 Task: Research Airbnb options in Maastricht, Netherlands from 5th December, 2023 to 16th December, 2023 for 2 adults. Place can be entire room with 1  bedroom having 1 bed and 1 bathroom. Property type can be hotel. Amenities needed are: washing machine.
Action: Mouse moved to (430, 98)
Screenshot: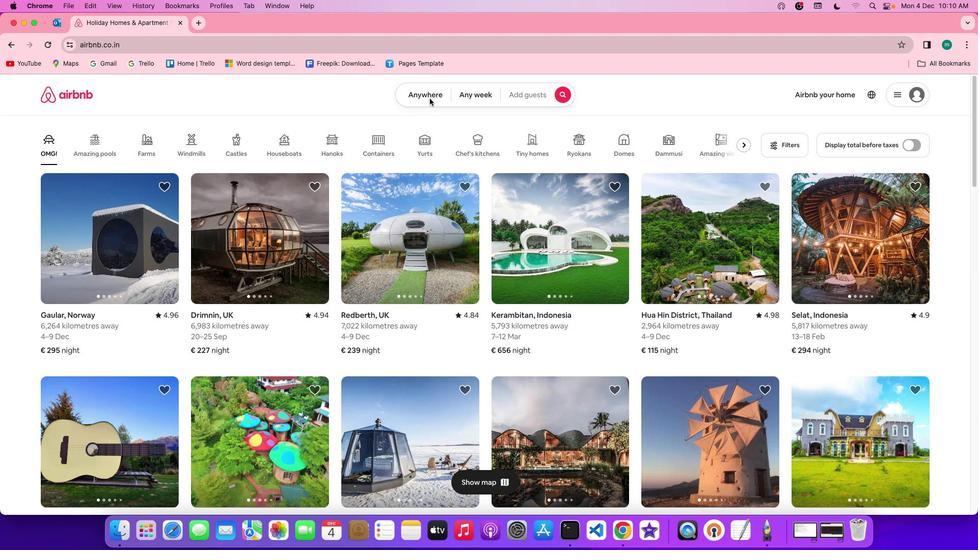 
Action: Mouse pressed left at (430, 98)
Screenshot: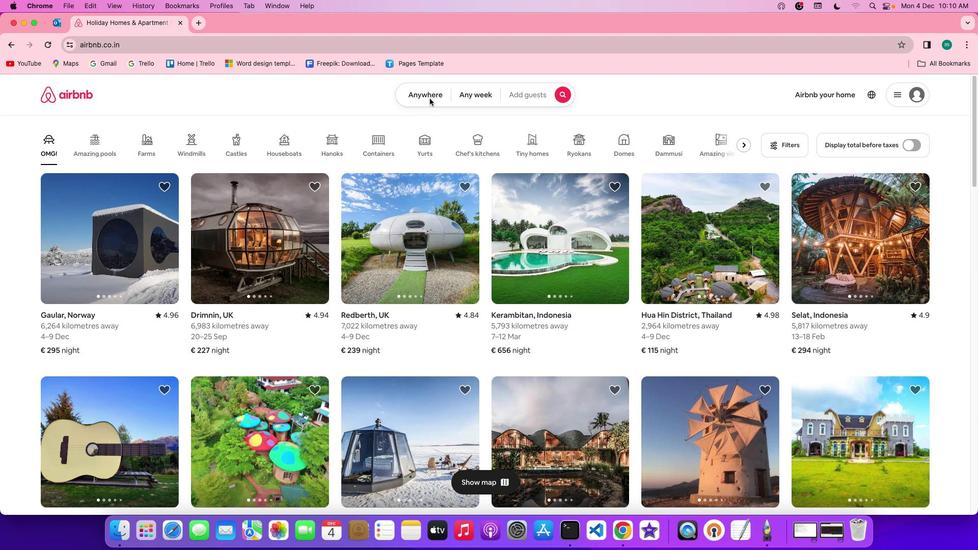 
Action: Mouse moved to (429, 98)
Screenshot: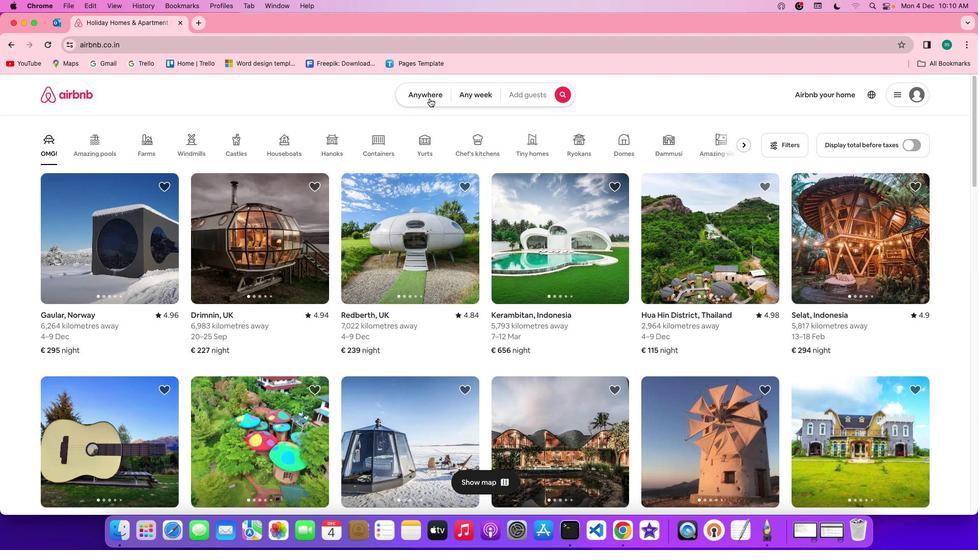 
Action: Mouse pressed left at (429, 98)
Screenshot: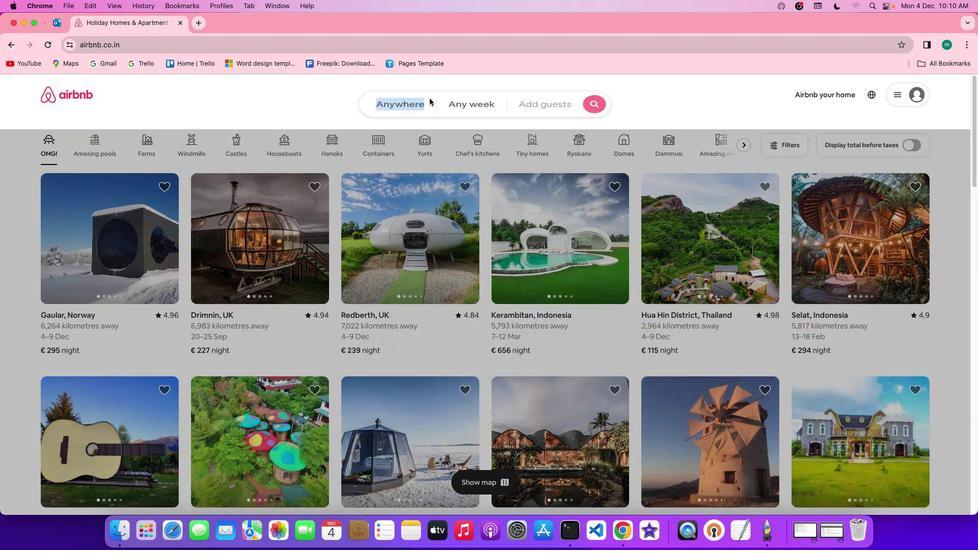
Action: Mouse moved to (376, 133)
Screenshot: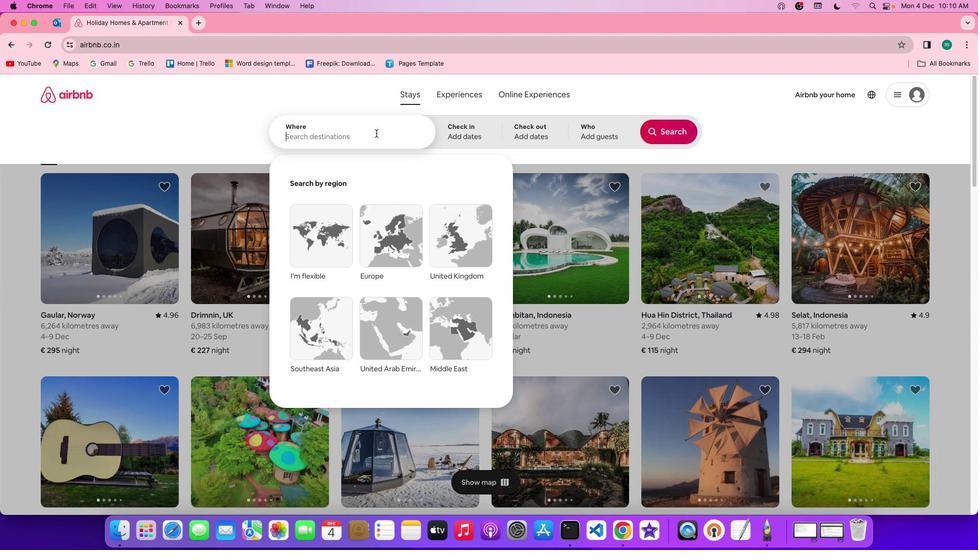 
Action: Mouse pressed left at (376, 133)
Screenshot: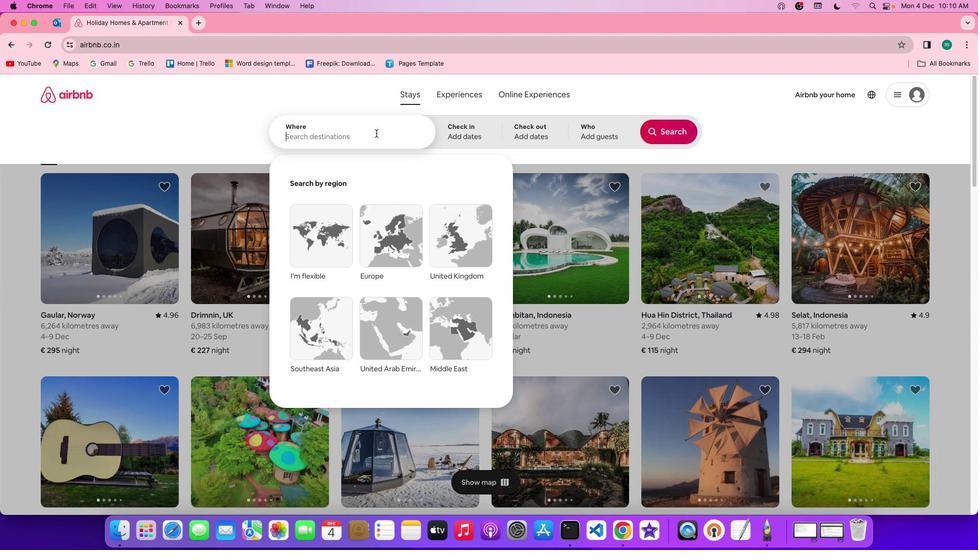 
Action: Key pressed Key.shift'M''a''a''s''t''i''c''h''t'','Key.spaceKey.shift'N''e''t''h''e''r''l''a''n''d''s'
Screenshot: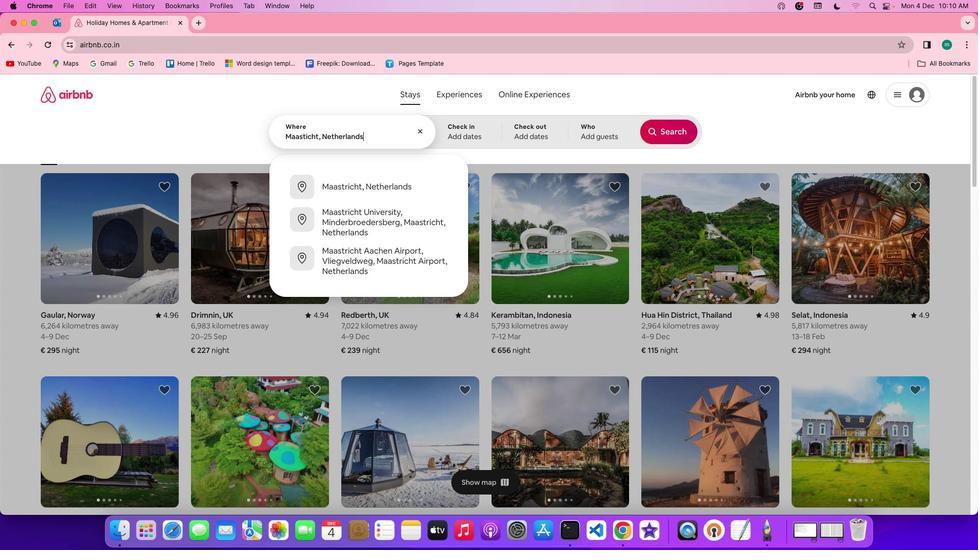 
Action: Mouse moved to (454, 129)
Screenshot: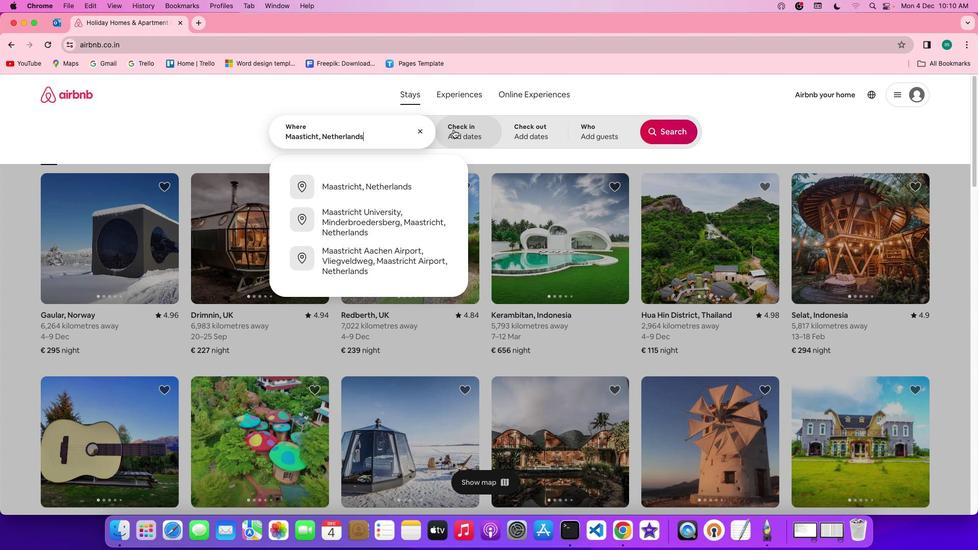 
Action: Mouse pressed left at (454, 129)
Screenshot: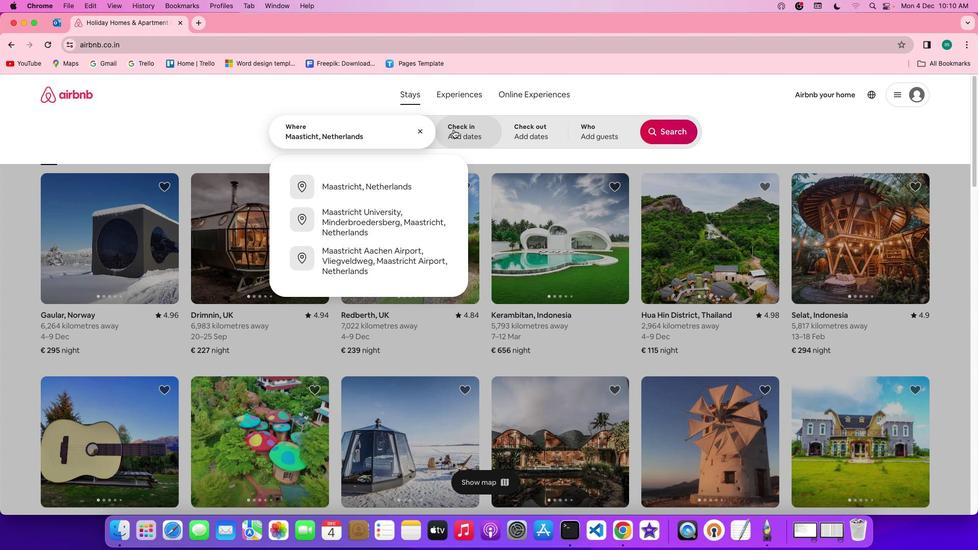 
Action: Mouse moved to (358, 280)
Screenshot: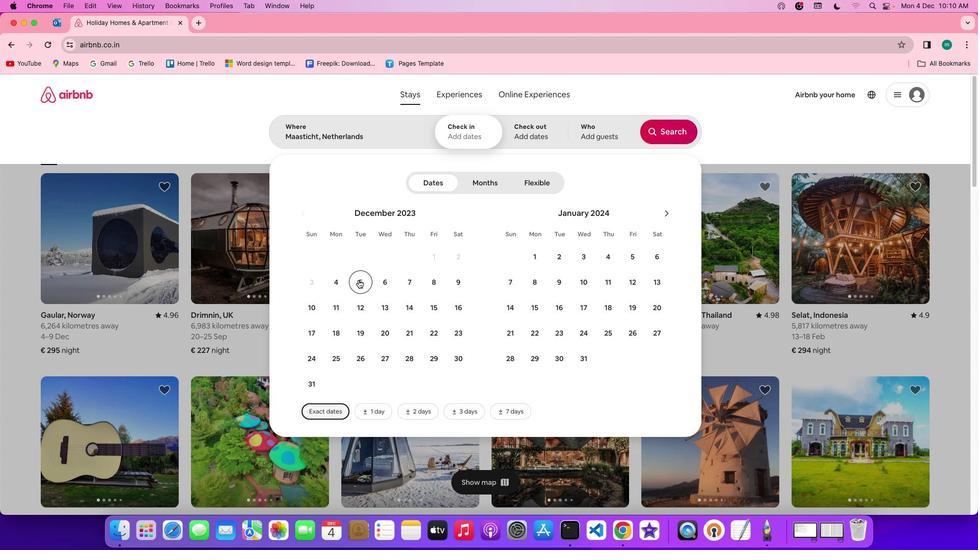 
Action: Mouse pressed left at (358, 280)
Screenshot: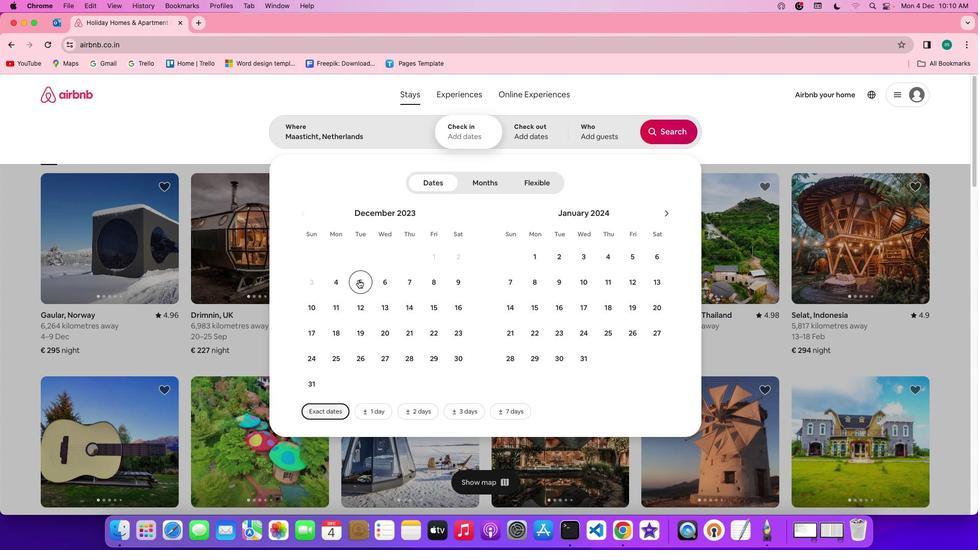 
Action: Mouse moved to (465, 309)
Screenshot: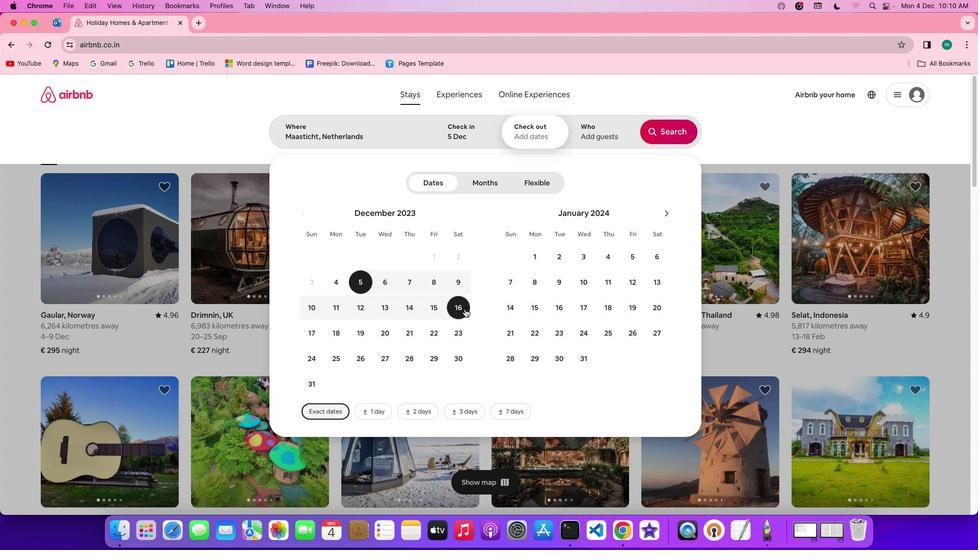 
Action: Mouse pressed left at (465, 309)
Screenshot: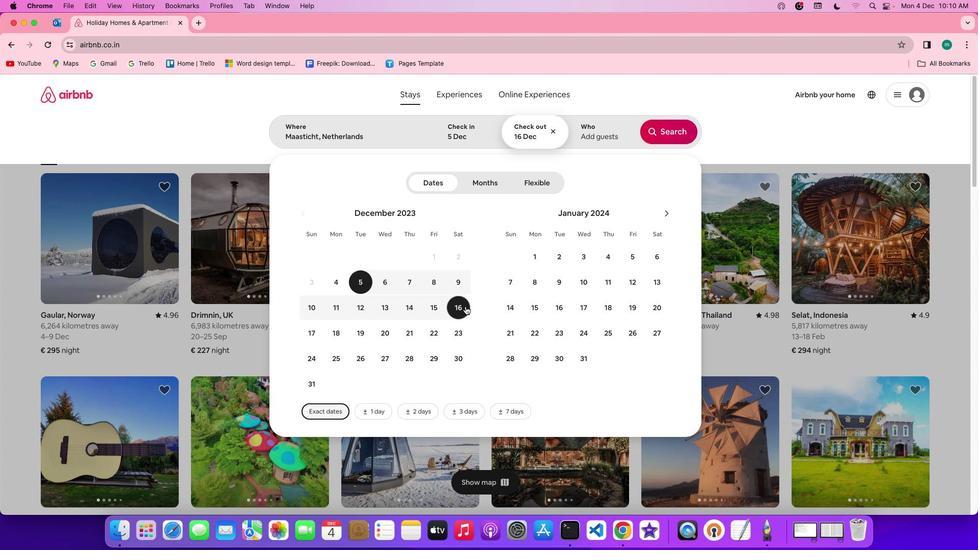 
Action: Mouse moved to (599, 131)
Screenshot: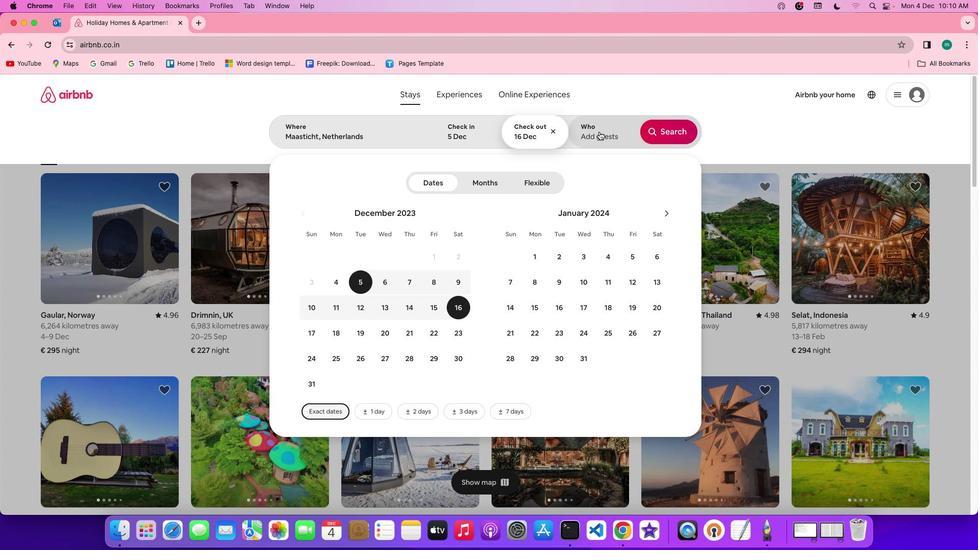 
Action: Mouse pressed left at (599, 131)
Screenshot: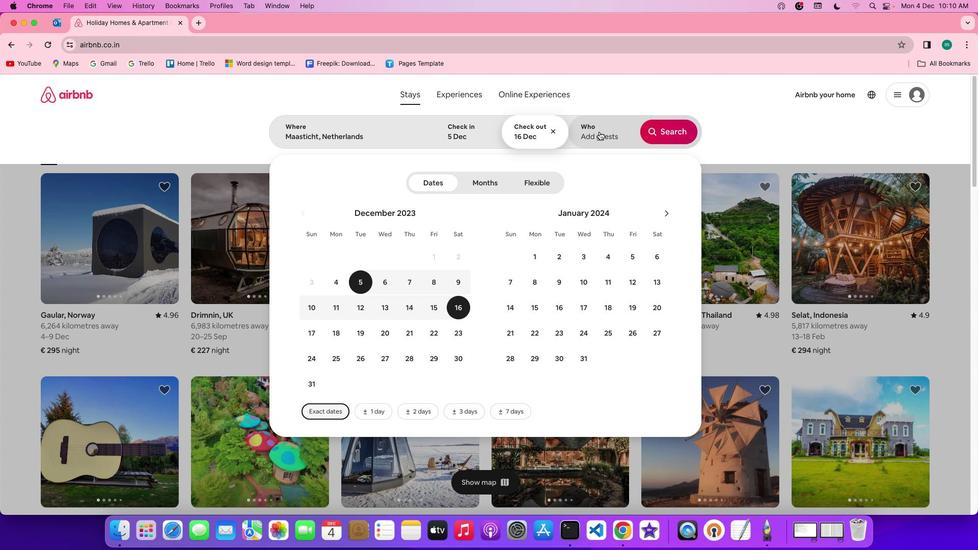 
Action: Mouse moved to (670, 184)
Screenshot: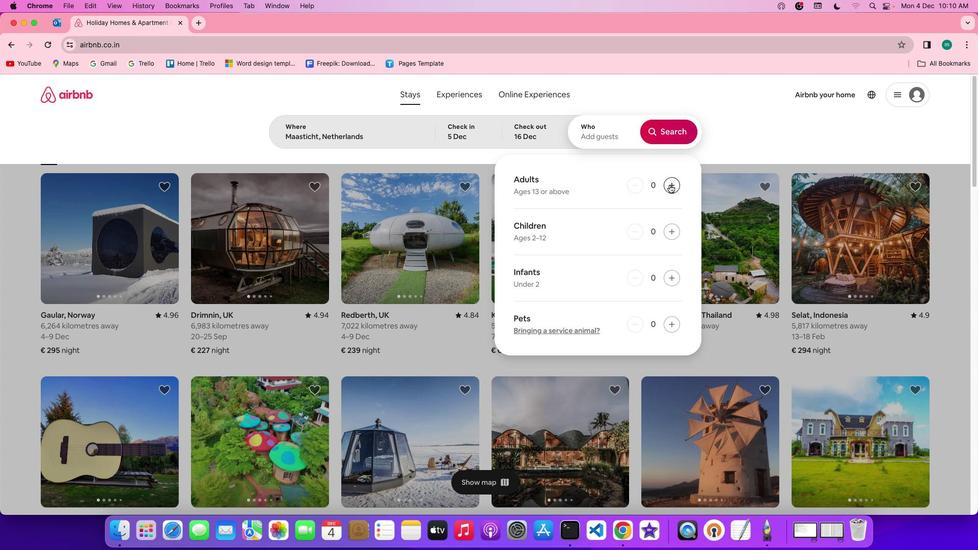 
Action: Mouse pressed left at (670, 184)
Screenshot: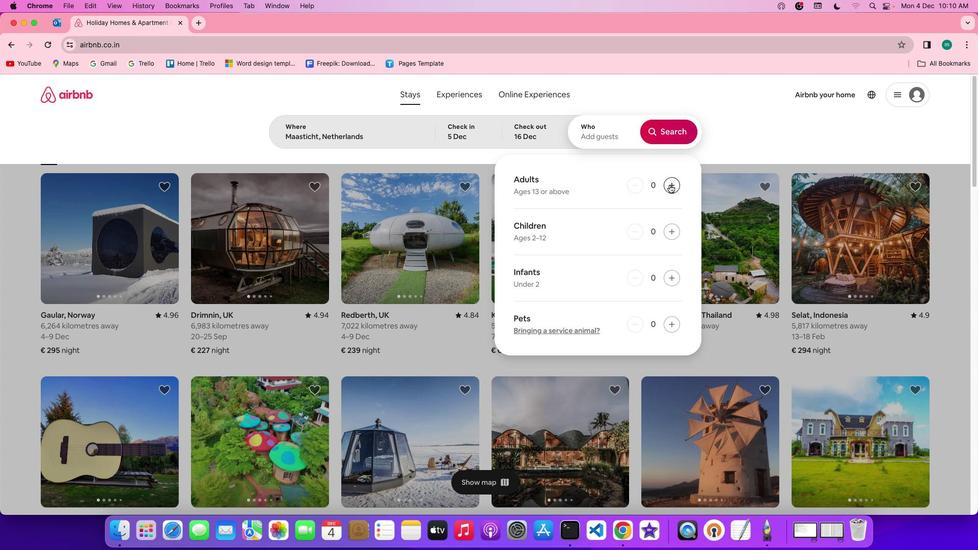 
Action: Mouse pressed left at (670, 184)
Screenshot: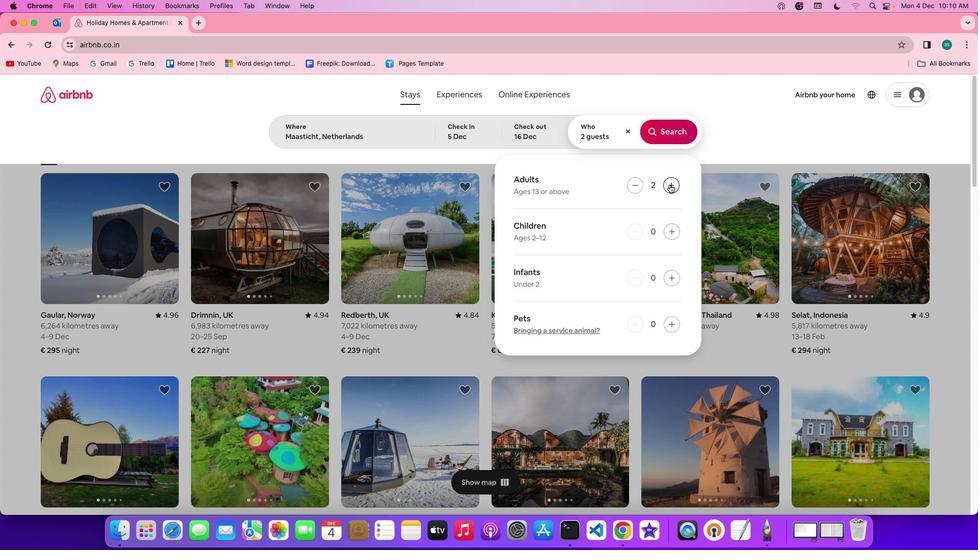 
Action: Mouse moved to (668, 136)
Screenshot: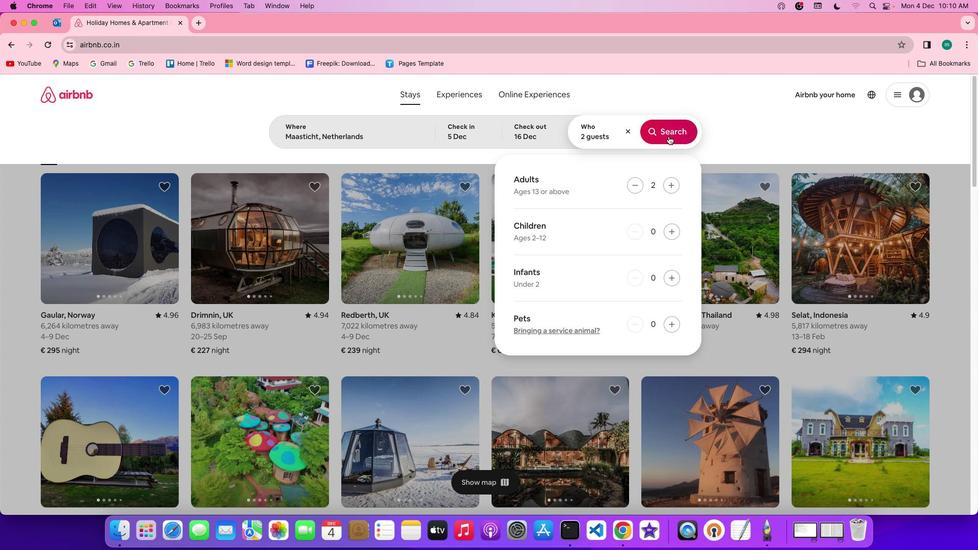 
Action: Mouse pressed left at (668, 136)
Screenshot: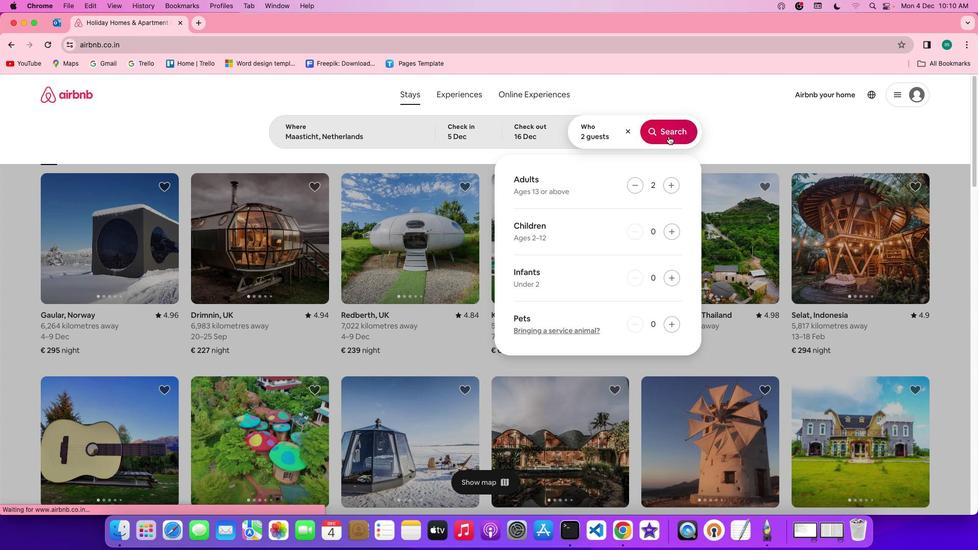 
Action: Mouse moved to (807, 140)
Screenshot: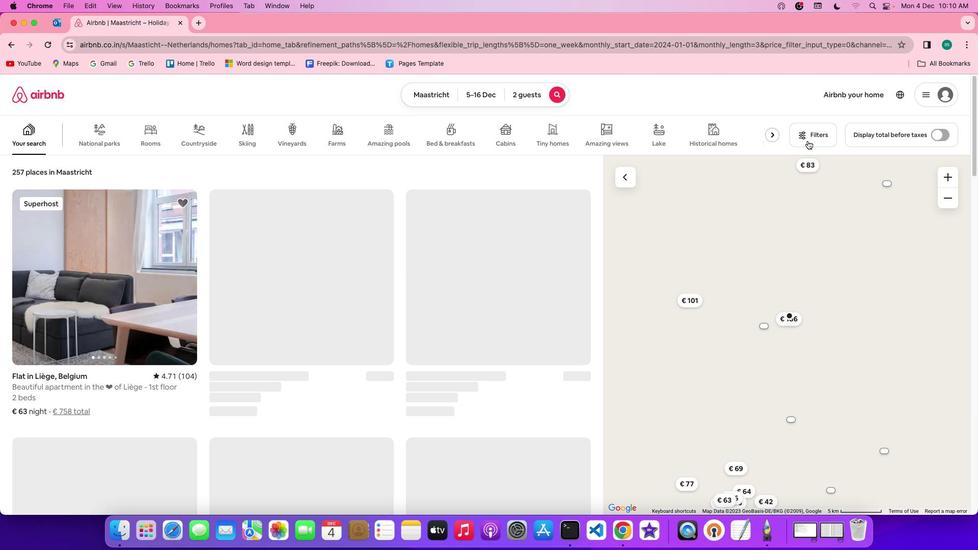 
Action: Mouse pressed left at (807, 140)
Screenshot: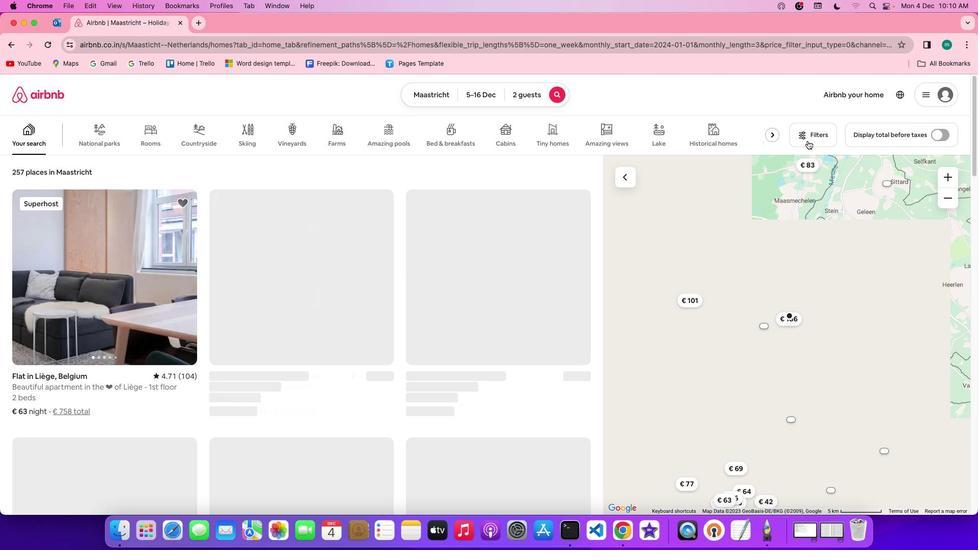 
Action: Mouse moved to (472, 322)
Screenshot: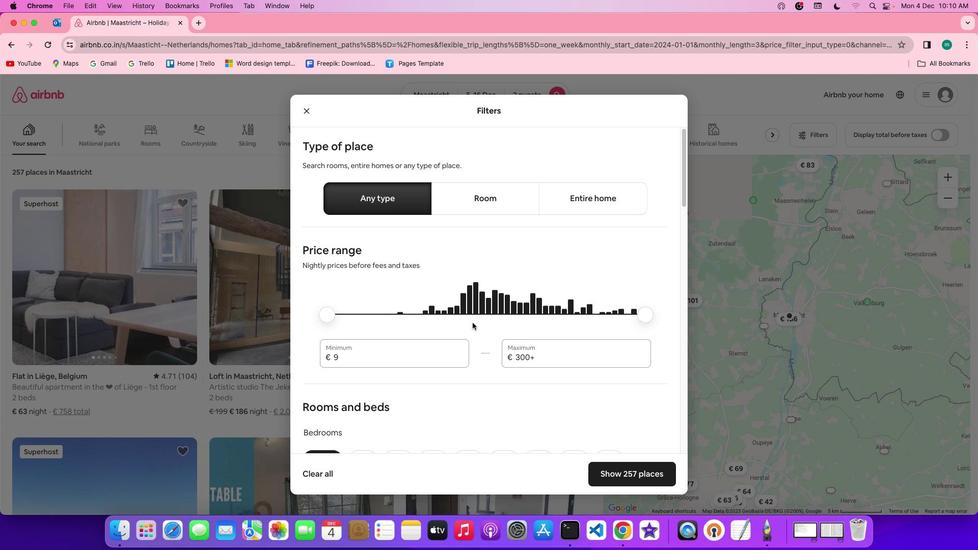 
Action: Mouse scrolled (472, 322) with delta (0, 0)
Screenshot: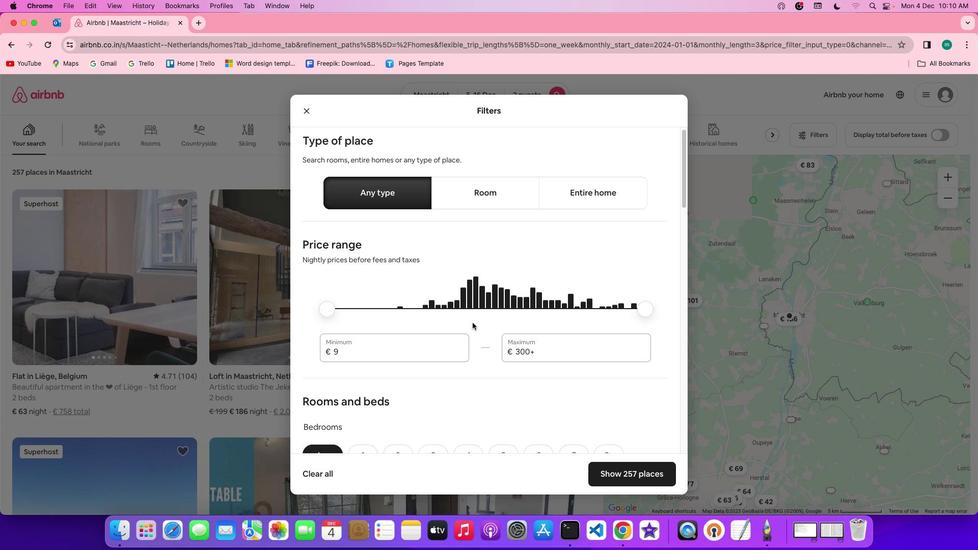 
Action: Mouse scrolled (472, 322) with delta (0, 0)
Screenshot: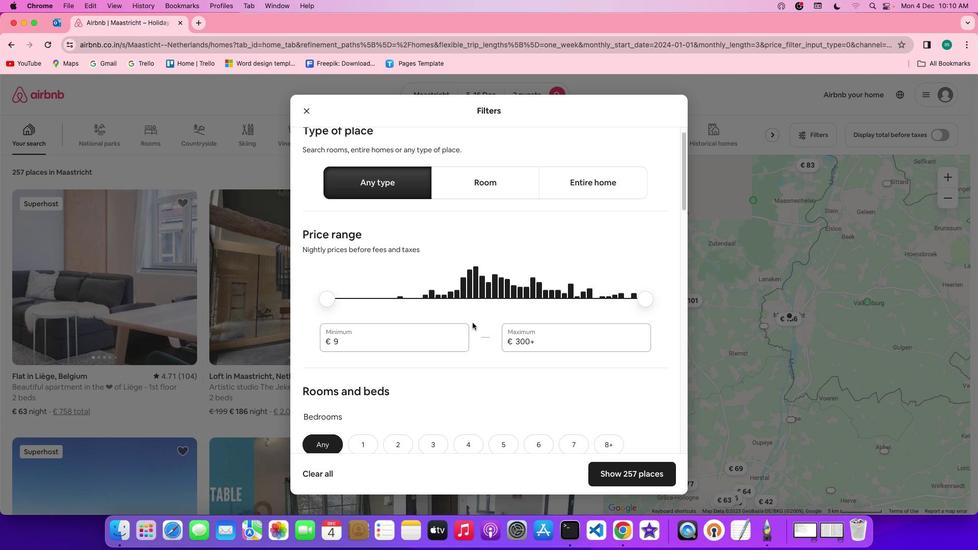 
Action: Mouse scrolled (472, 322) with delta (0, -1)
Screenshot: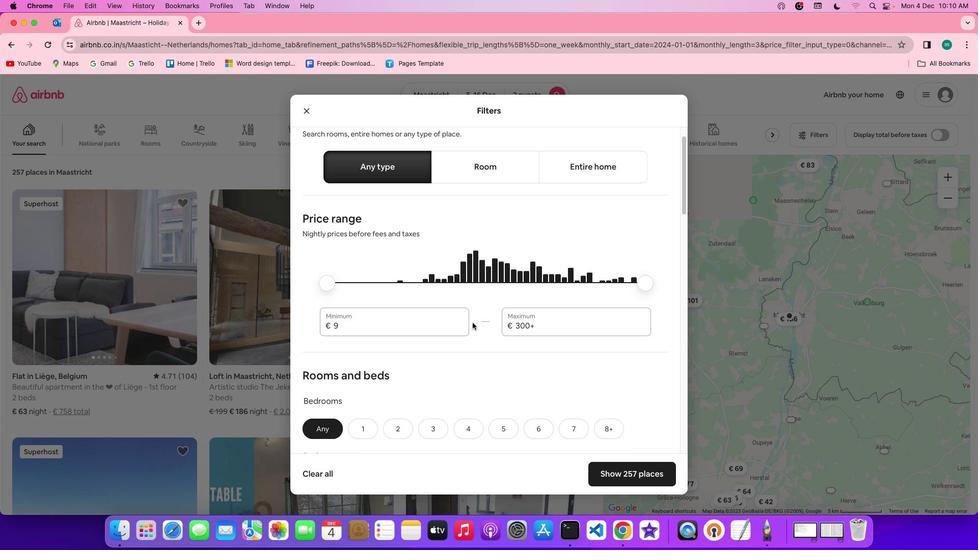 
Action: Mouse scrolled (472, 322) with delta (0, 0)
Screenshot: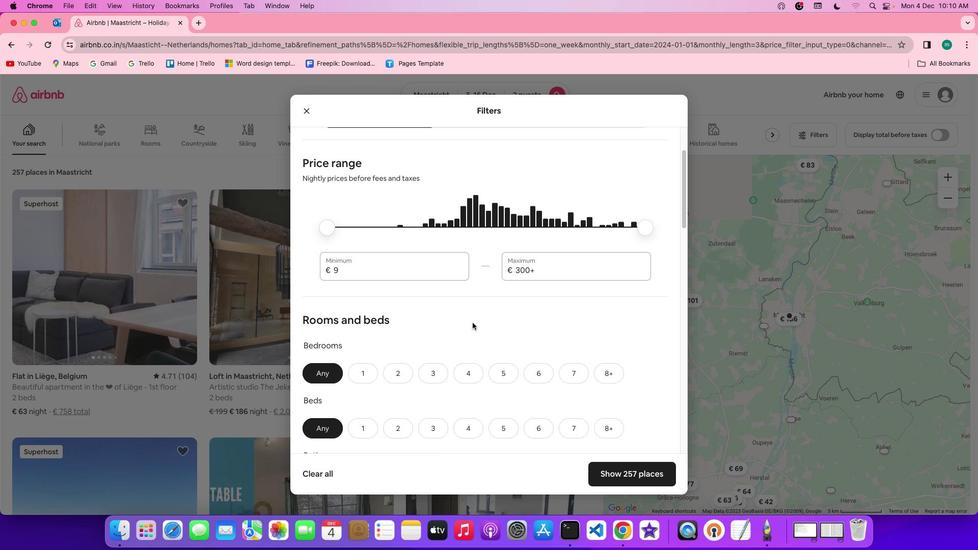 
Action: Mouse scrolled (472, 322) with delta (0, 0)
Screenshot: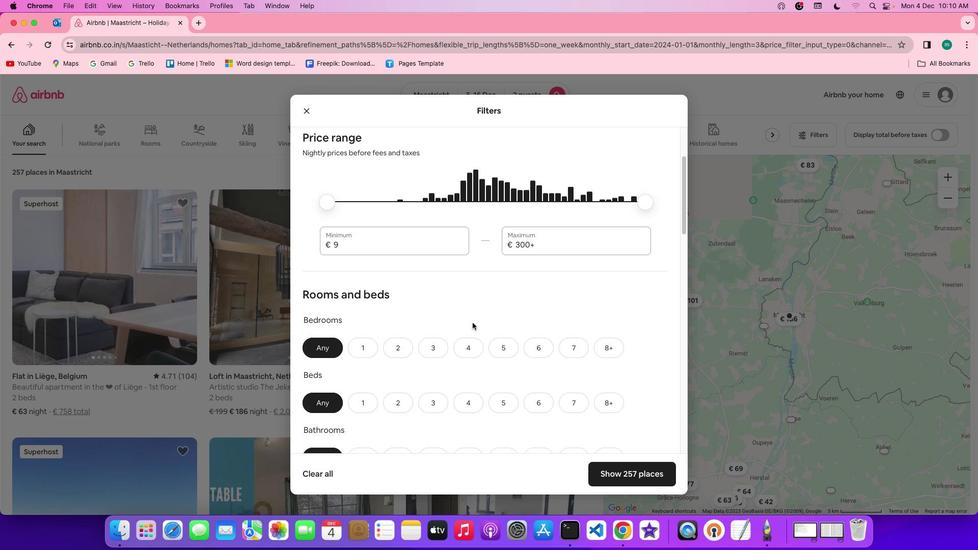 
Action: Mouse scrolled (472, 322) with delta (0, 0)
Screenshot: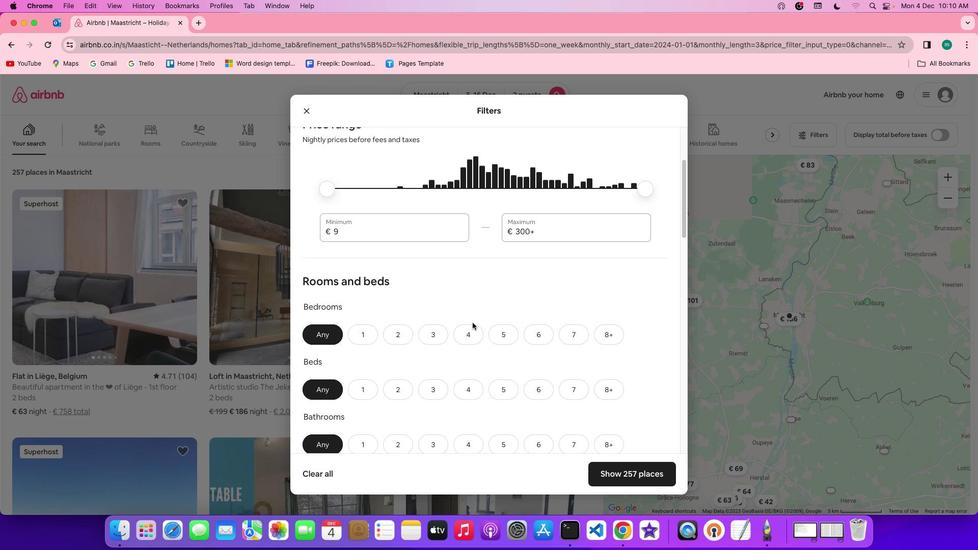 
Action: Mouse scrolled (472, 322) with delta (0, -1)
Screenshot: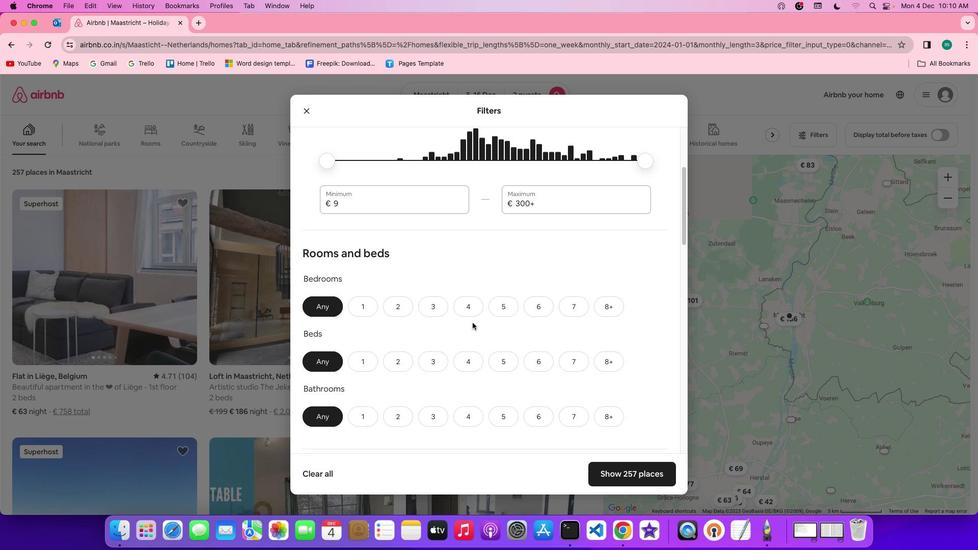 
Action: Mouse scrolled (472, 322) with delta (0, -2)
Screenshot: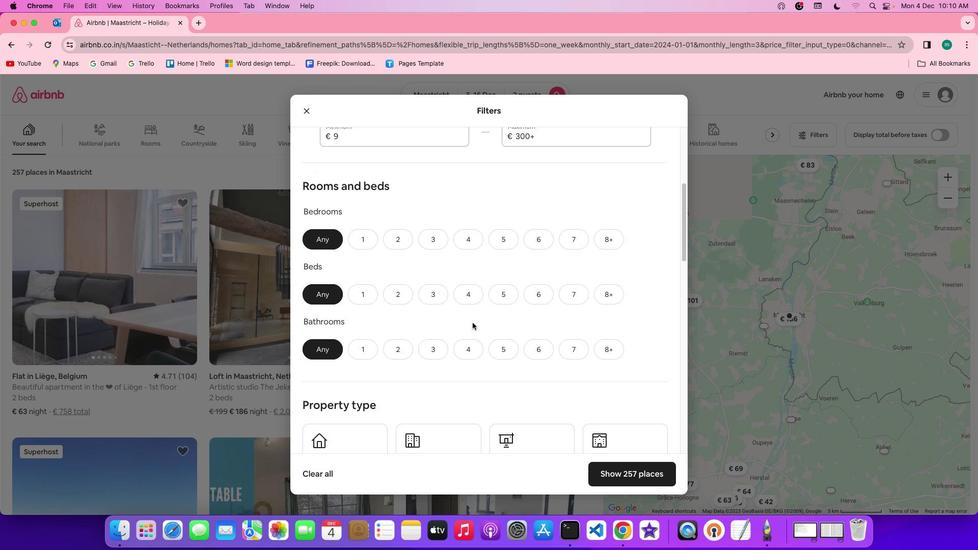 
Action: Mouse moved to (368, 188)
Screenshot: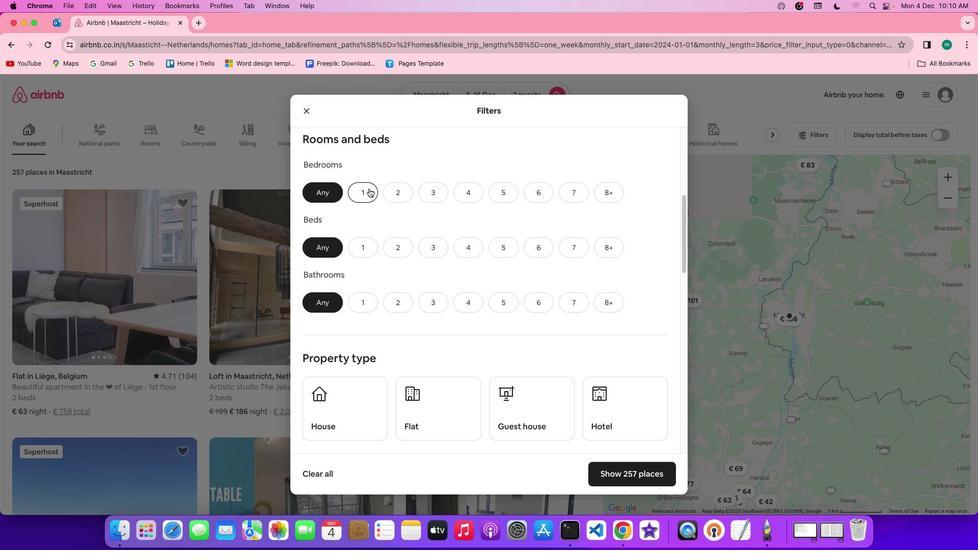 
Action: Mouse pressed left at (368, 188)
Screenshot: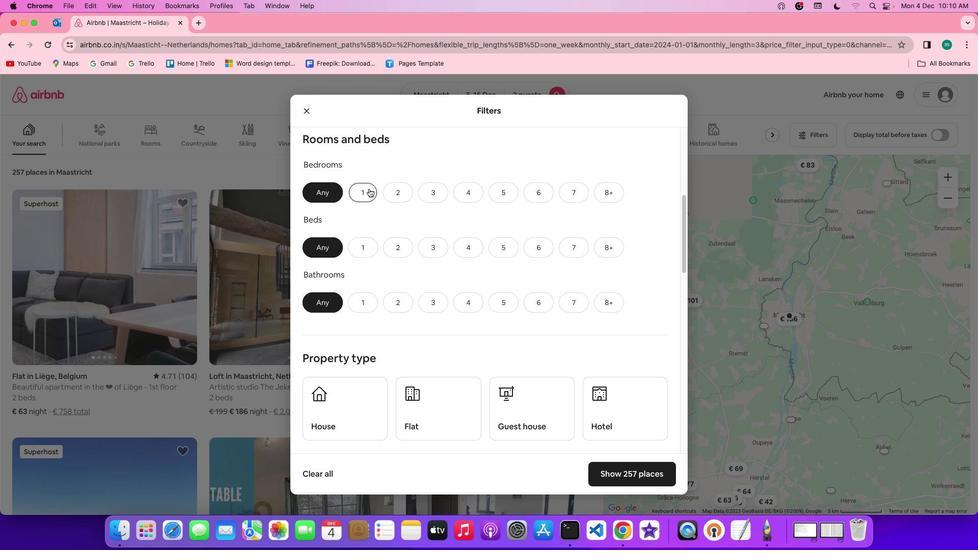 
Action: Mouse moved to (370, 246)
Screenshot: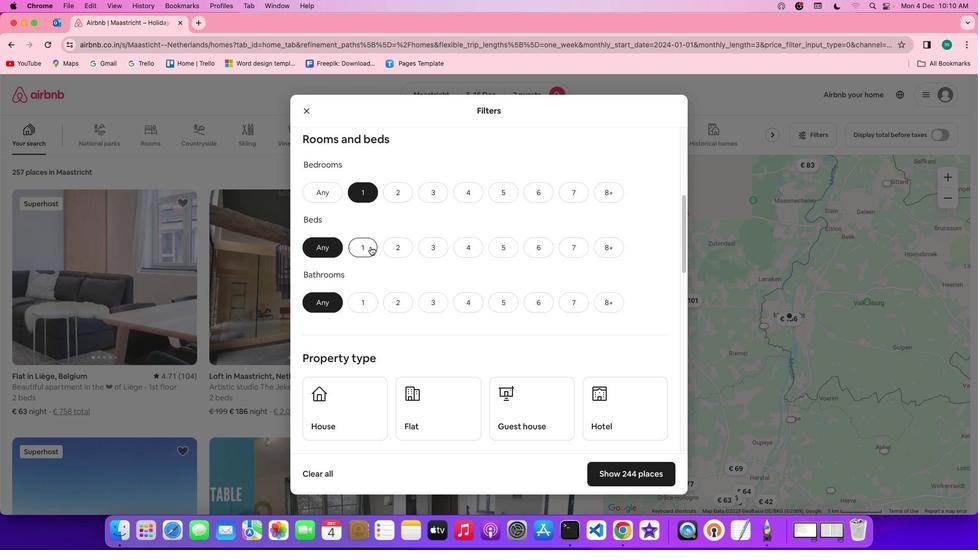 
Action: Mouse pressed left at (370, 246)
Screenshot: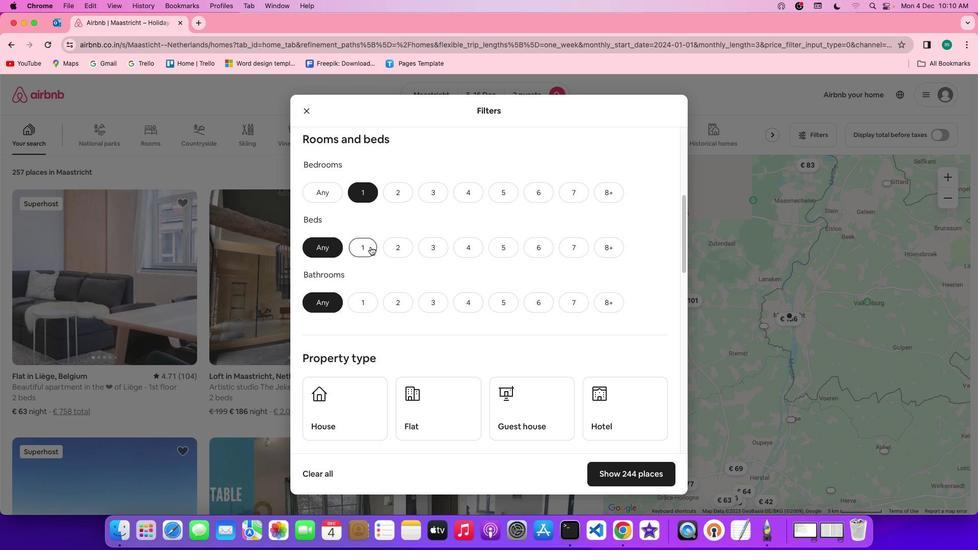 
Action: Mouse moved to (365, 302)
Screenshot: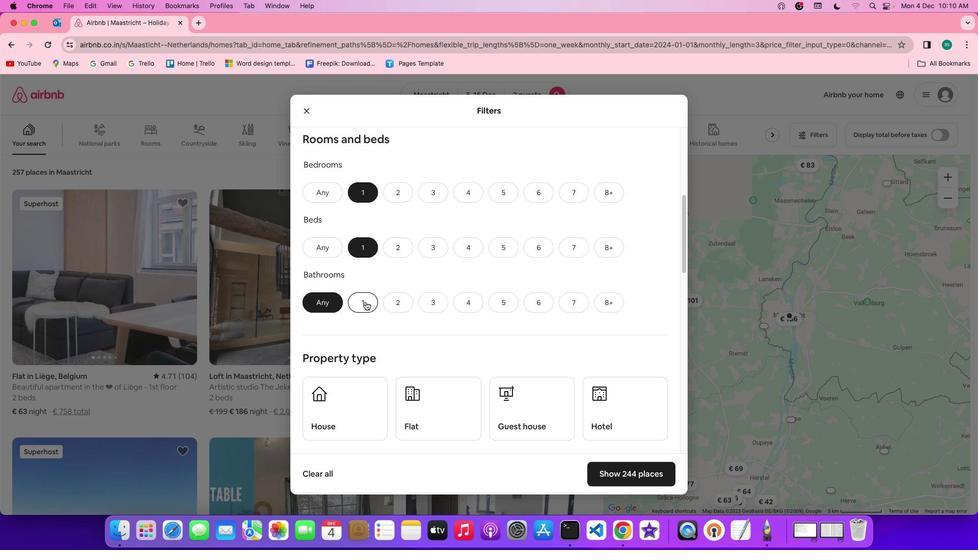 
Action: Mouse pressed left at (365, 302)
Screenshot: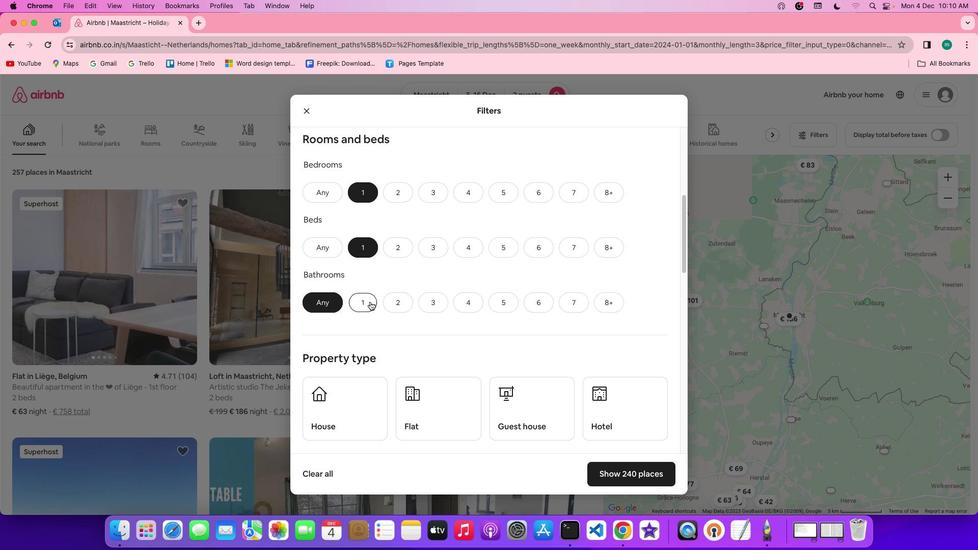 
Action: Mouse moved to (535, 313)
Screenshot: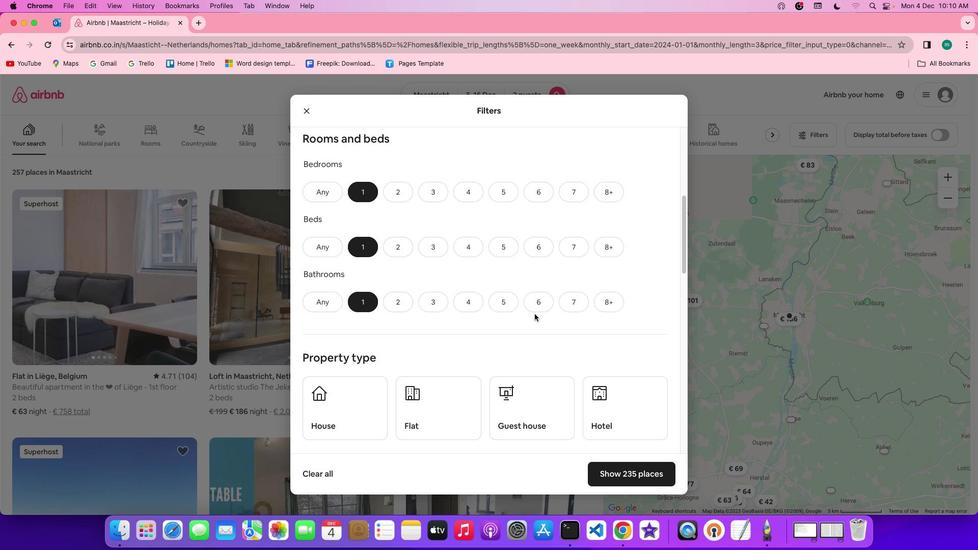 
Action: Mouse scrolled (535, 313) with delta (0, 0)
Screenshot: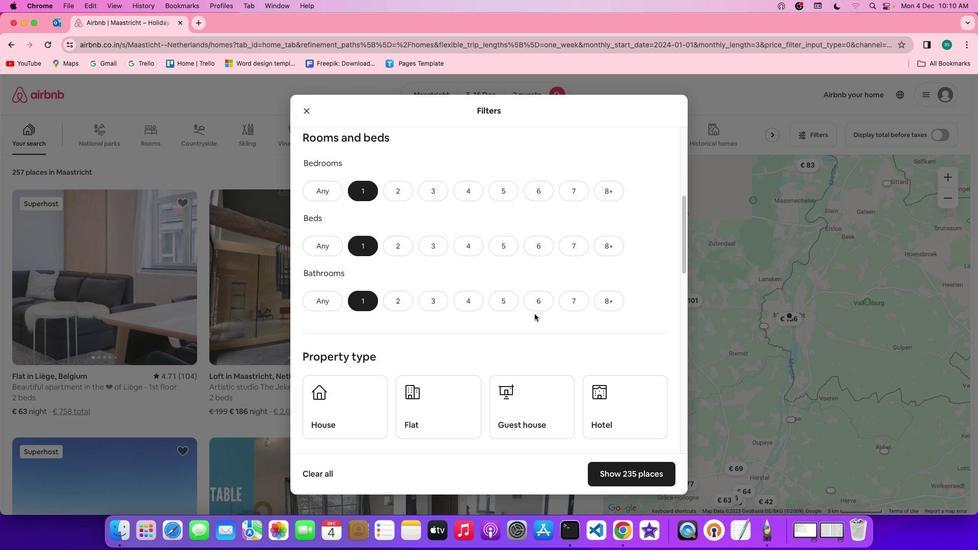 
Action: Mouse scrolled (535, 313) with delta (0, 0)
Screenshot: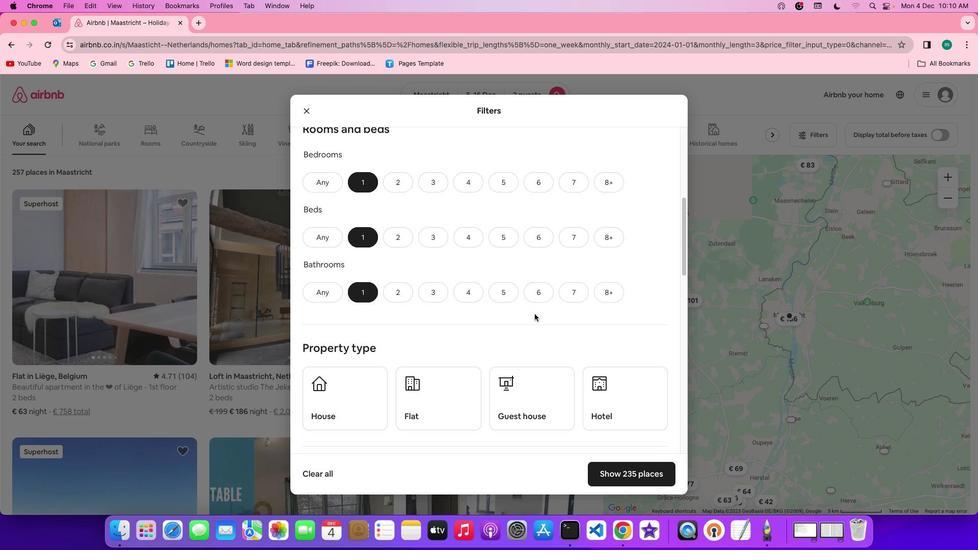 
Action: Mouse scrolled (535, 313) with delta (0, 0)
Screenshot: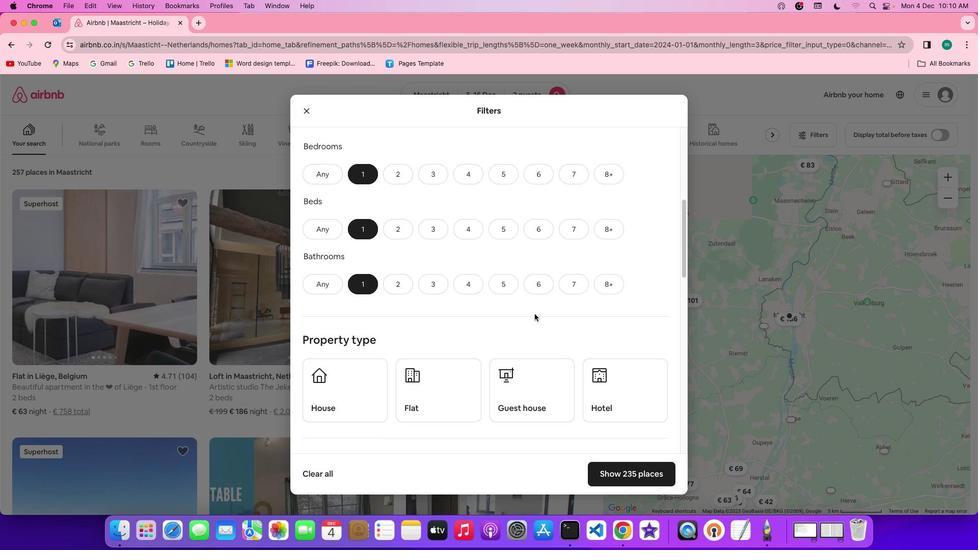 
Action: Mouse scrolled (535, 313) with delta (0, 0)
Screenshot: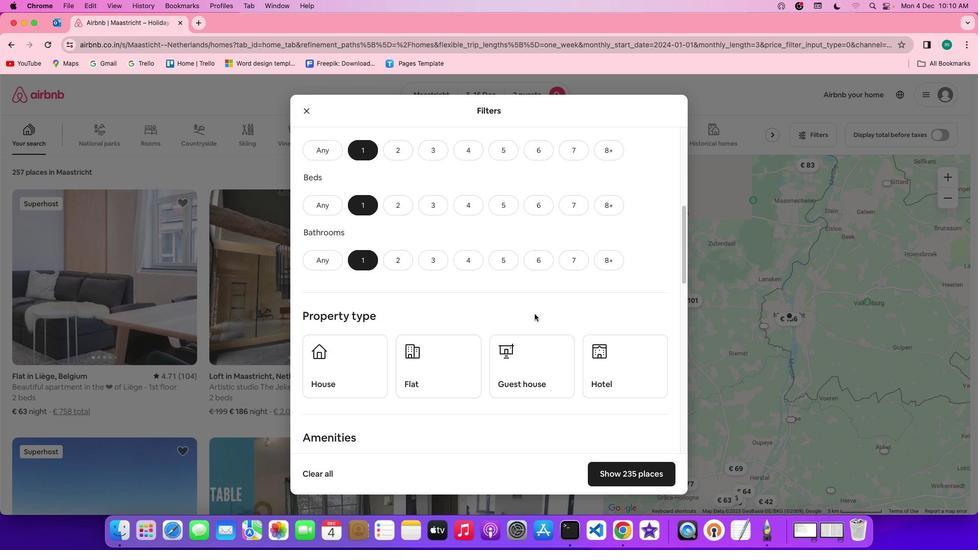 
Action: Mouse scrolled (535, 313) with delta (0, 0)
Screenshot: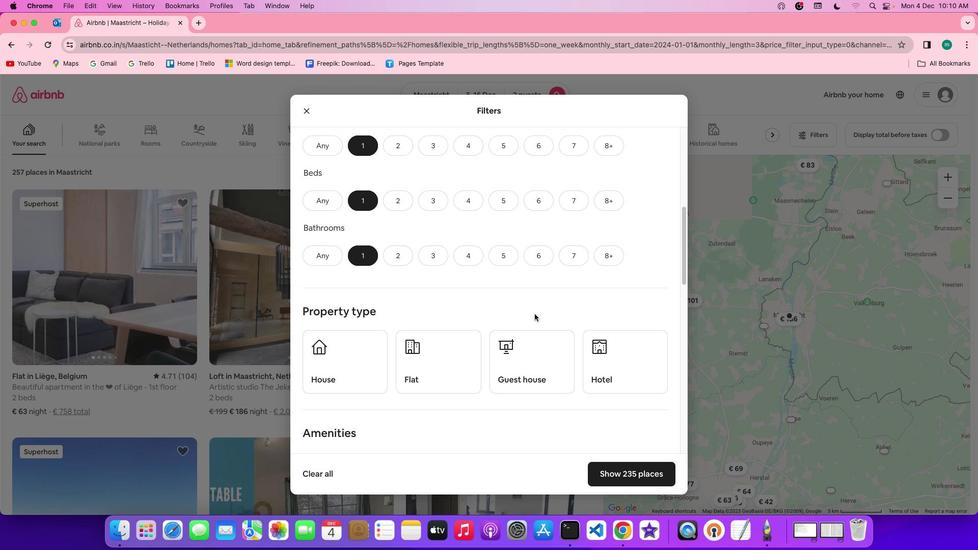 
Action: Mouse scrolled (535, 313) with delta (0, 0)
Screenshot: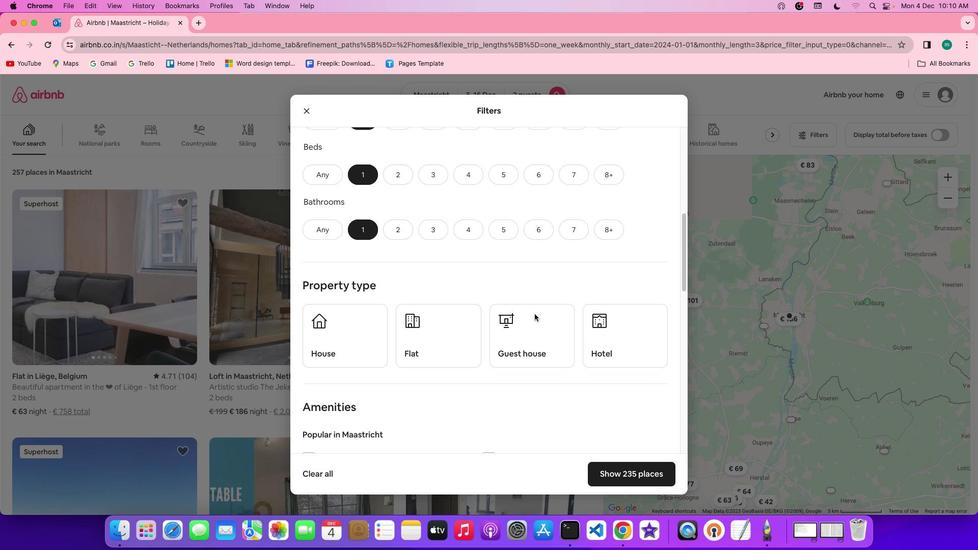 
Action: Mouse scrolled (535, 313) with delta (0, 0)
Screenshot: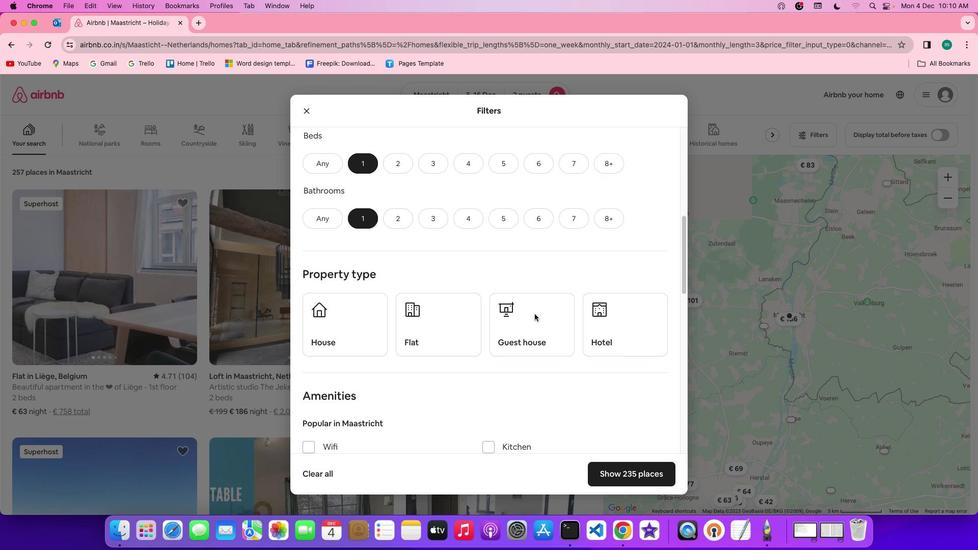
Action: Mouse scrolled (535, 313) with delta (0, 0)
Screenshot: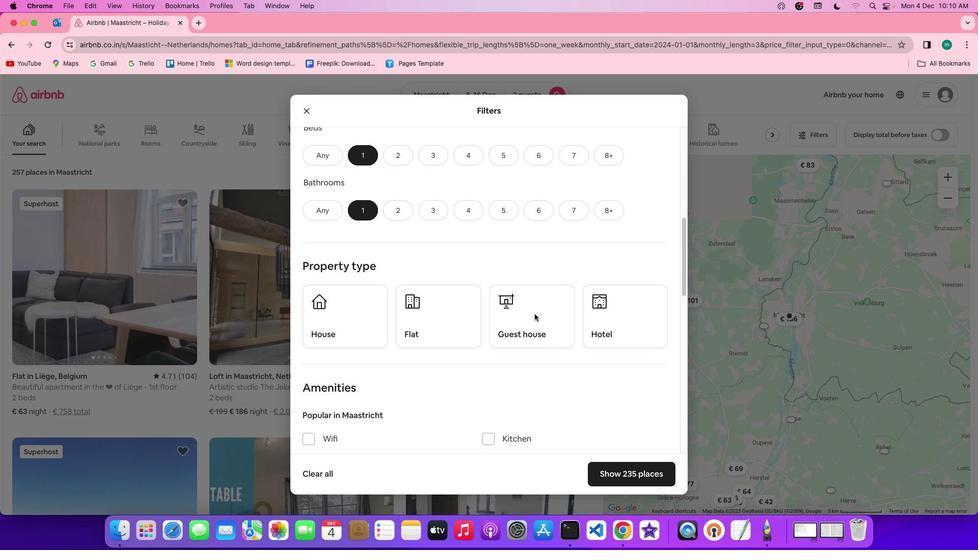 
Action: Mouse scrolled (535, 313) with delta (0, 0)
Screenshot: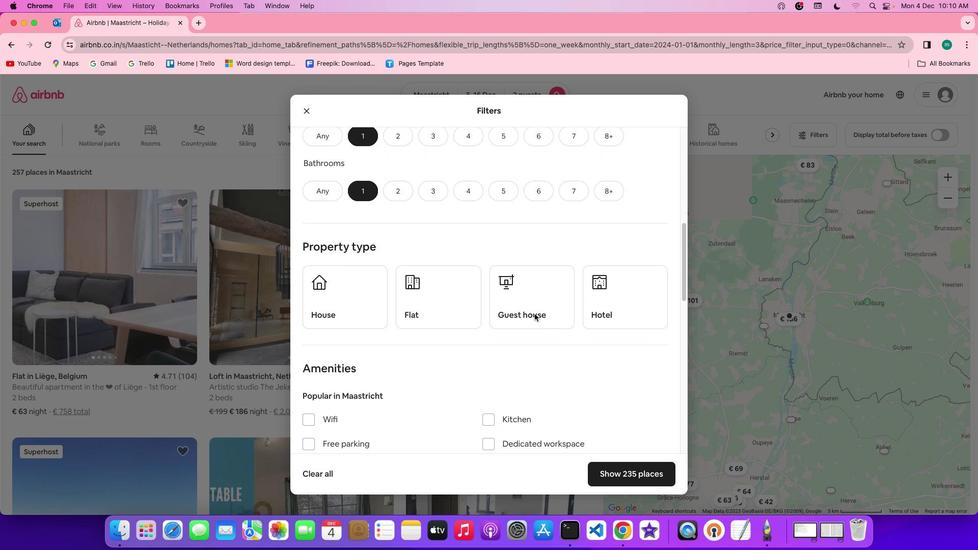 
Action: Mouse moved to (610, 282)
Screenshot: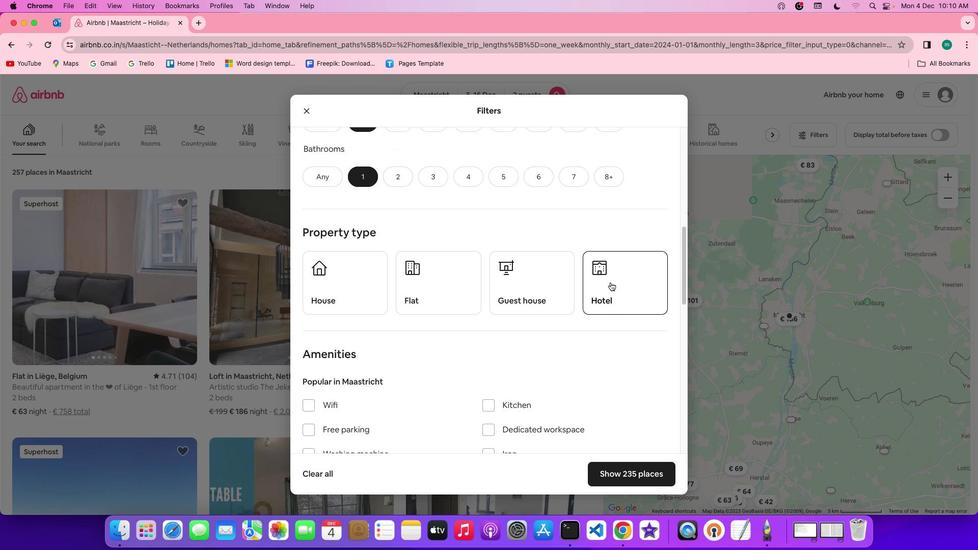 
Action: Mouse pressed left at (610, 282)
Screenshot: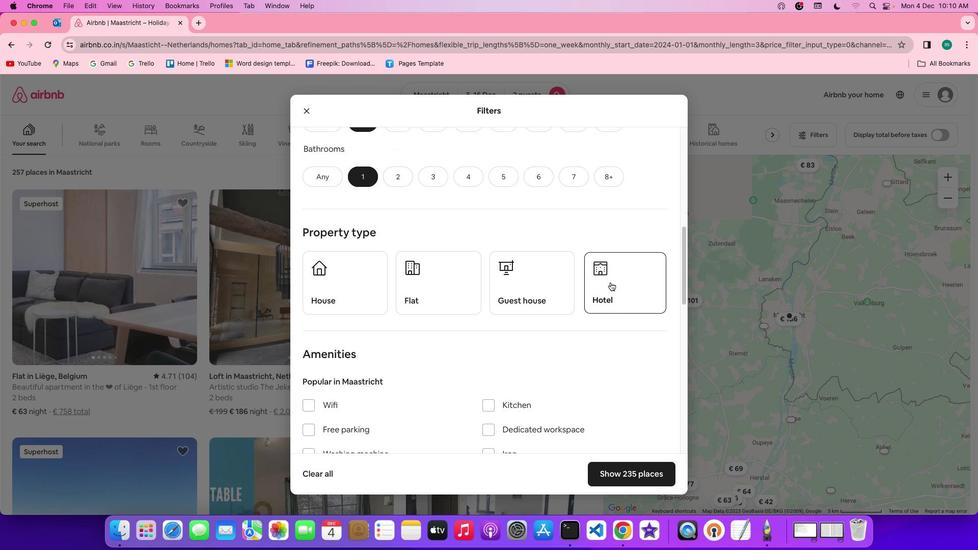 
Action: Mouse moved to (563, 311)
Screenshot: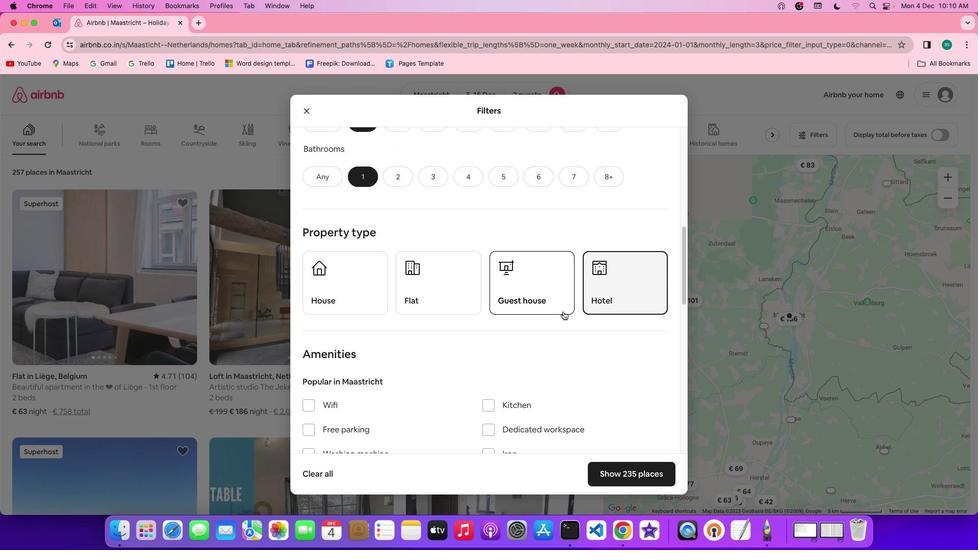 
Action: Mouse scrolled (563, 311) with delta (0, 0)
Screenshot: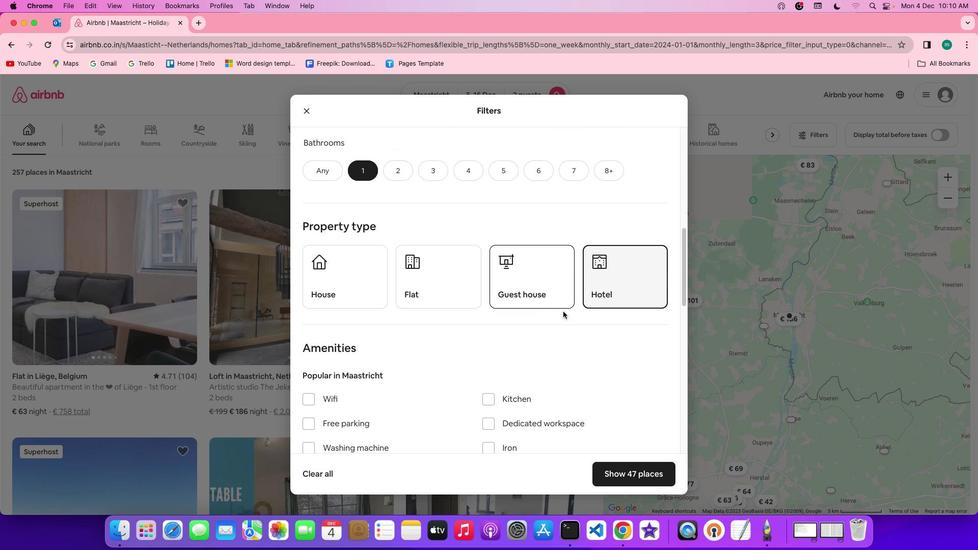 
Action: Mouse scrolled (563, 311) with delta (0, 0)
Screenshot: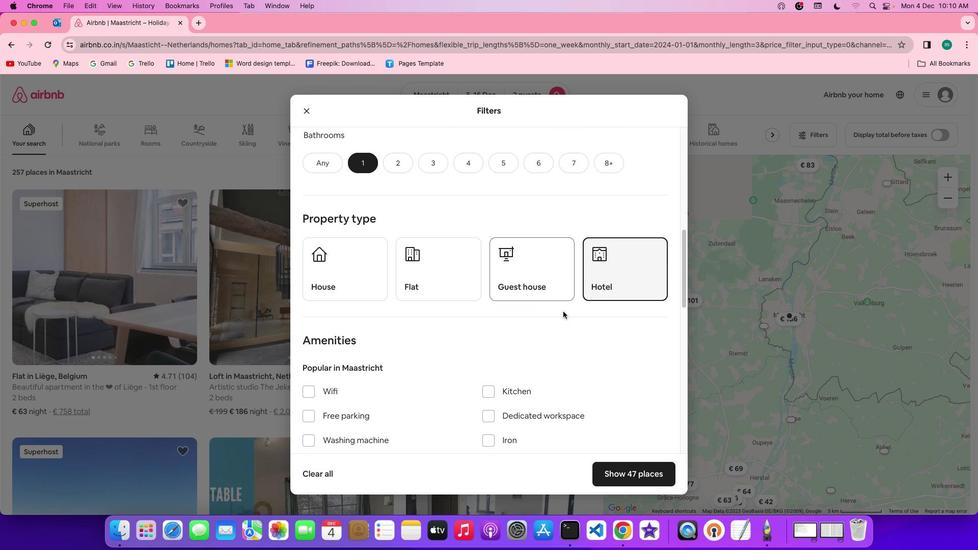 
Action: Mouse scrolled (563, 311) with delta (0, -1)
Screenshot: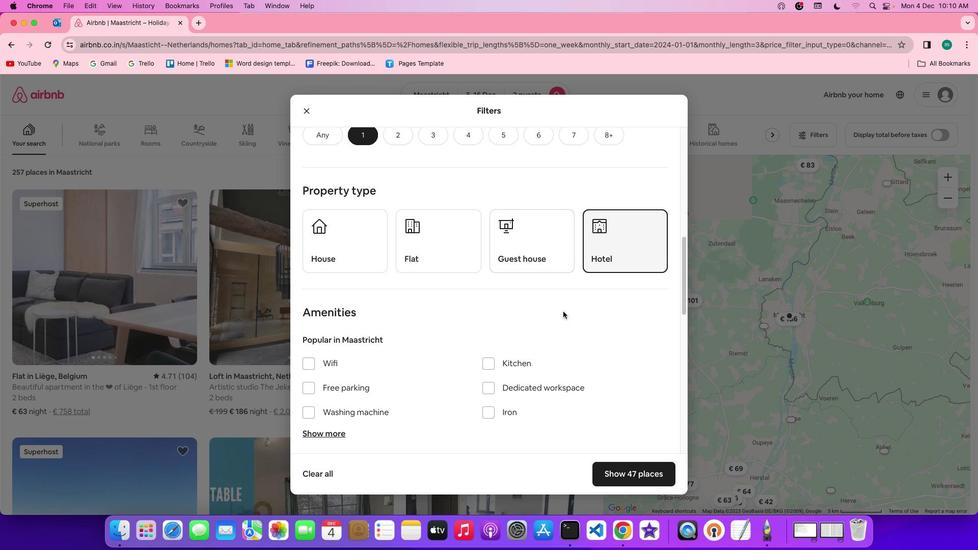 
Action: Mouse scrolled (563, 311) with delta (0, 0)
Screenshot: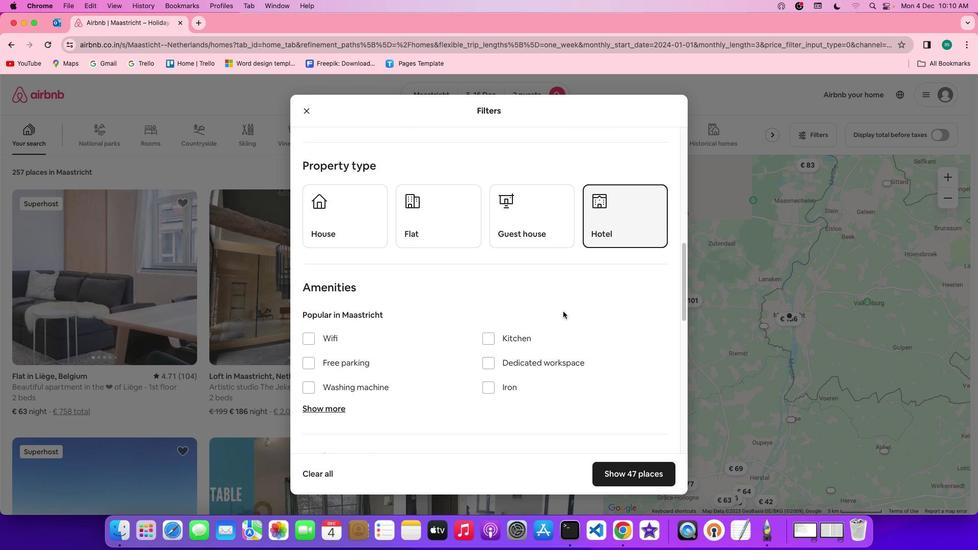 
Action: Mouse scrolled (563, 311) with delta (0, 0)
Screenshot: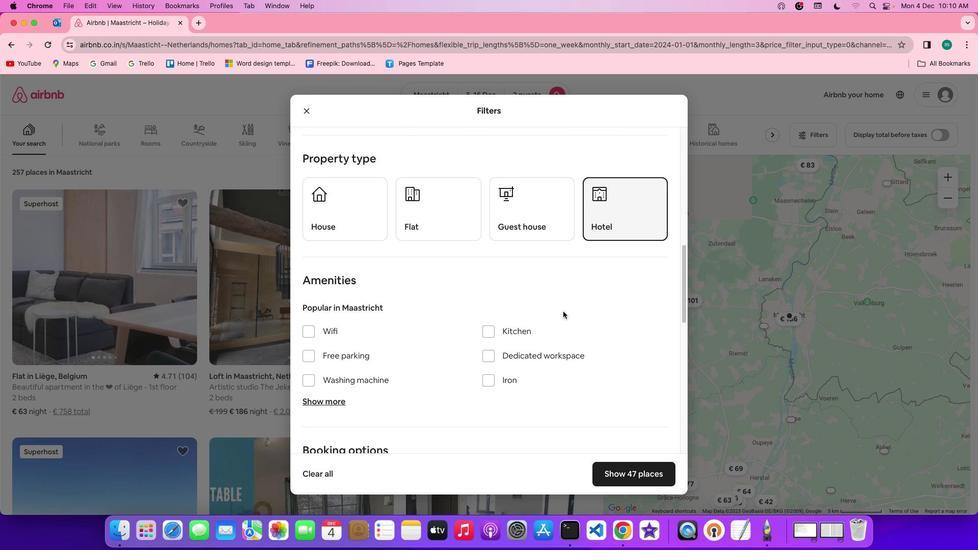 
Action: Mouse scrolled (563, 311) with delta (0, 0)
Screenshot: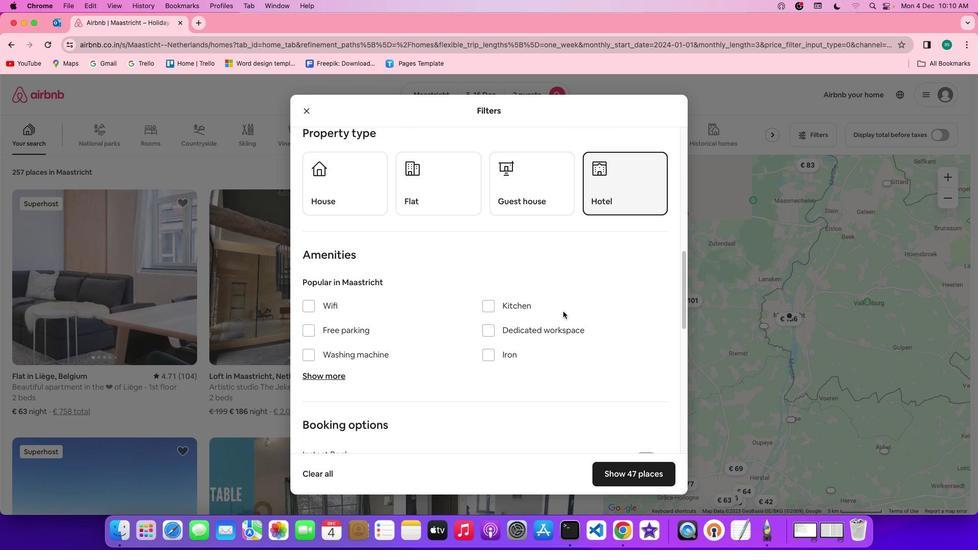 
Action: Mouse scrolled (563, 311) with delta (0, -1)
Screenshot: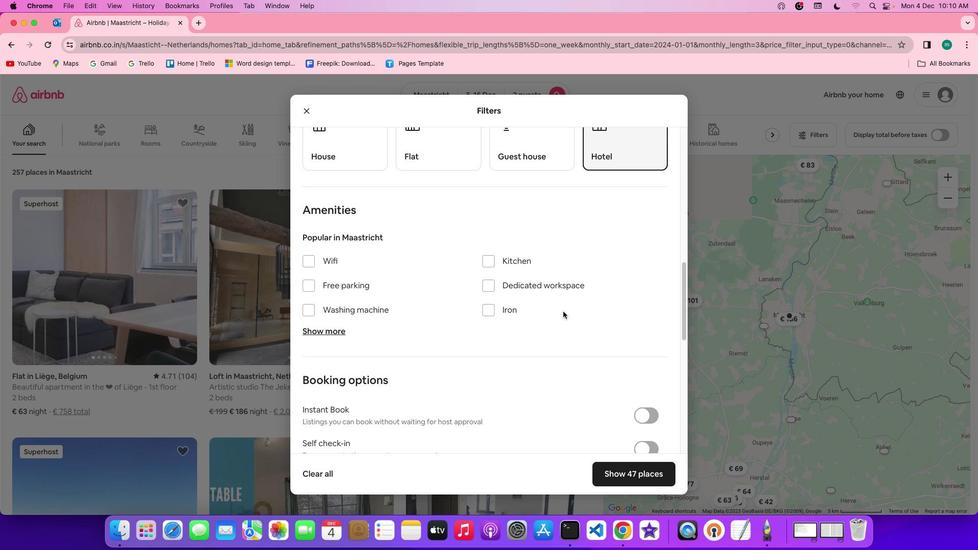 
Action: Mouse moved to (352, 284)
Screenshot: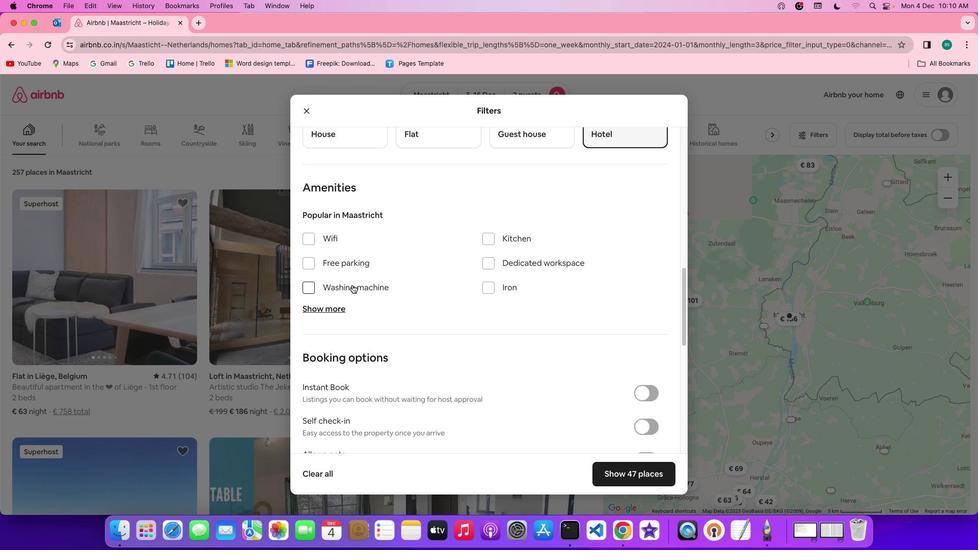 
Action: Mouse pressed left at (352, 284)
Screenshot: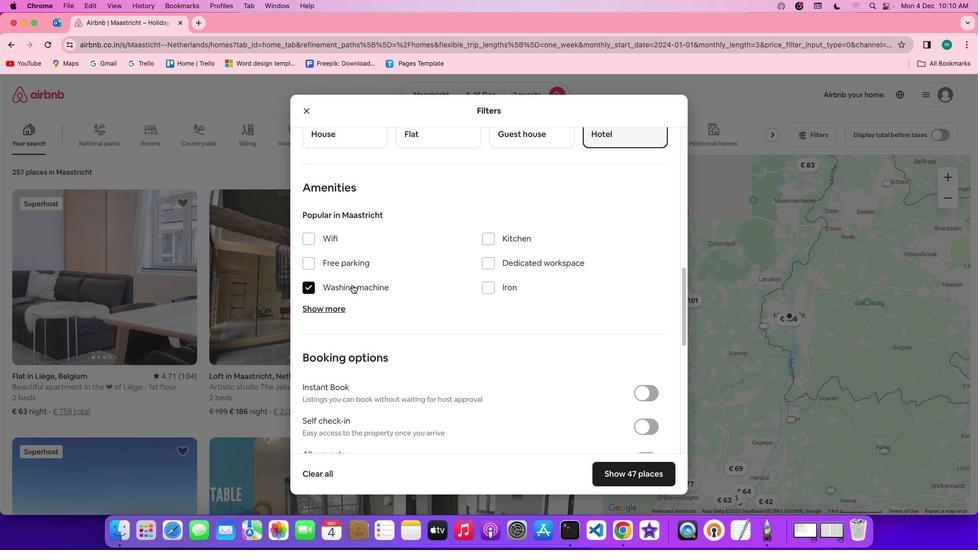 
Action: Mouse moved to (579, 354)
Screenshot: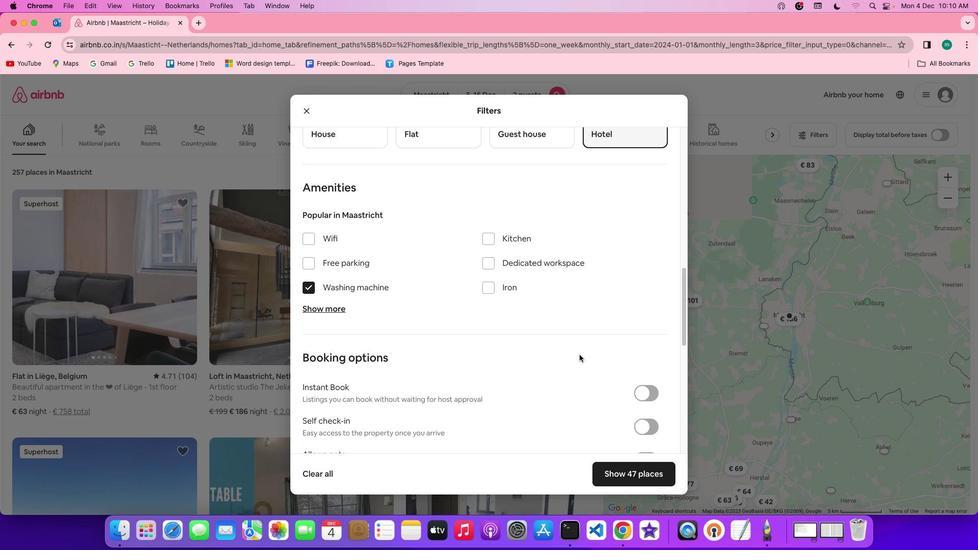 
Action: Mouse scrolled (579, 354) with delta (0, 0)
Screenshot: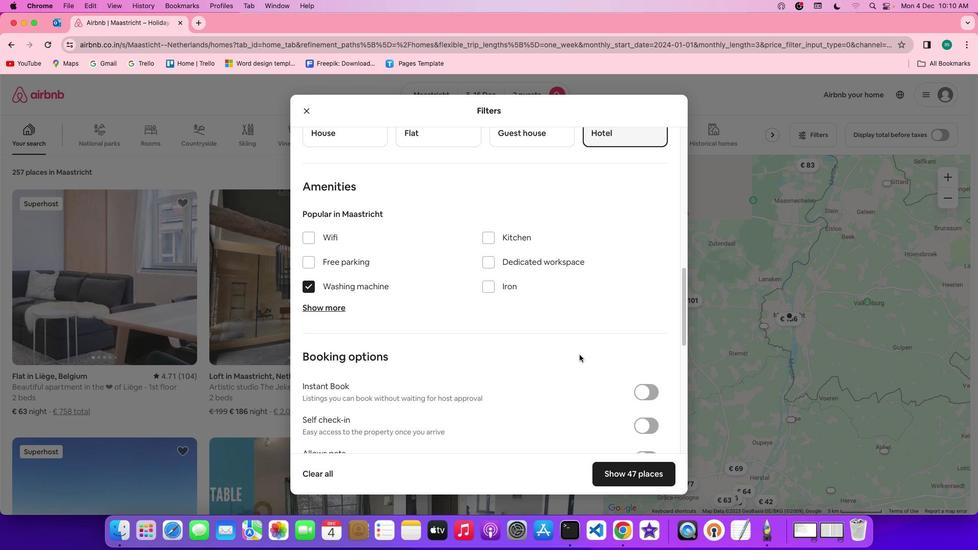 
Action: Mouse scrolled (579, 354) with delta (0, 0)
Screenshot: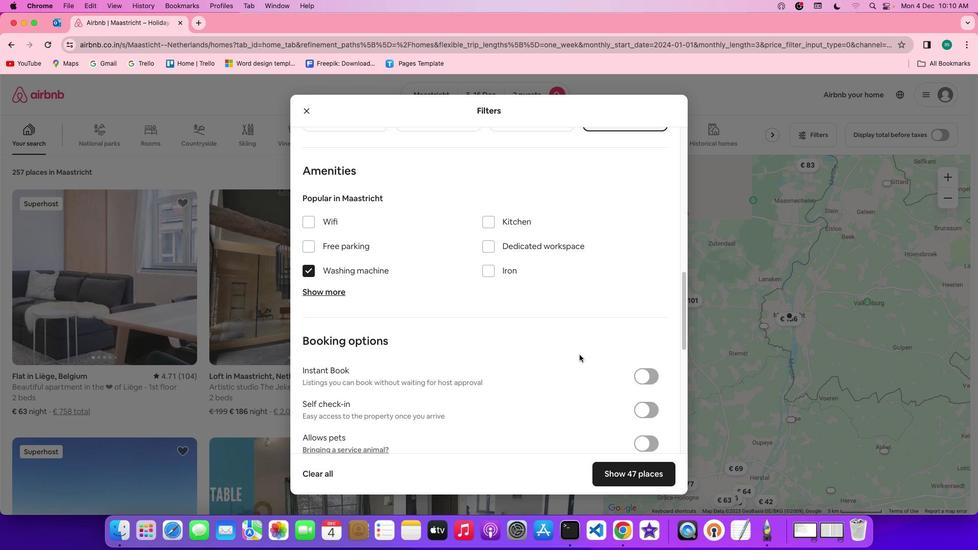 
Action: Mouse scrolled (579, 354) with delta (0, -1)
Screenshot: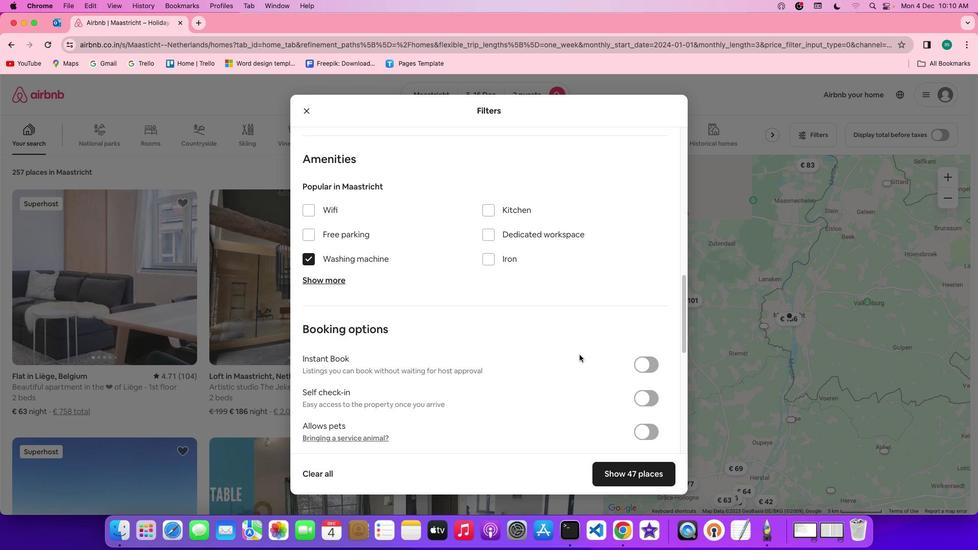 
Action: Mouse scrolled (579, 354) with delta (0, -1)
Screenshot: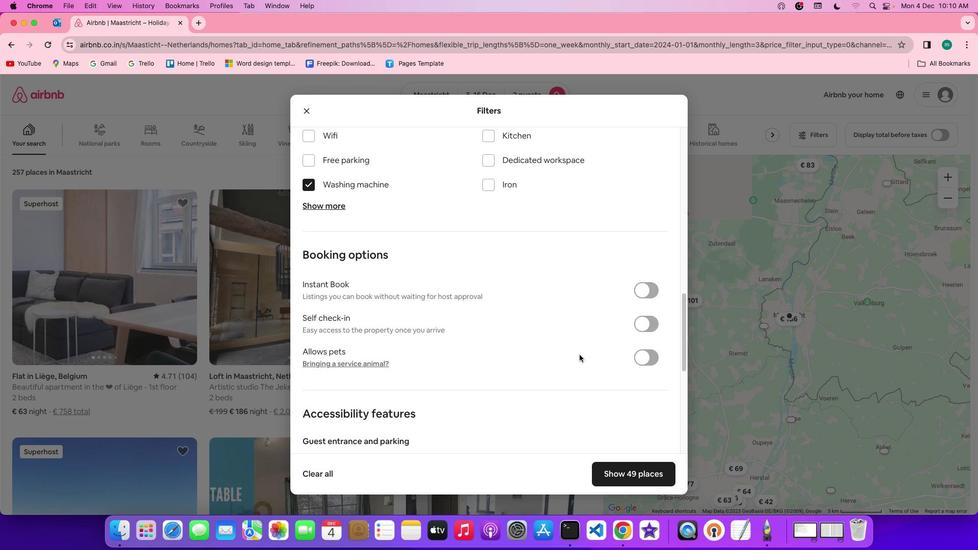 
Action: Mouse scrolled (579, 354) with delta (0, 0)
Screenshot: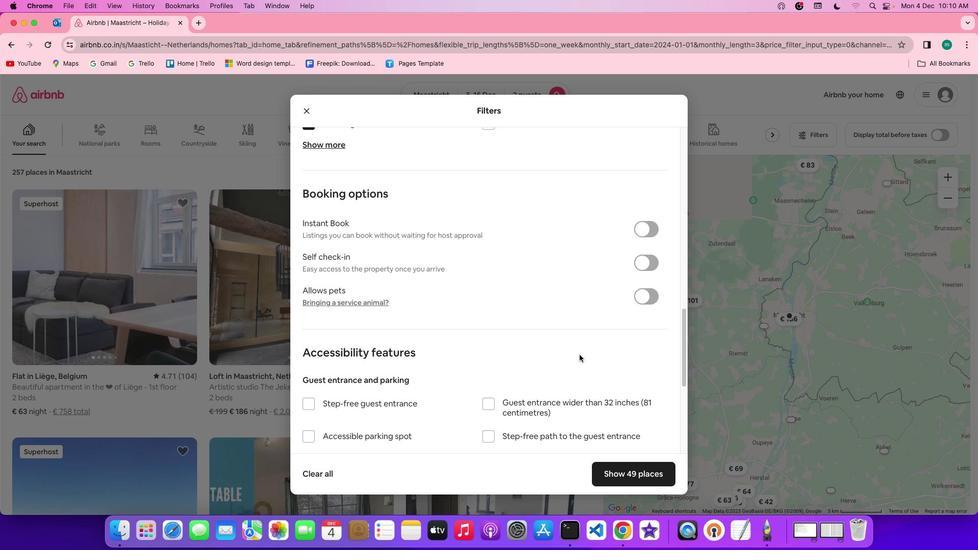 
Action: Mouse scrolled (579, 354) with delta (0, 0)
Screenshot: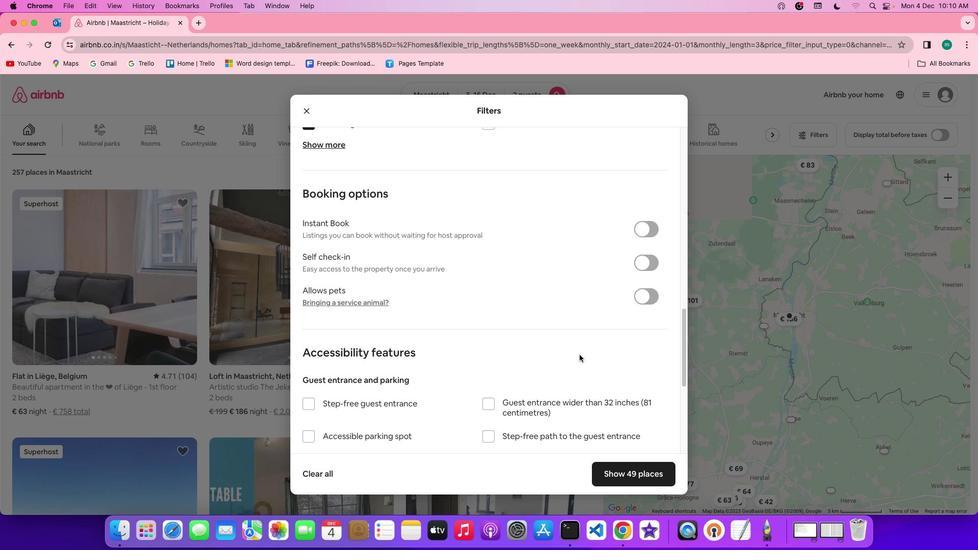 
Action: Mouse scrolled (579, 354) with delta (0, -1)
Screenshot: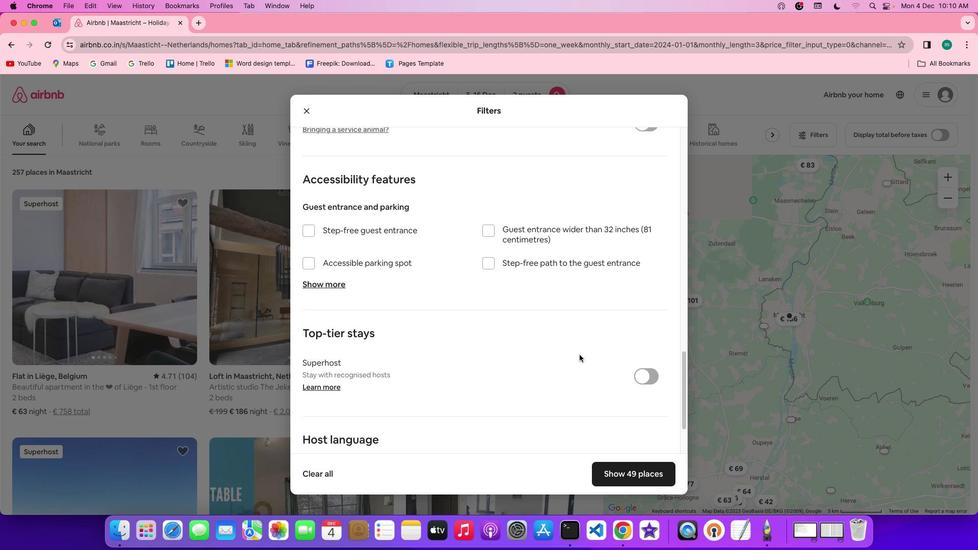 
Action: Mouse scrolled (579, 354) with delta (0, -2)
Screenshot: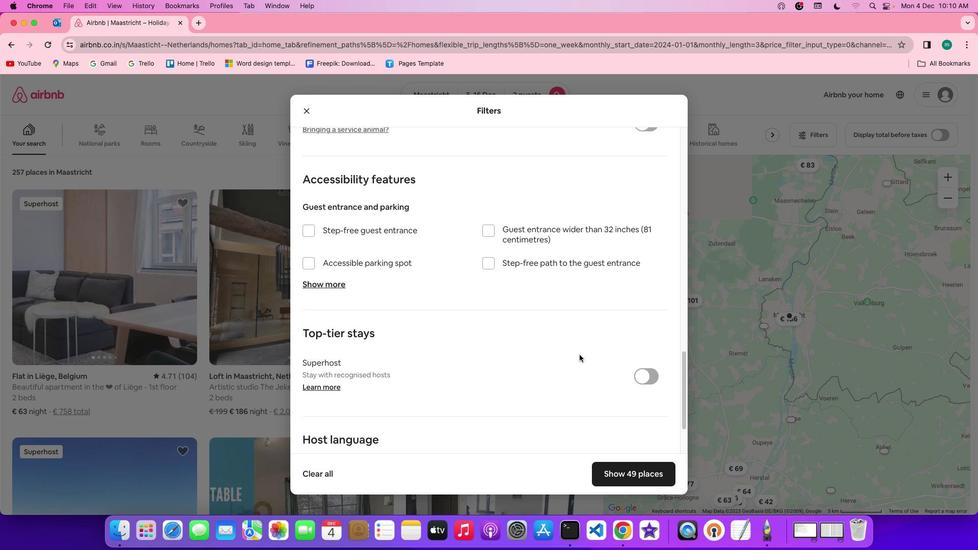 
Action: Mouse scrolled (579, 354) with delta (0, -2)
Screenshot: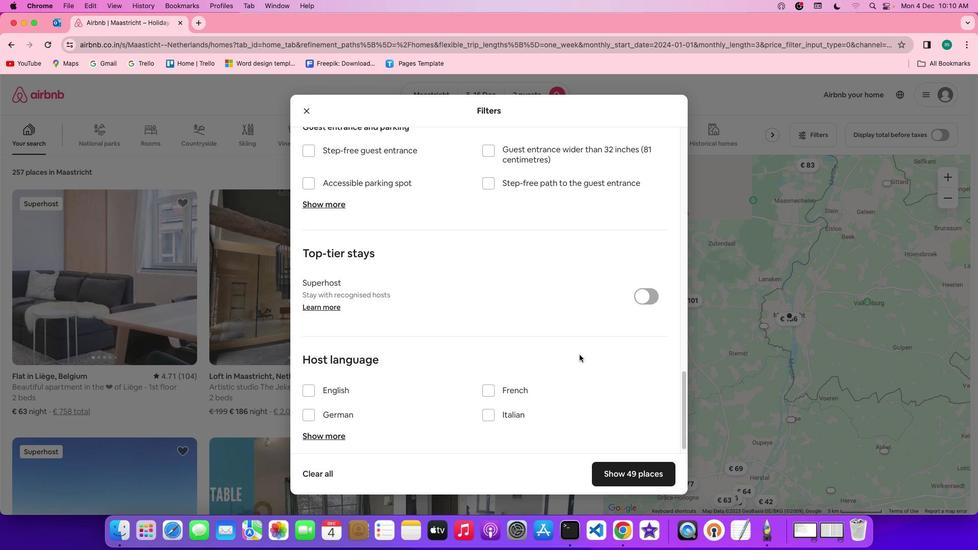 
Action: Mouse scrolled (579, 354) with delta (0, 0)
Screenshot: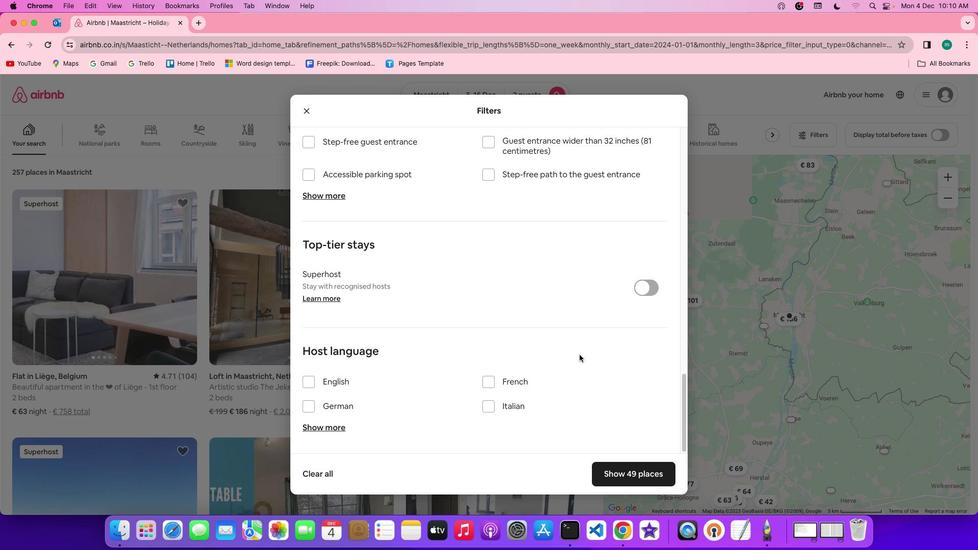 
Action: Mouse scrolled (579, 354) with delta (0, 0)
Screenshot: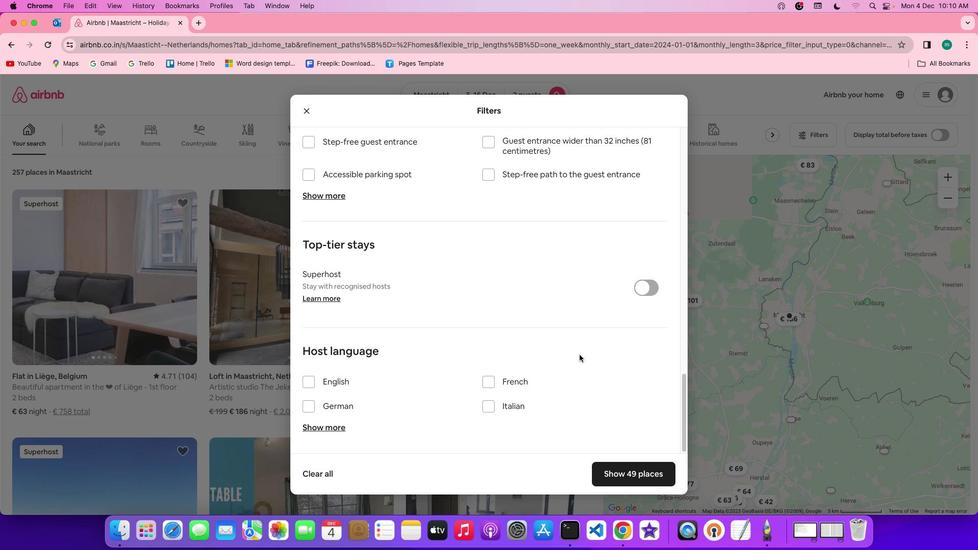
Action: Mouse scrolled (579, 354) with delta (0, -1)
Screenshot: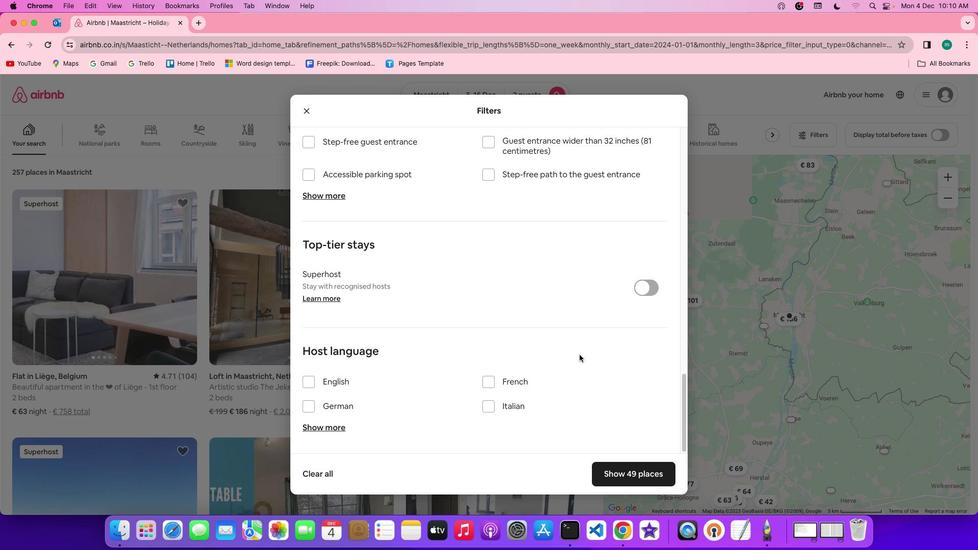 
Action: Mouse scrolled (579, 354) with delta (0, -2)
Screenshot: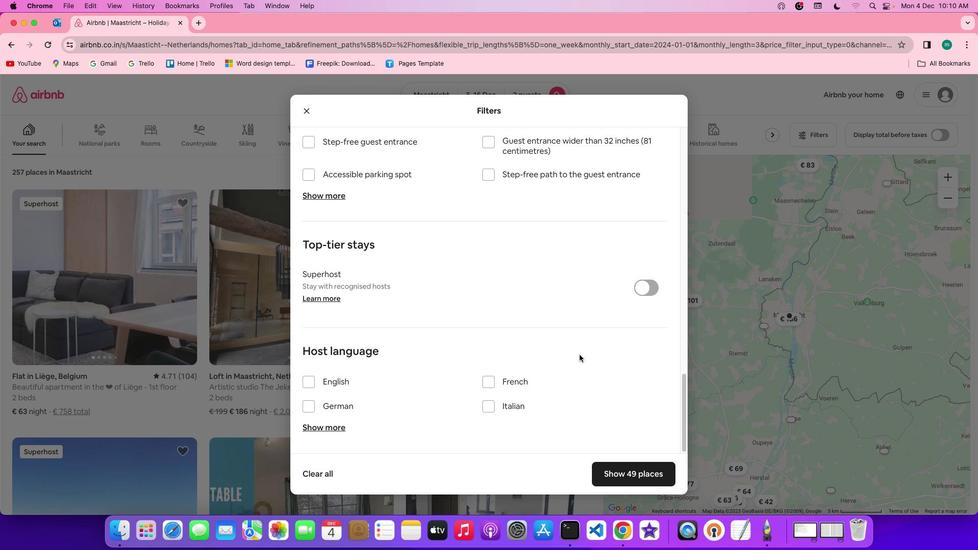 
Action: Mouse scrolled (579, 354) with delta (0, -2)
Screenshot: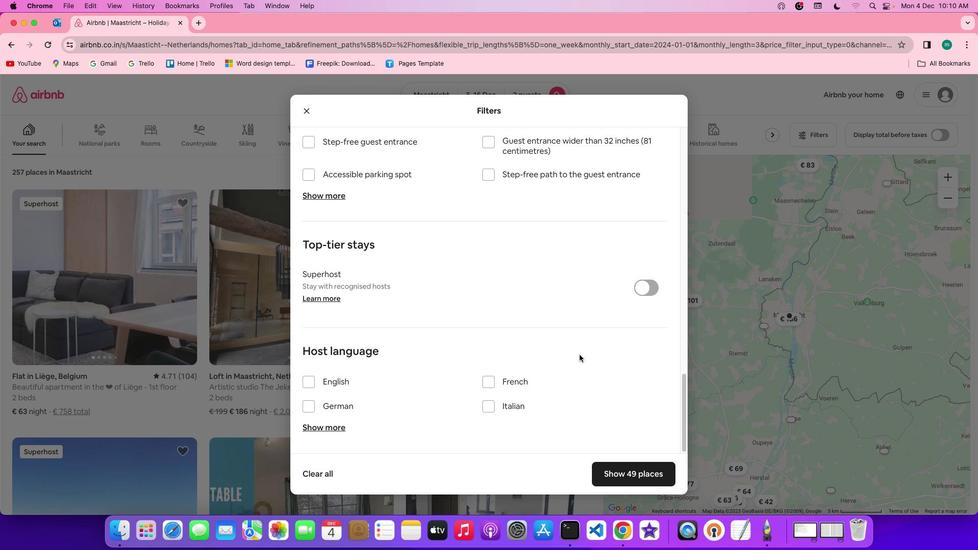 
Action: Mouse scrolled (579, 354) with delta (0, 0)
Screenshot: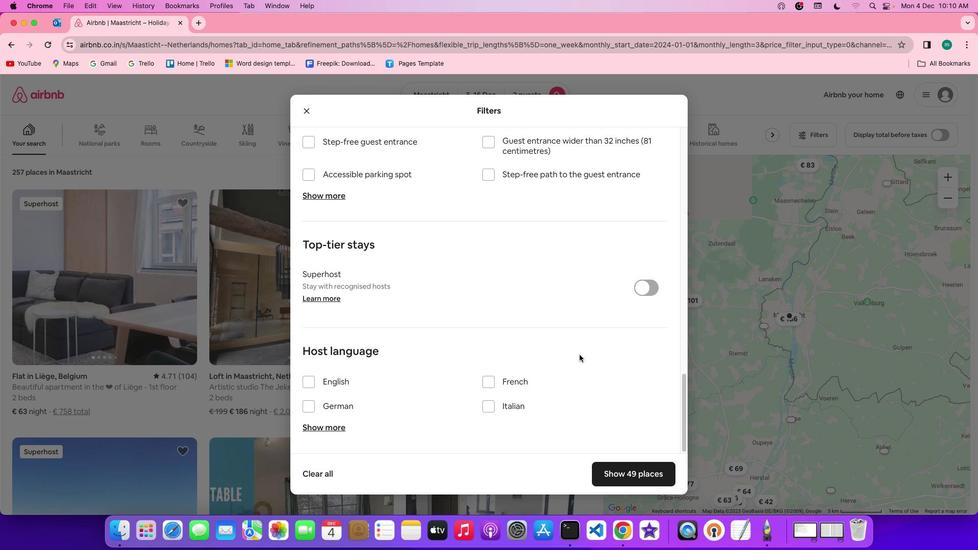 
Action: Mouse scrolled (579, 354) with delta (0, 0)
Screenshot: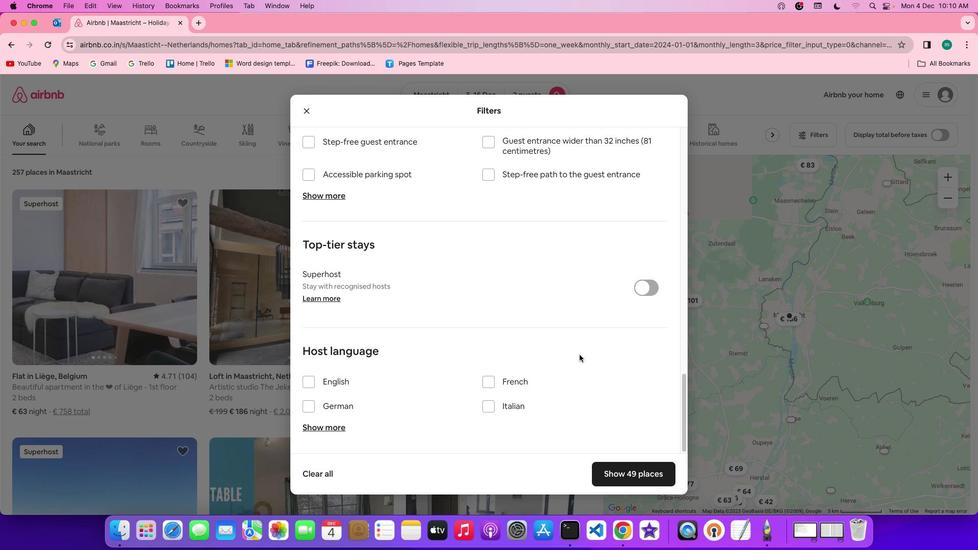 
Action: Mouse scrolled (579, 354) with delta (0, -1)
Screenshot: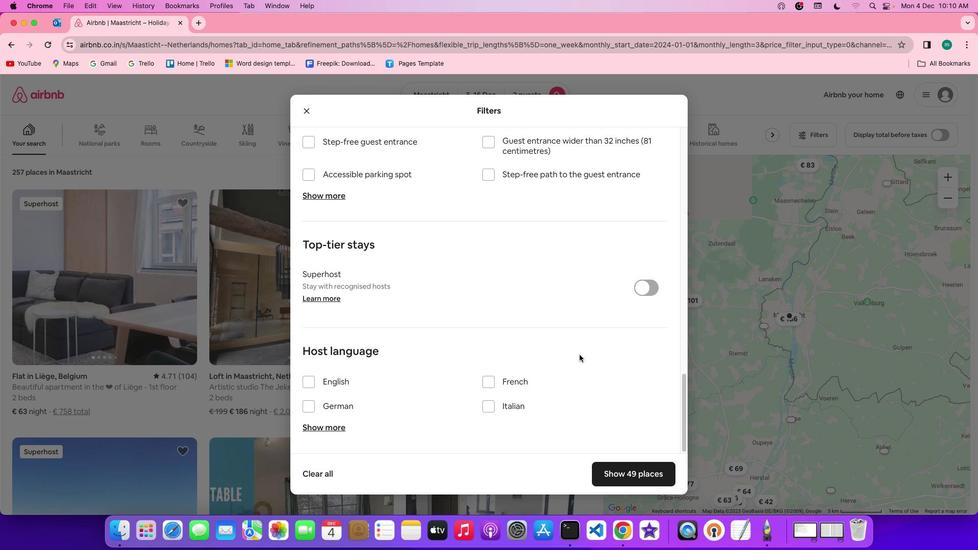 
Action: Mouse scrolled (579, 354) with delta (0, -2)
Screenshot: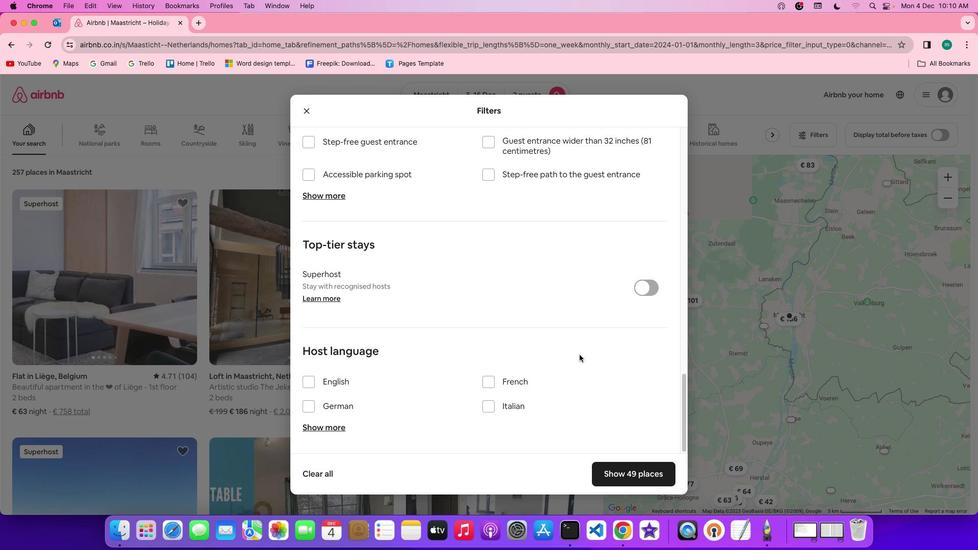 
Action: Mouse moved to (637, 472)
Screenshot: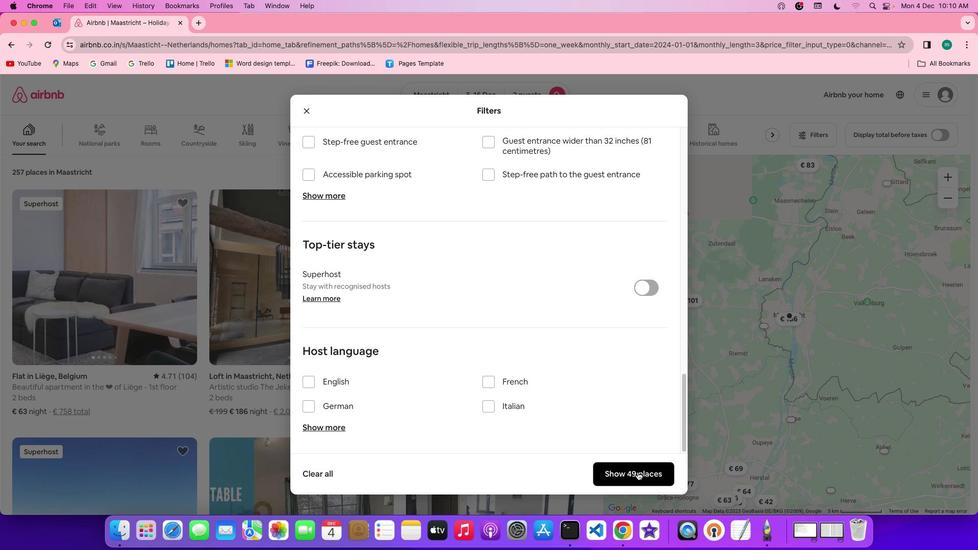 
Action: Mouse pressed left at (637, 472)
Screenshot: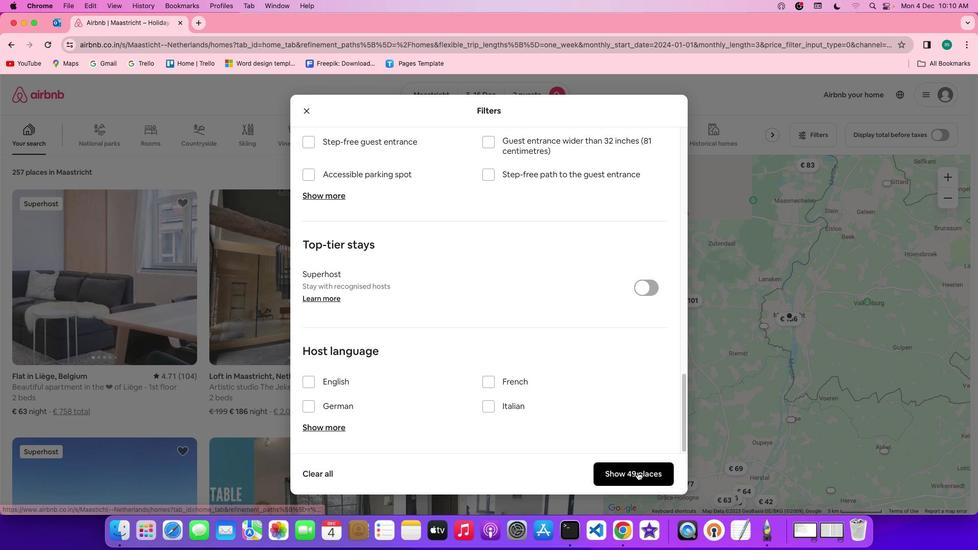 
Action: Mouse moved to (139, 332)
Screenshot: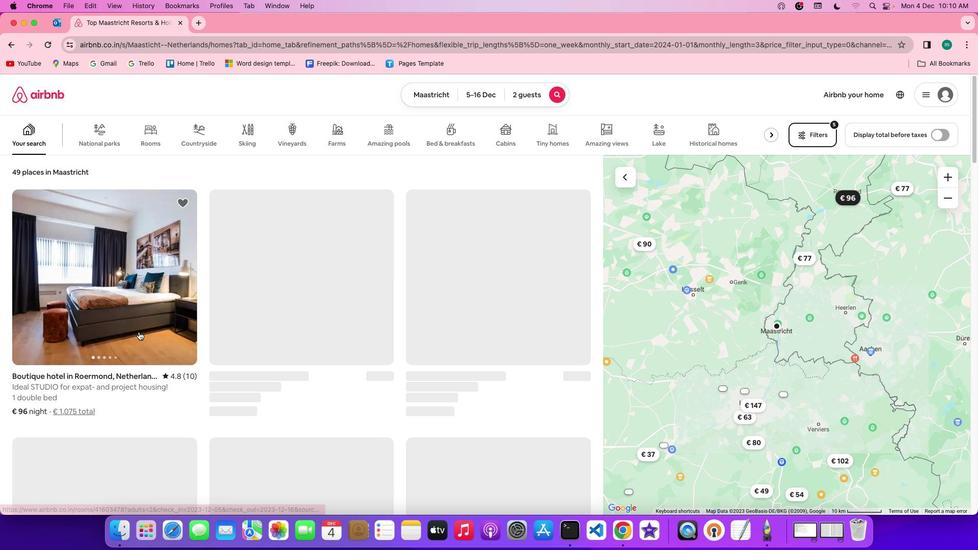 
Action: Mouse pressed left at (139, 332)
Screenshot: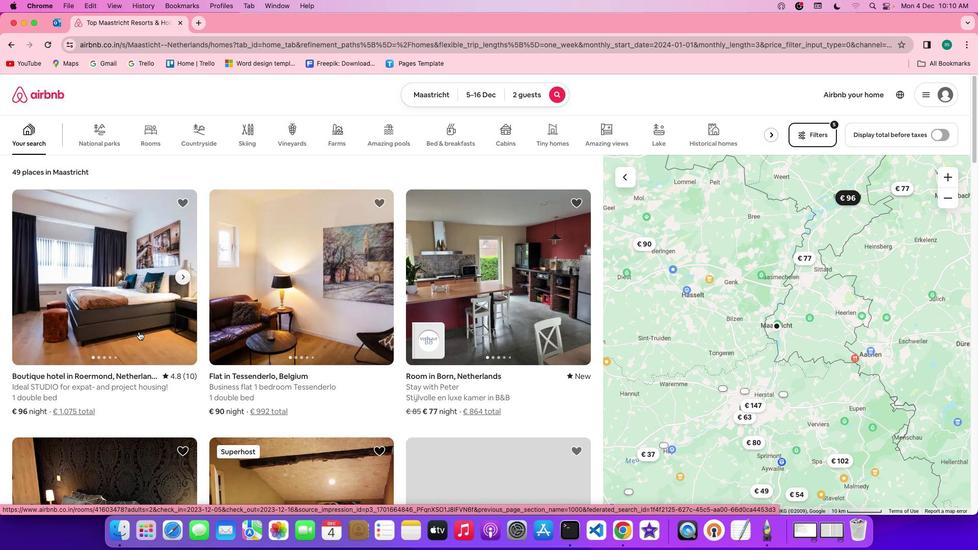 
Action: Mouse moved to (726, 381)
Screenshot: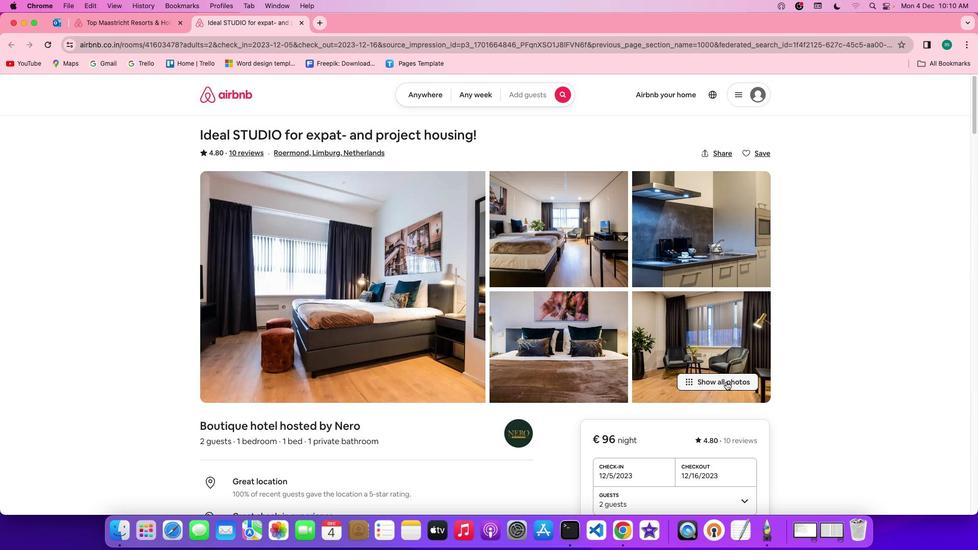
Action: Mouse pressed left at (726, 381)
Screenshot: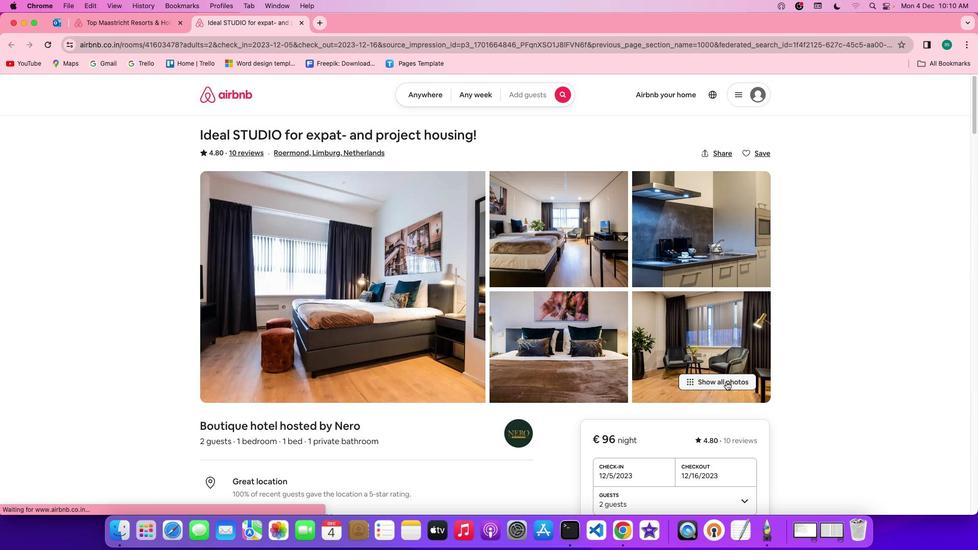 
Action: Mouse moved to (519, 419)
Screenshot: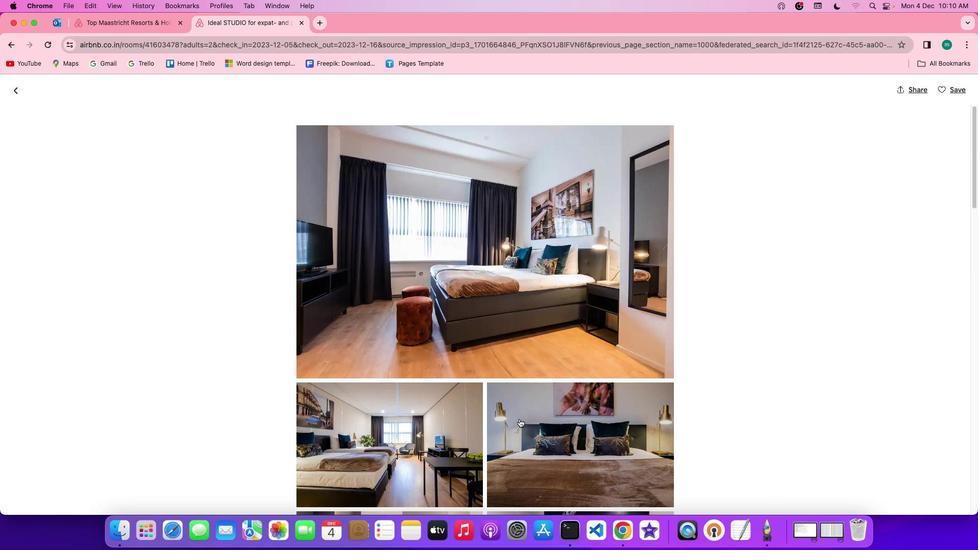 
Action: Mouse scrolled (519, 419) with delta (0, 0)
Screenshot: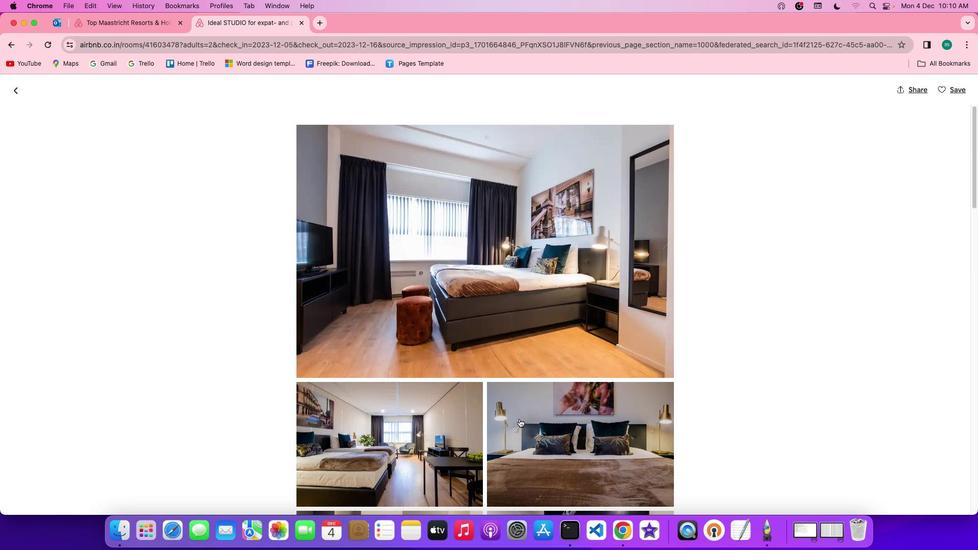 
Action: Mouse scrolled (519, 419) with delta (0, 0)
Screenshot: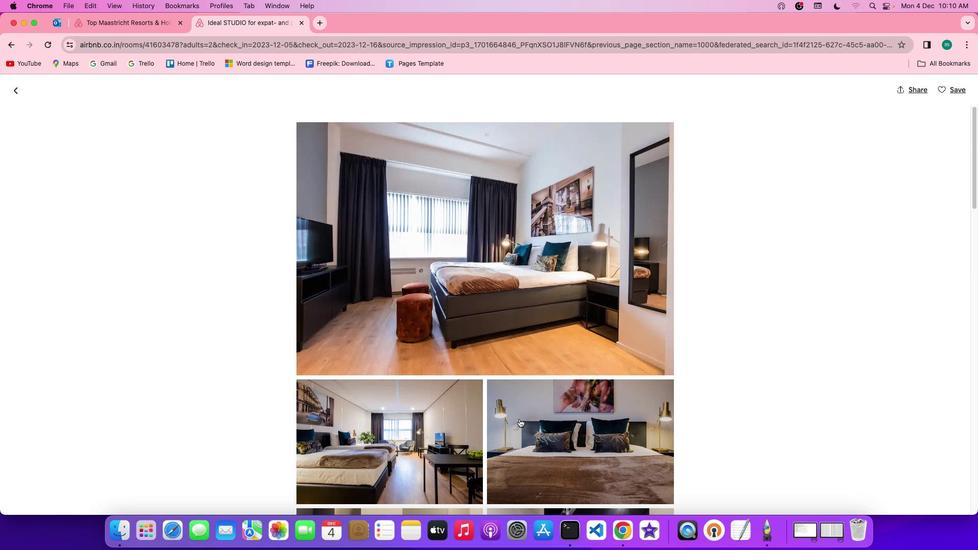 
Action: Mouse scrolled (519, 419) with delta (0, 0)
Screenshot: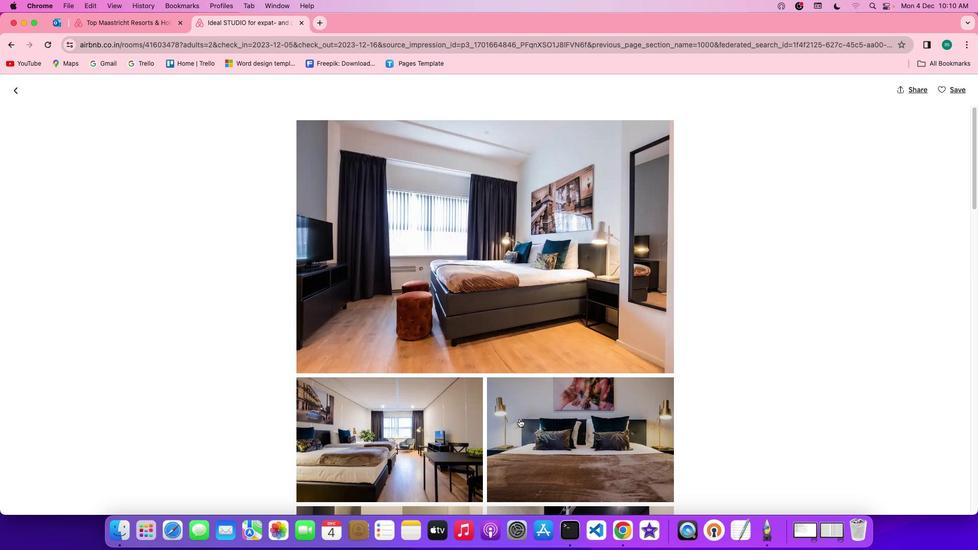 
Action: Mouse scrolled (519, 419) with delta (0, 0)
Screenshot: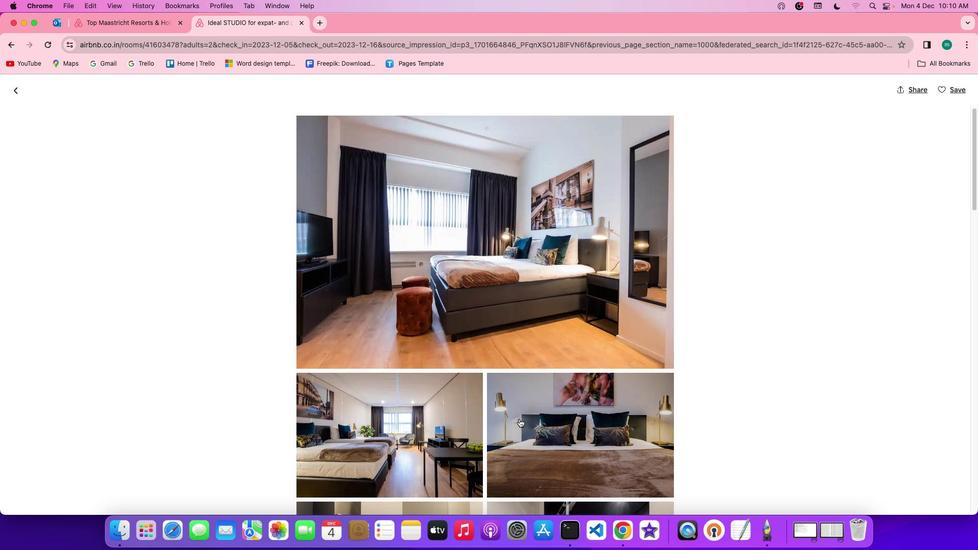 
Action: Mouse scrolled (519, 419) with delta (0, 0)
Screenshot: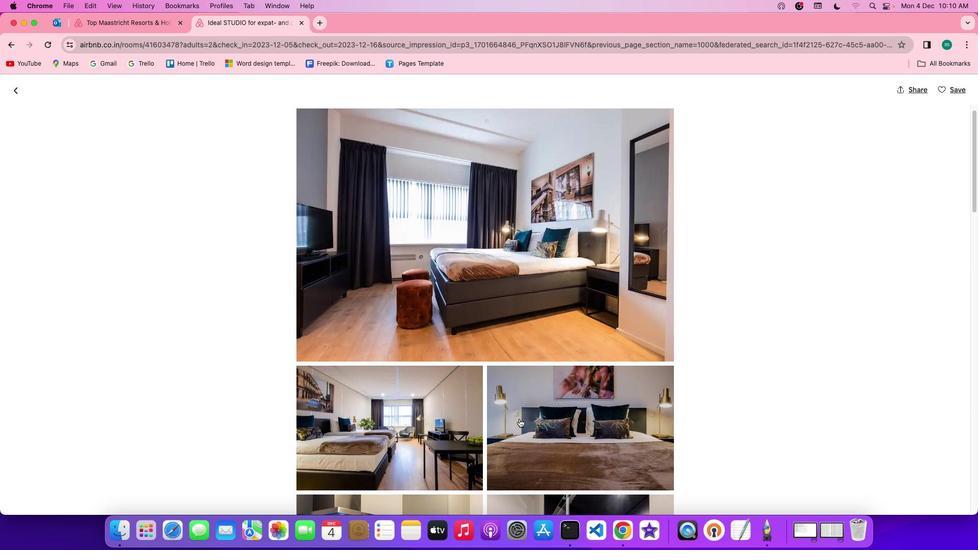 
Action: Mouse scrolled (519, 419) with delta (0, 0)
Screenshot: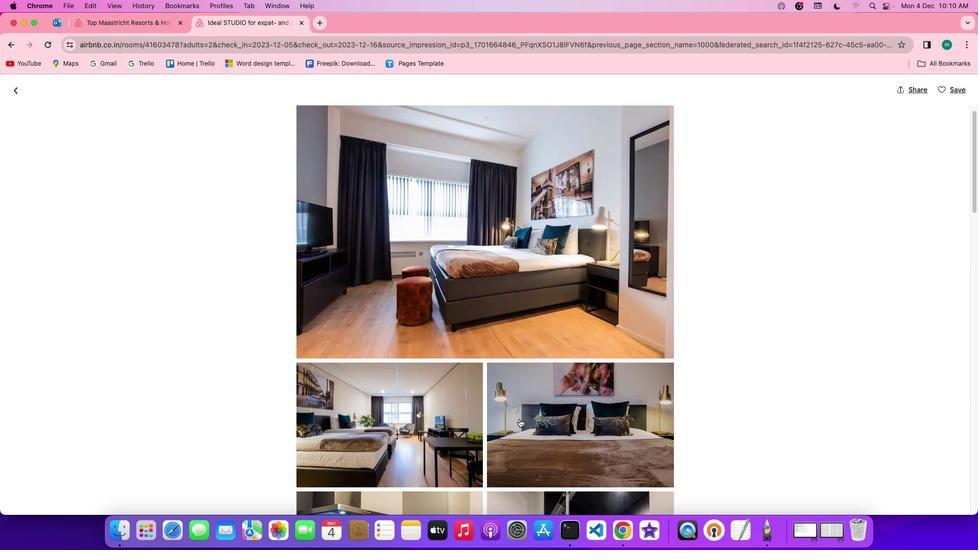 
Action: Mouse scrolled (519, 419) with delta (0, 0)
Screenshot: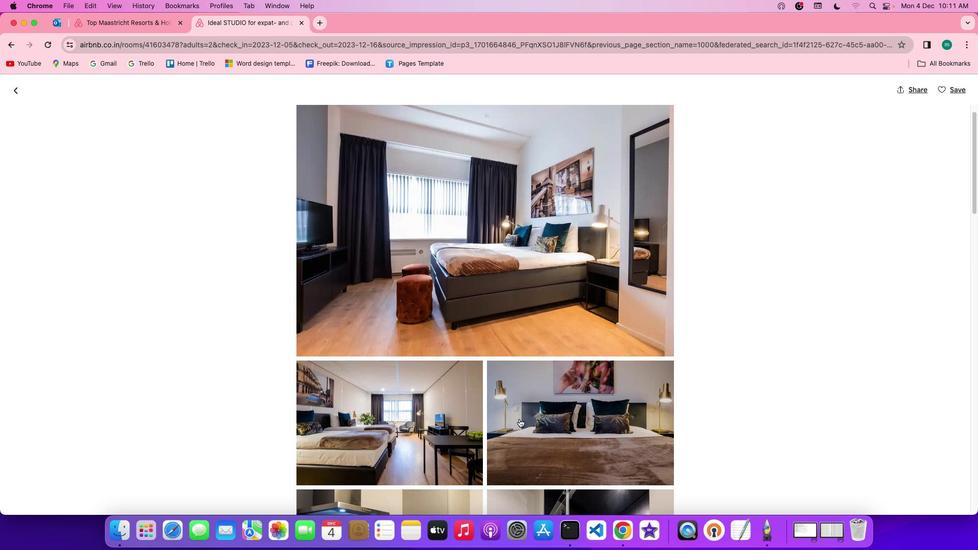
Action: Mouse scrolled (519, 419) with delta (0, 0)
Screenshot: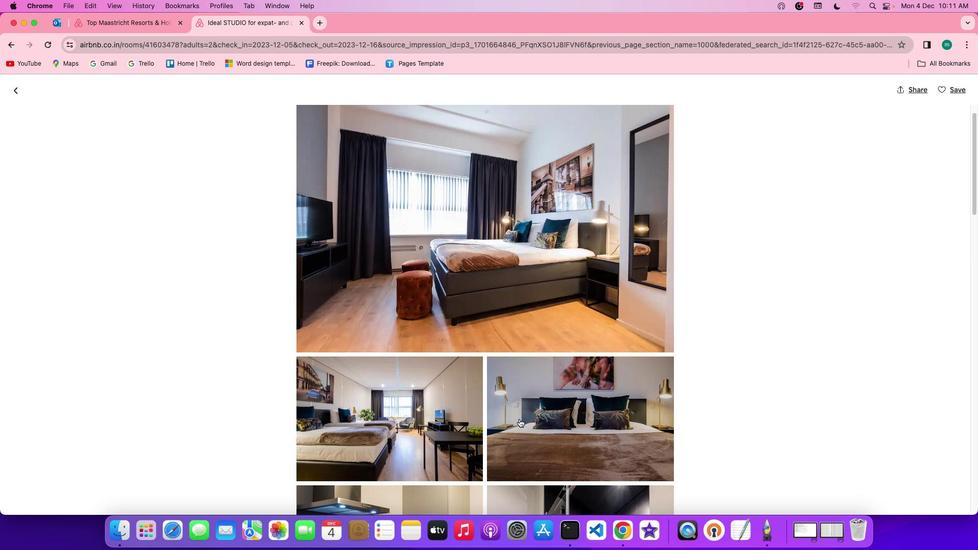 
Action: Mouse scrolled (519, 419) with delta (0, 0)
Screenshot: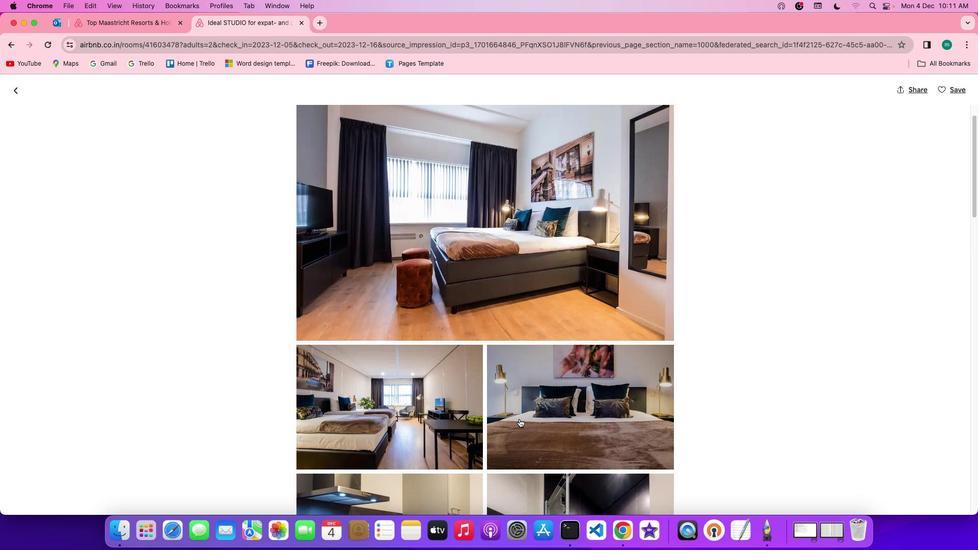 
Action: Mouse scrolled (519, 419) with delta (0, 0)
Screenshot: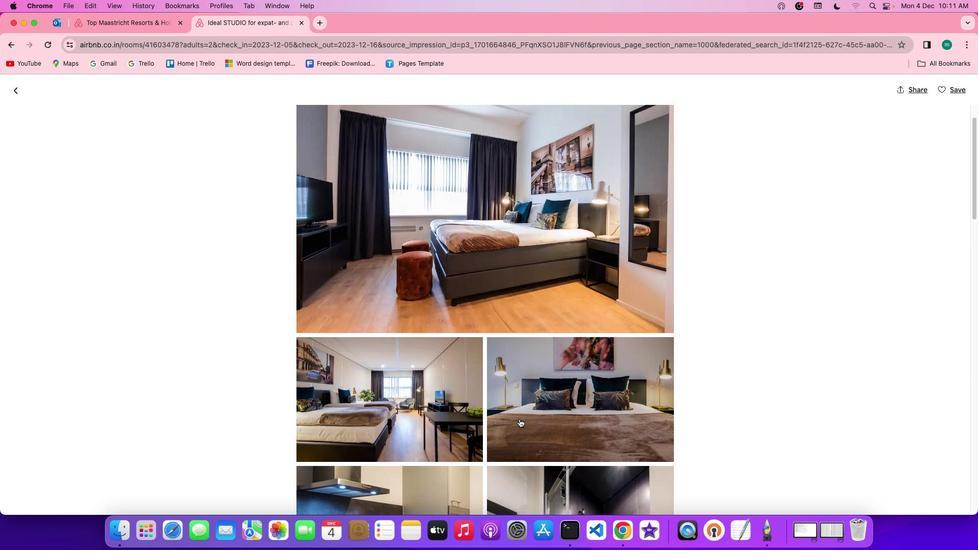 
Action: Mouse scrolled (519, 419) with delta (0, 0)
Screenshot: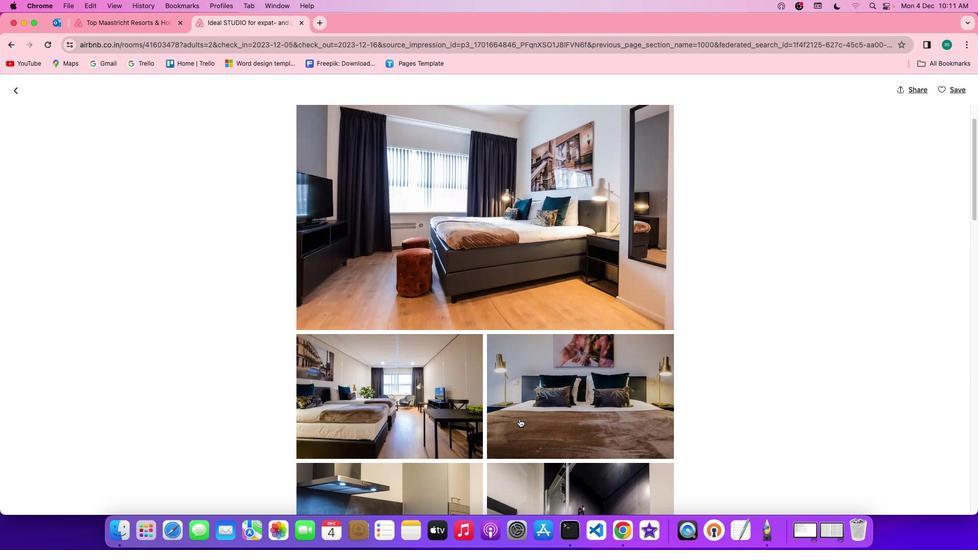 
Action: Mouse scrolled (519, 419) with delta (0, 0)
Screenshot: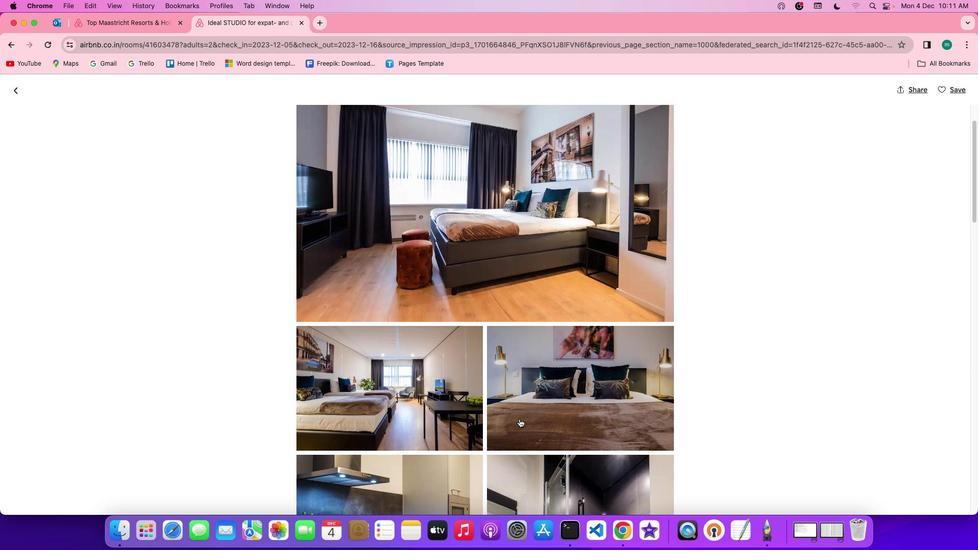 
Action: Mouse scrolled (519, 419) with delta (0, 0)
Screenshot: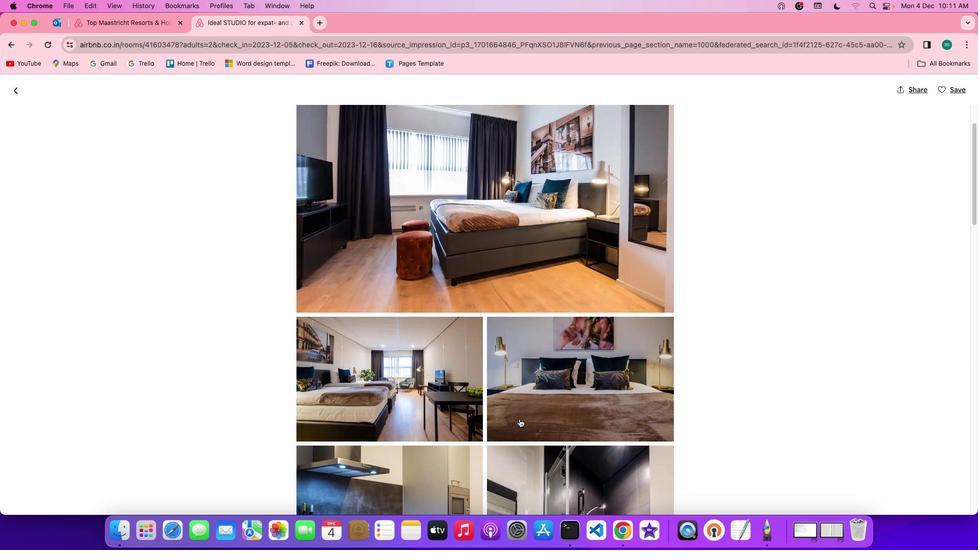 
Action: Mouse scrolled (519, 419) with delta (0, 0)
Screenshot: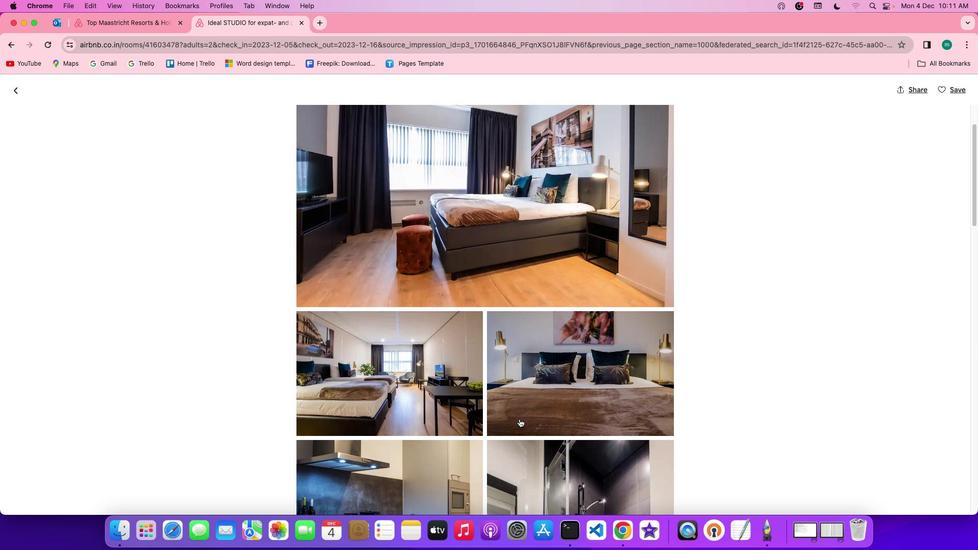 
Action: Mouse scrolled (519, 419) with delta (0, 0)
Screenshot: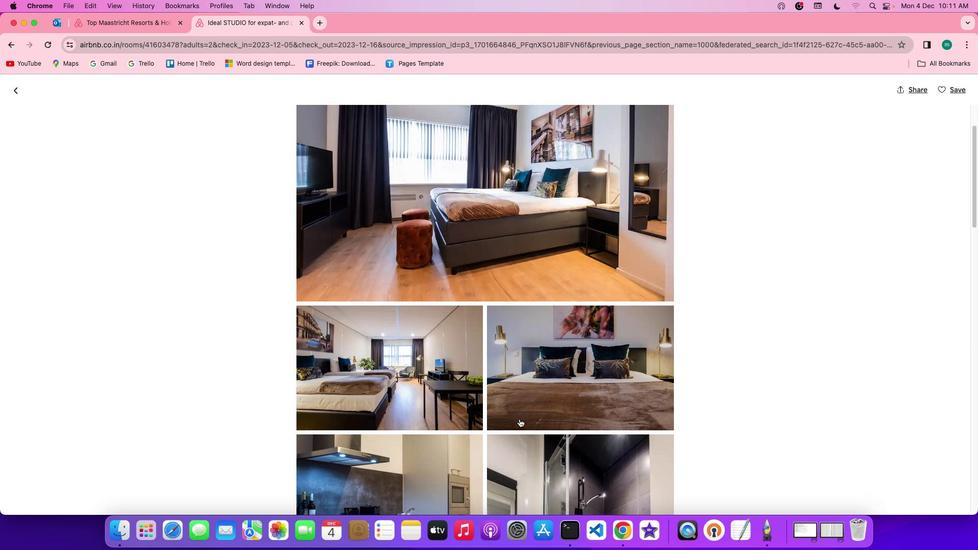 
Action: Mouse scrolled (519, 419) with delta (0, 0)
Screenshot: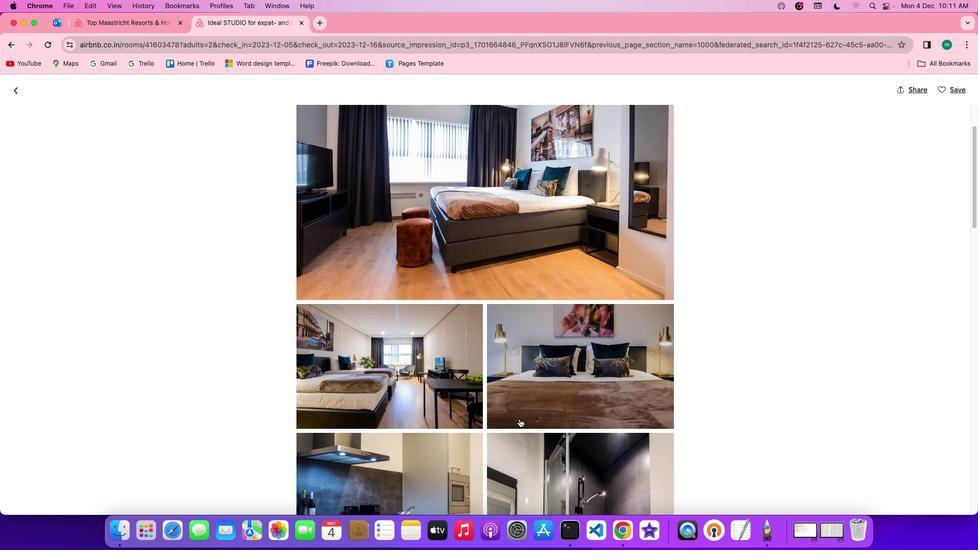 
Action: Mouse scrolled (519, 419) with delta (0, 0)
Screenshot: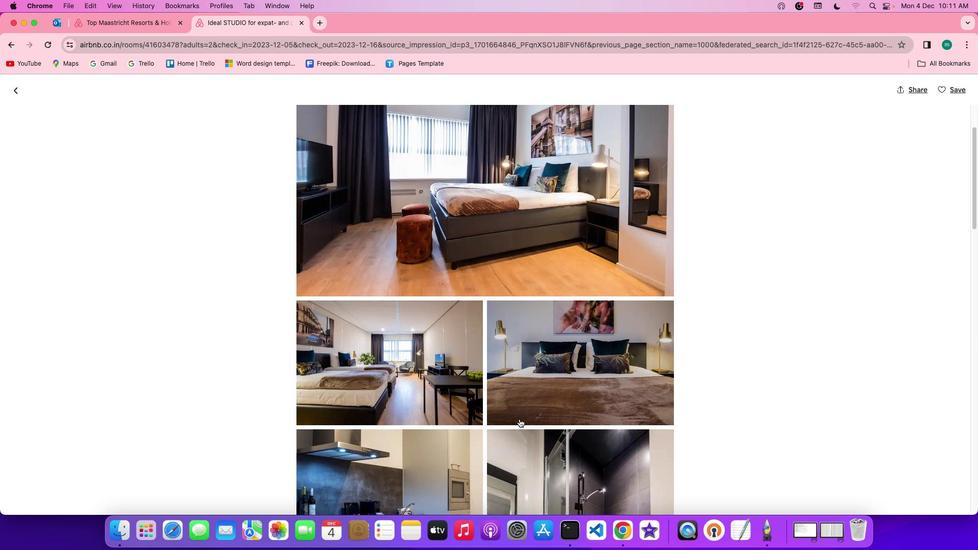 
Action: Mouse scrolled (519, 419) with delta (0, 0)
Screenshot: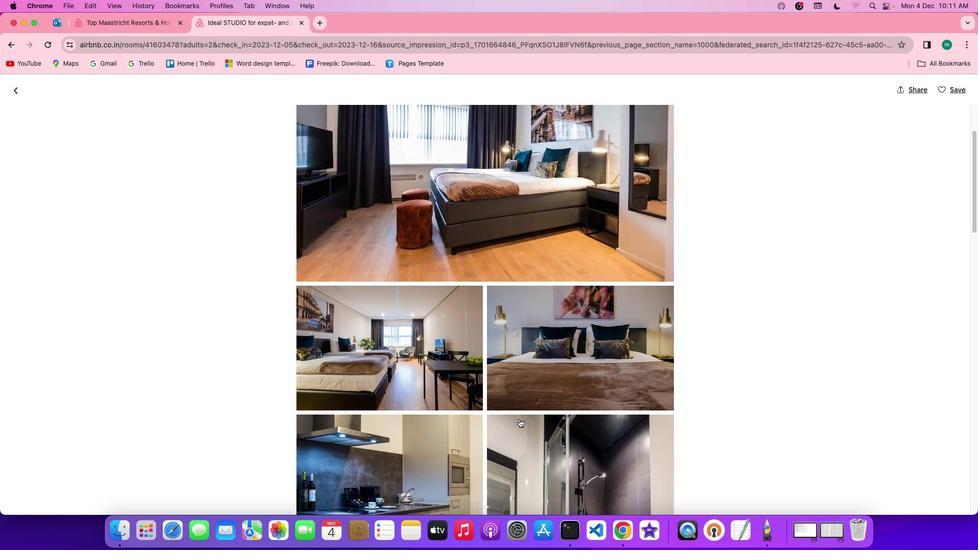 
Action: Mouse scrolled (519, 419) with delta (0, 0)
Screenshot: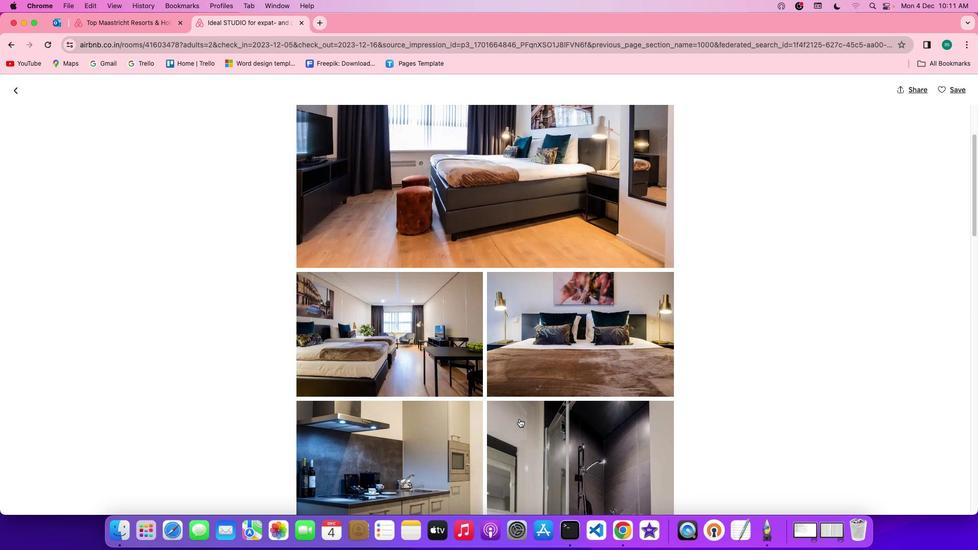 
Action: Mouse scrolled (519, 419) with delta (0, 0)
Screenshot: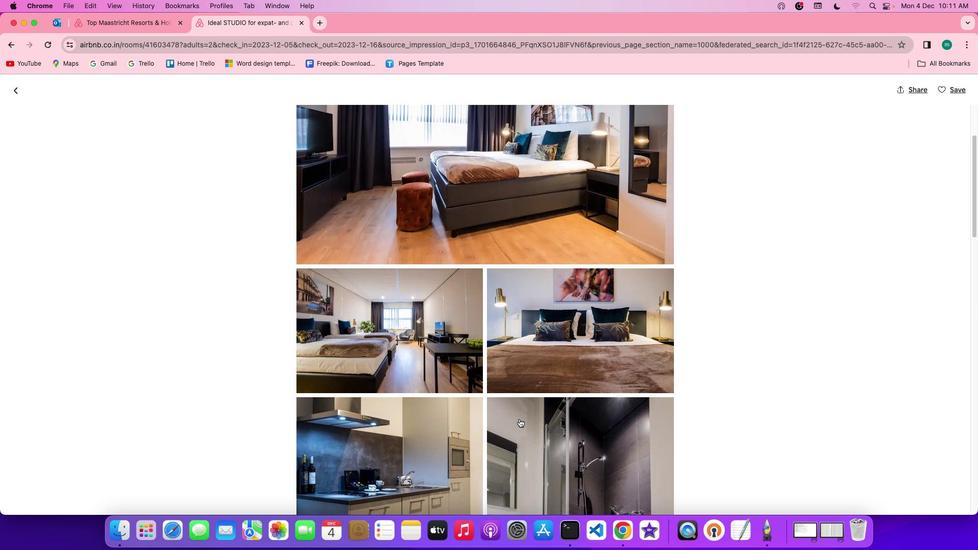 
Action: Mouse scrolled (519, 419) with delta (0, 0)
Screenshot: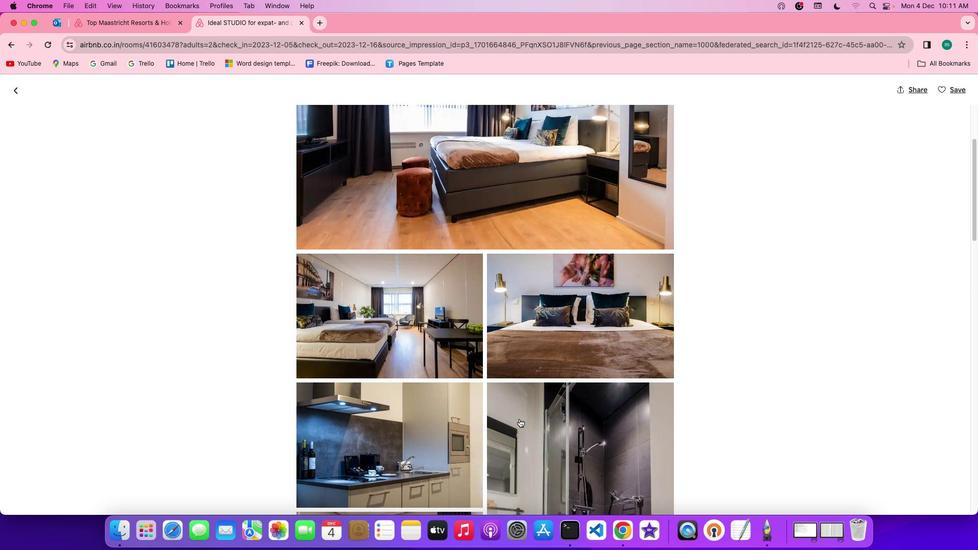 
Action: Mouse scrolled (519, 419) with delta (0, 0)
Screenshot: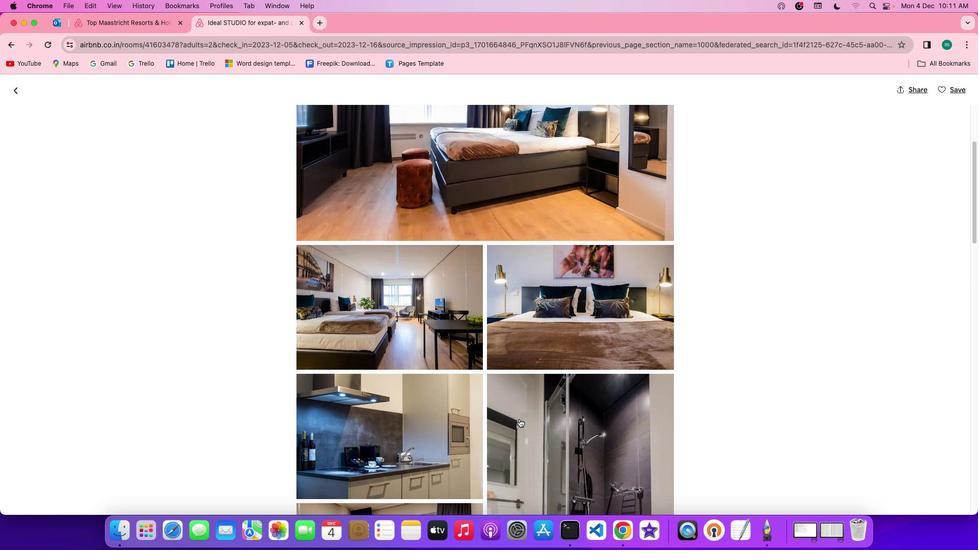 
Action: Mouse scrolled (519, 419) with delta (0, 0)
Screenshot: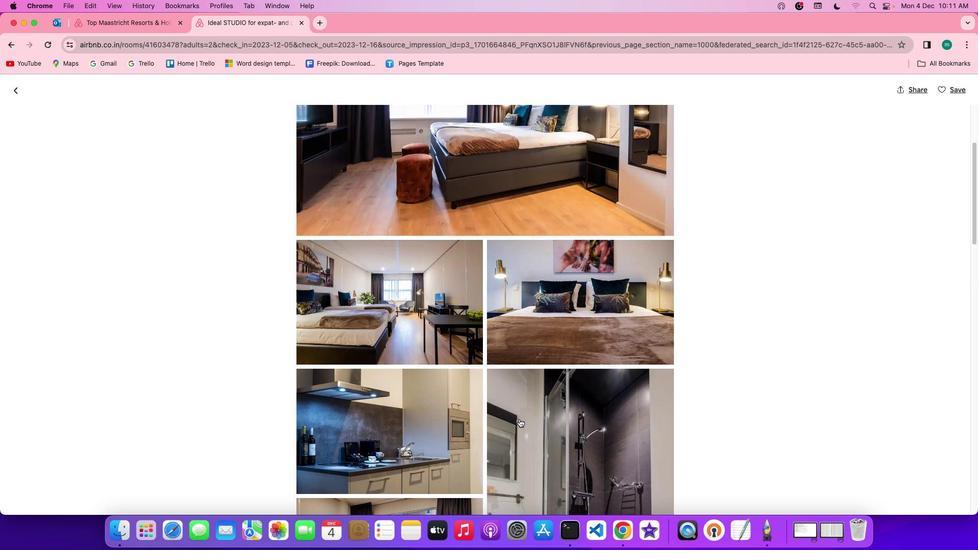 
Action: Mouse scrolled (519, 419) with delta (0, 0)
Screenshot: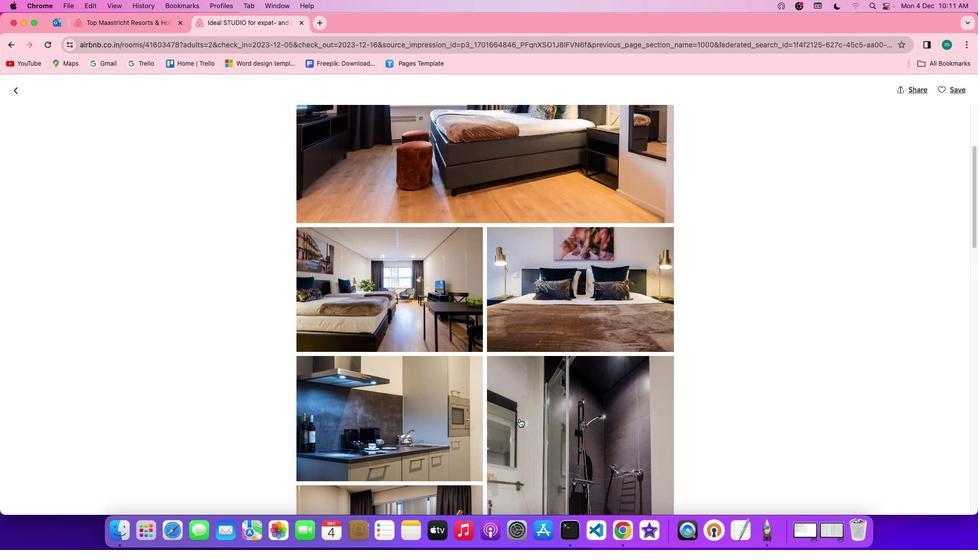 
Action: Mouse scrolled (519, 419) with delta (0, 0)
Screenshot: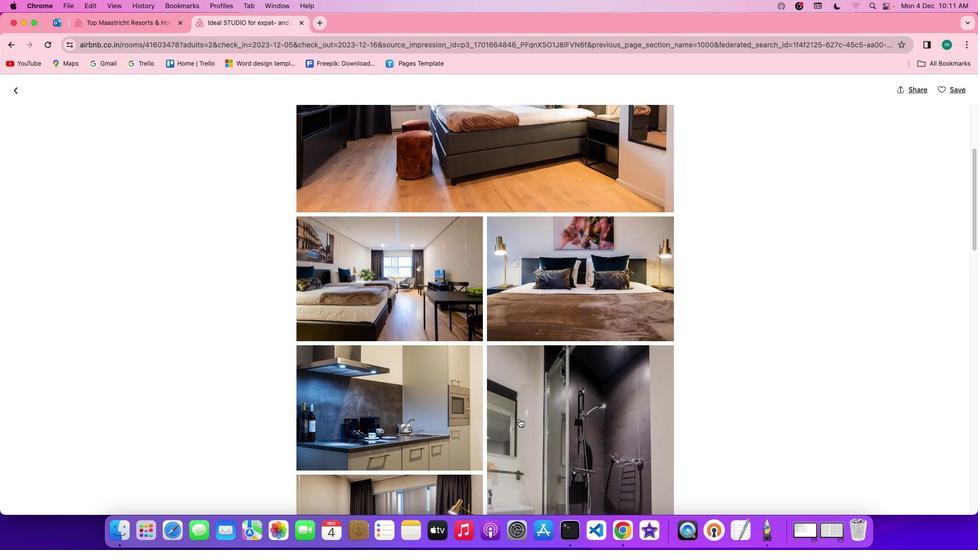 
Action: Mouse scrolled (519, 419) with delta (0, 0)
Screenshot: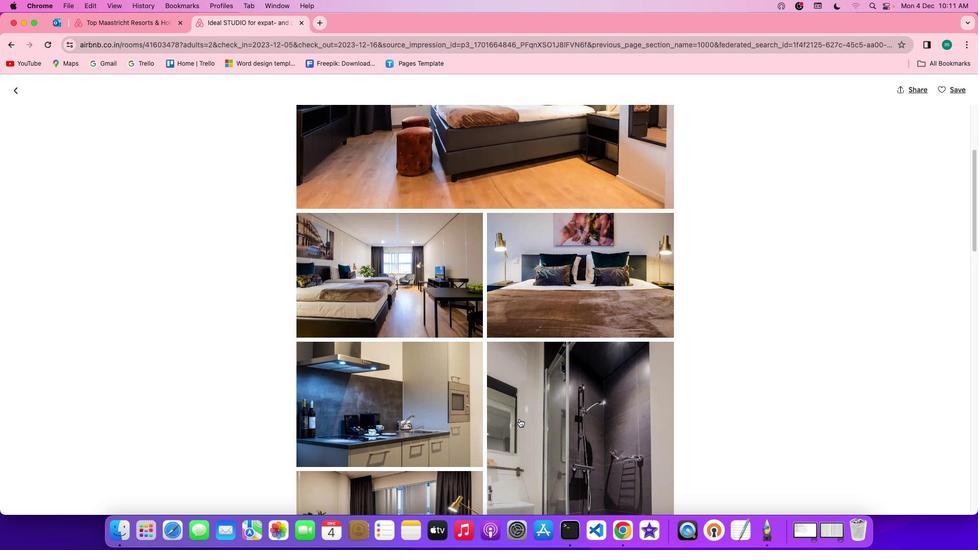 
Action: Mouse scrolled (519, 419) with delta (0, 0)
Screenshot: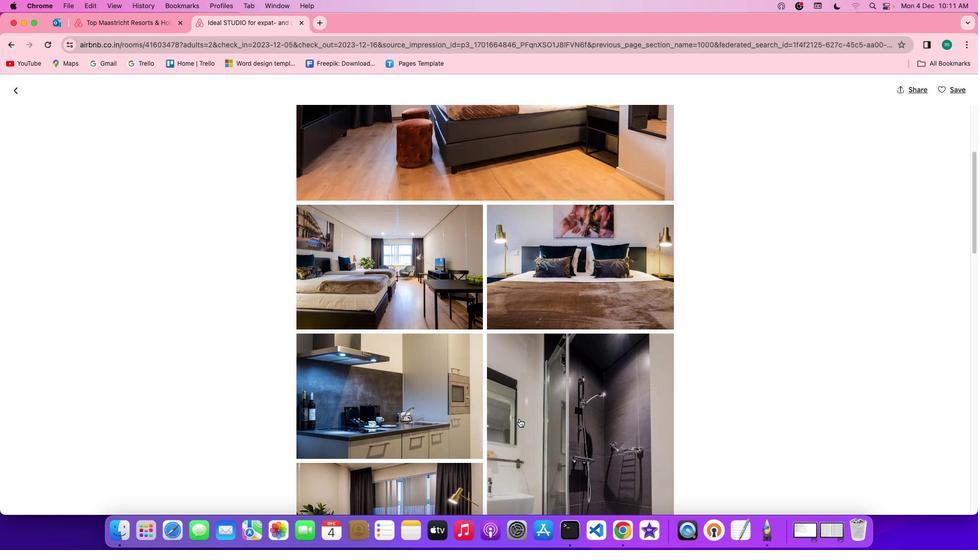 
Action: Mouse scrolled (519, 419) with delta (0, 0)
Screenshot: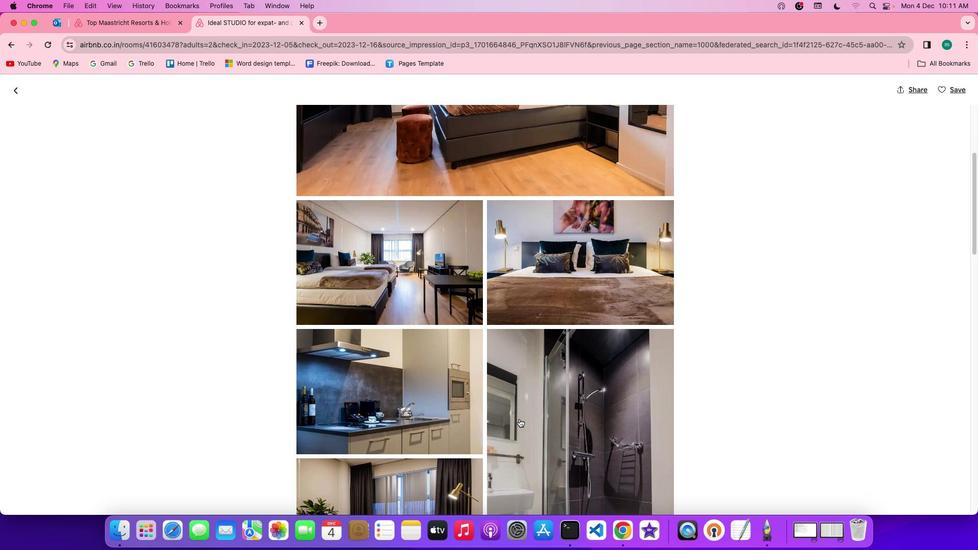 
Action: Mouse scrolled (519, 419) with delta (0, 0)
Screenshot: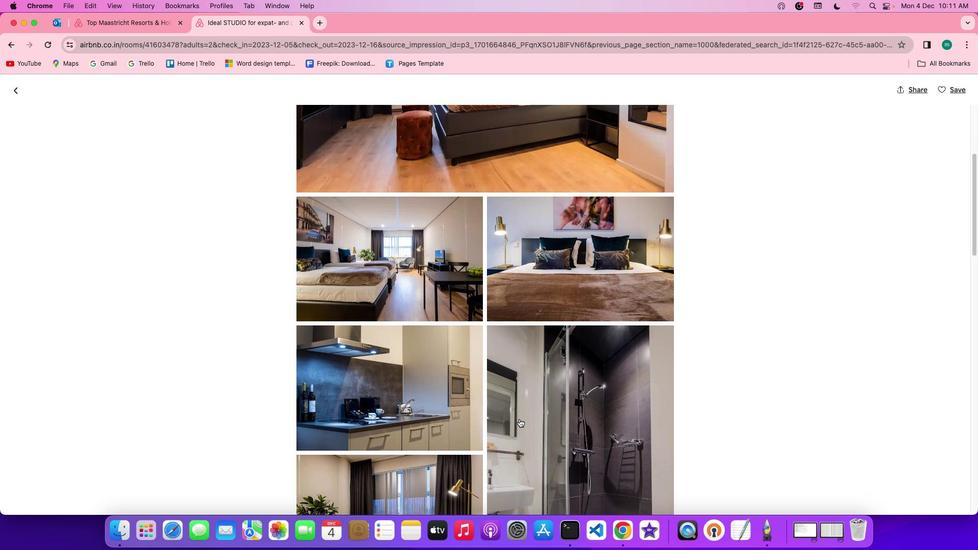 
Action: Mouse scrolled (519, 419) with delta (0, 0)
Screenshot: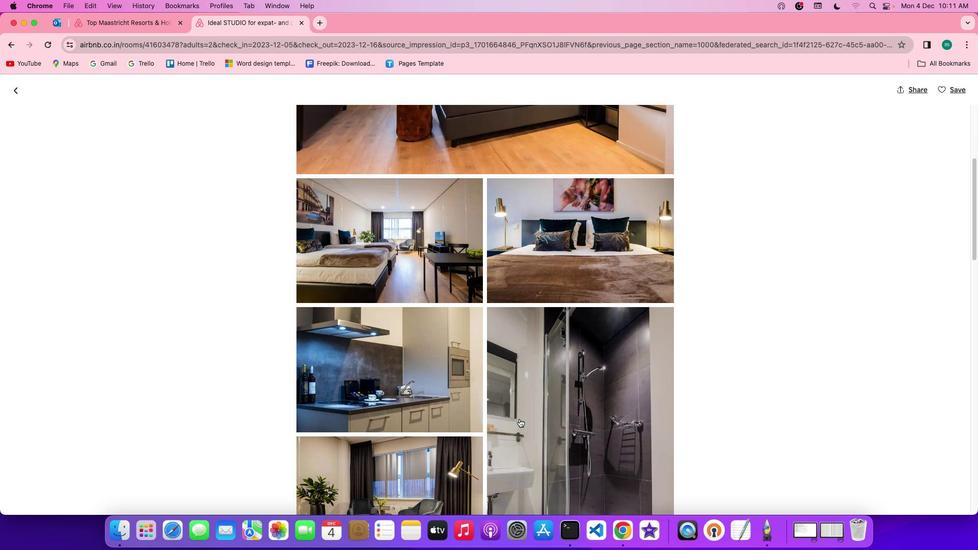 
Action: Mouse scrolled (519, 419) with delta (0, 0)
Screenshot: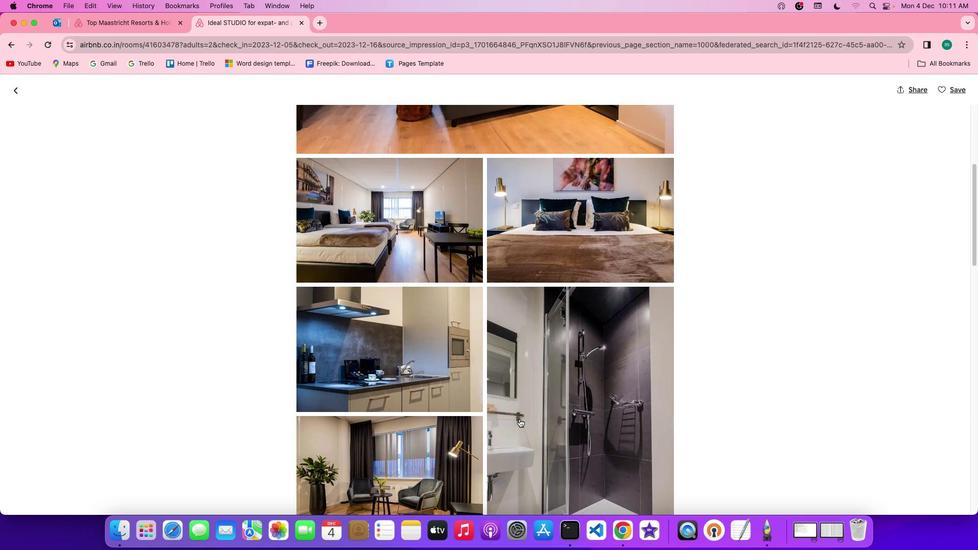 
Action: Mouse scrolled (519, 419) with delta (0, 0)
Screenshot: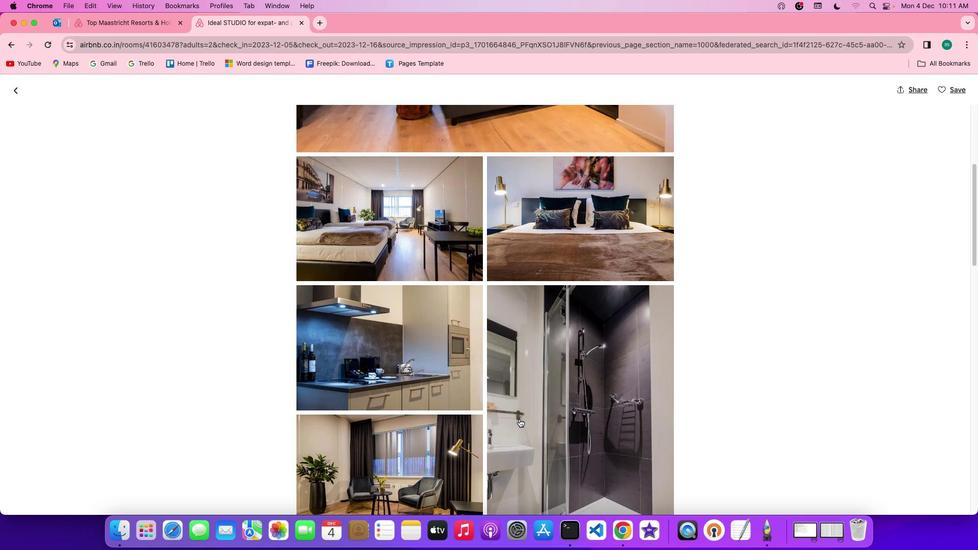 
Action: Mouse scrolled (519, 419) with delta (0, 0)
Screenshot: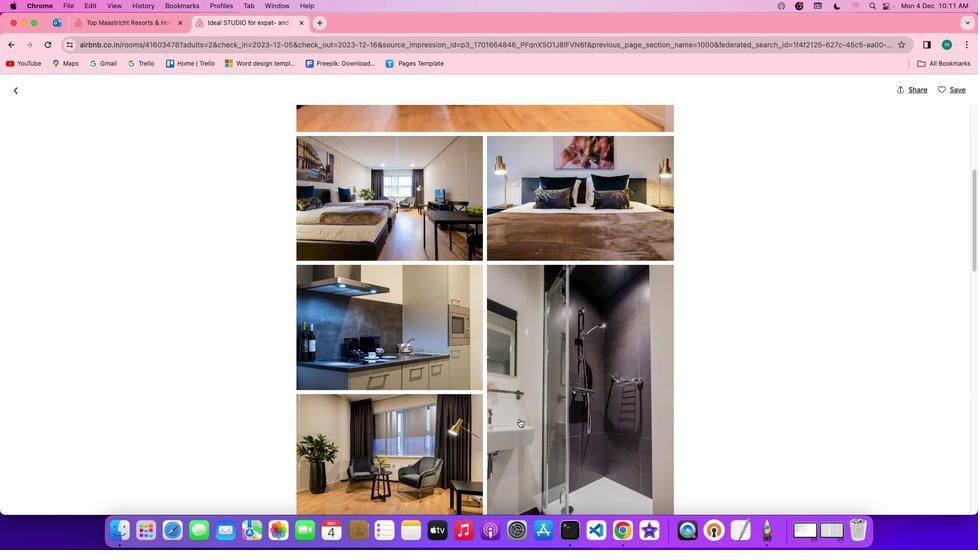 
Action: Mouse scrolled (519, 419) with delta (0, 0)
Screenshot: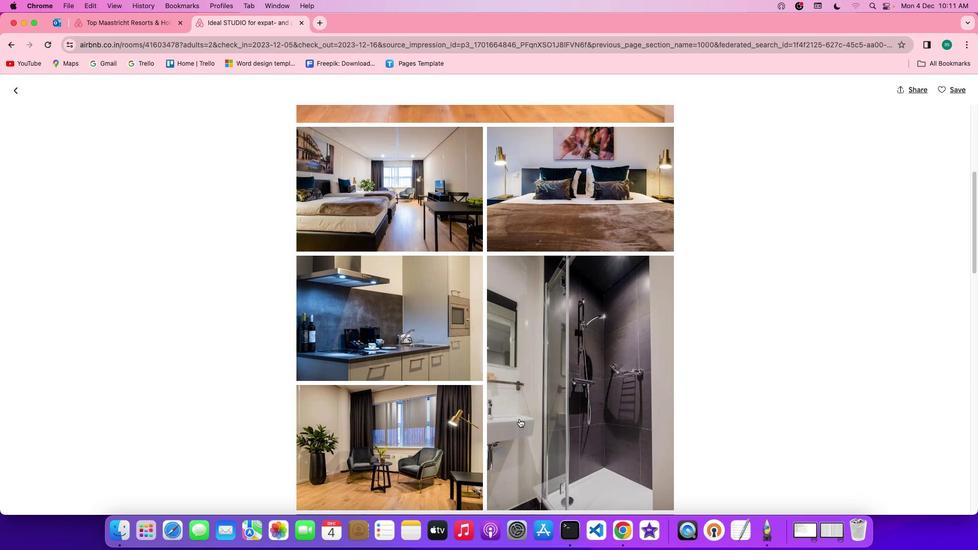 
Action: Mouse scrolled (519, 419) with delta (0, 0)
Screenshot: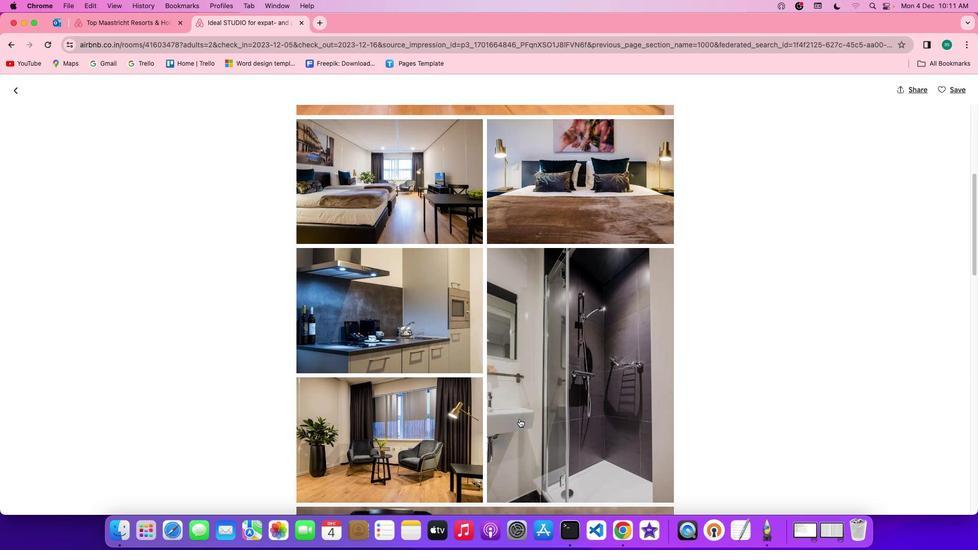 
Action: Mouse scrolled (519, 419) with delta (0, 0)
Screenshot: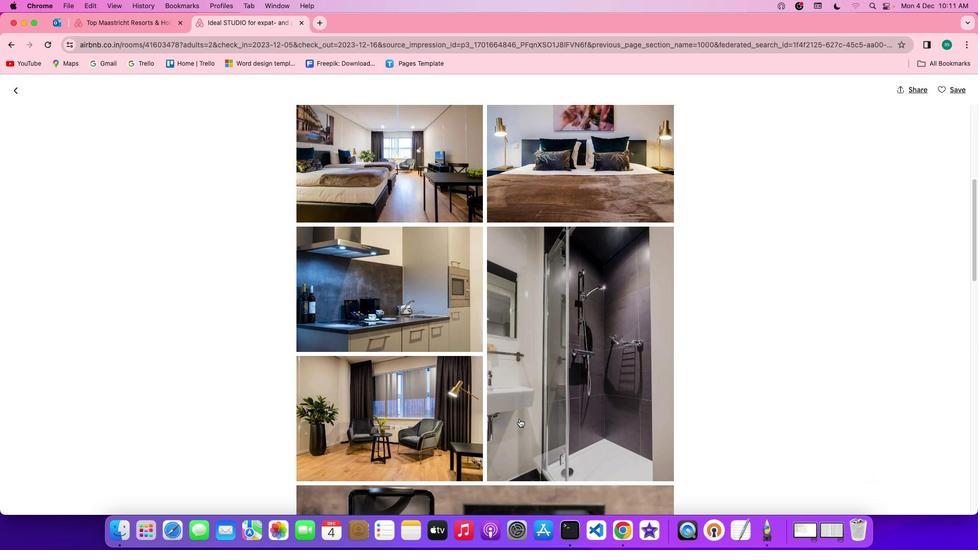 
Action: Mouse scrolled (519, 419) with delta (0, 0)
Screenshot: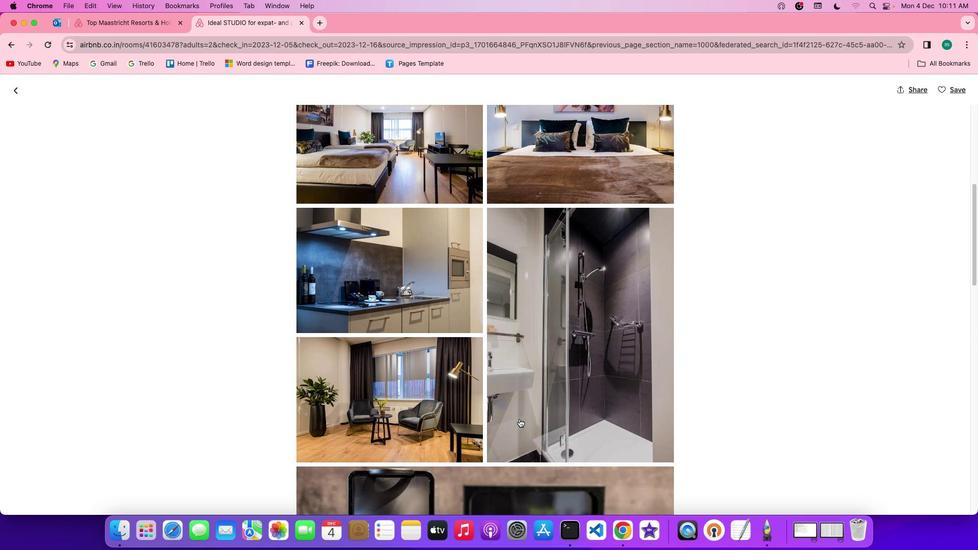 
Action: Mouse scrolled (519, 419) with delta (0, 0)
Screenshot: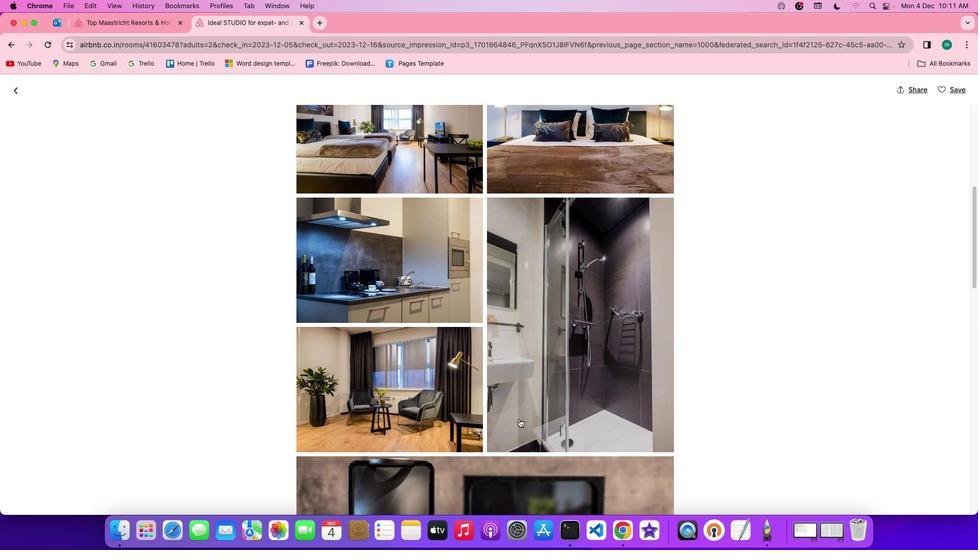 
Action: Mouse scrolled (519, 419) with delta (0, 0)
Screenshot: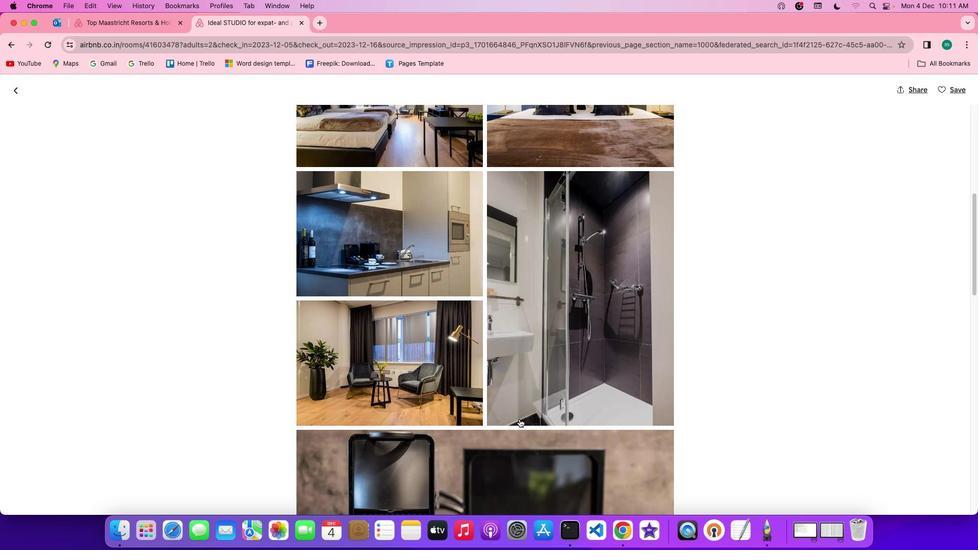 
Action: Mouse scrolled (519, 419) with delta (0, 0)
Screenshot: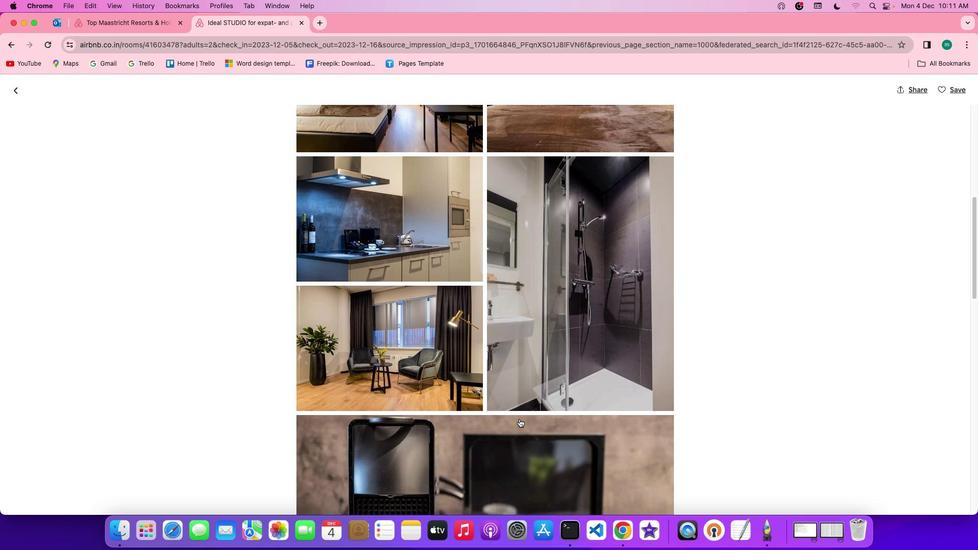 
Action: Mouse scrolled (519, 419) with delta (0, 0)
Screenshot: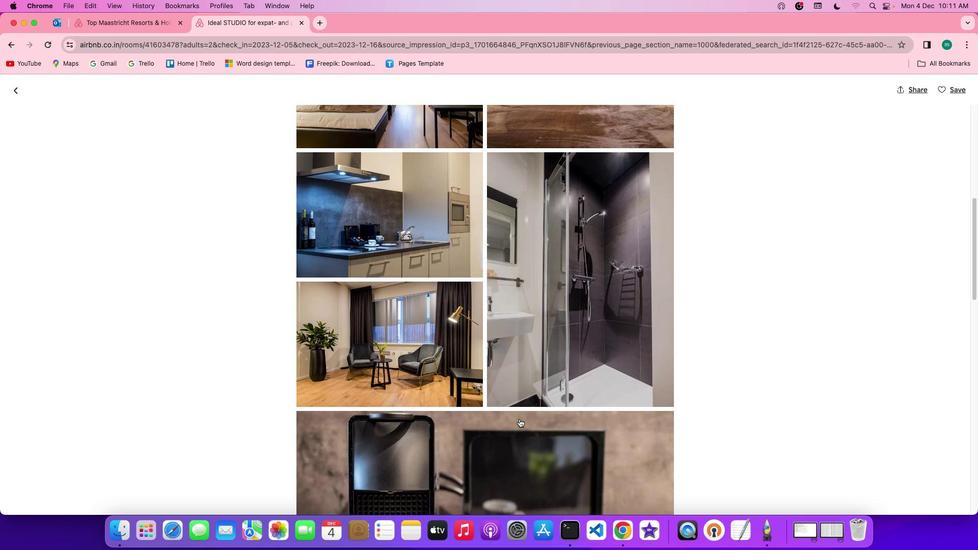 
Action: Mouse scrolled (519, 419) with delta (0, 0)
Screenshot: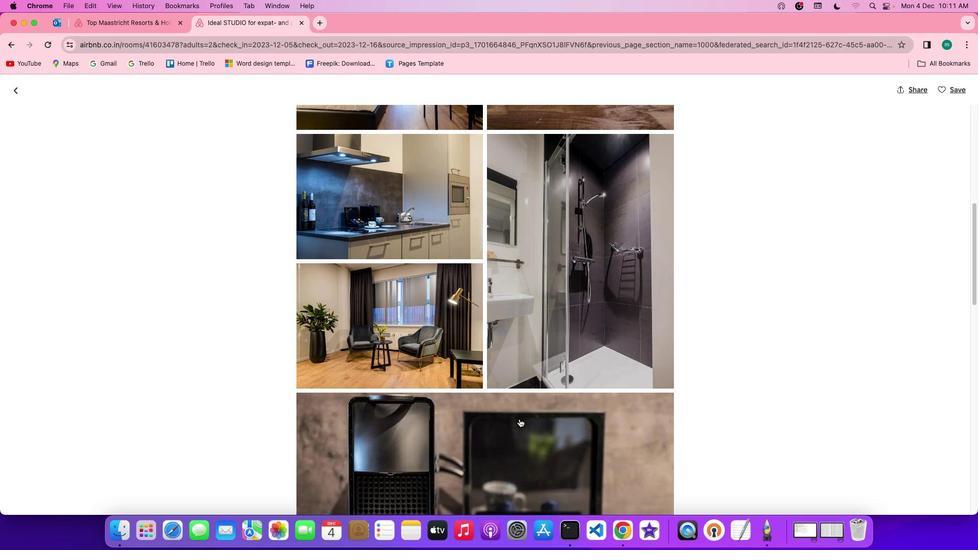
Action: Mouse moved to (519, 419)
Screenshot: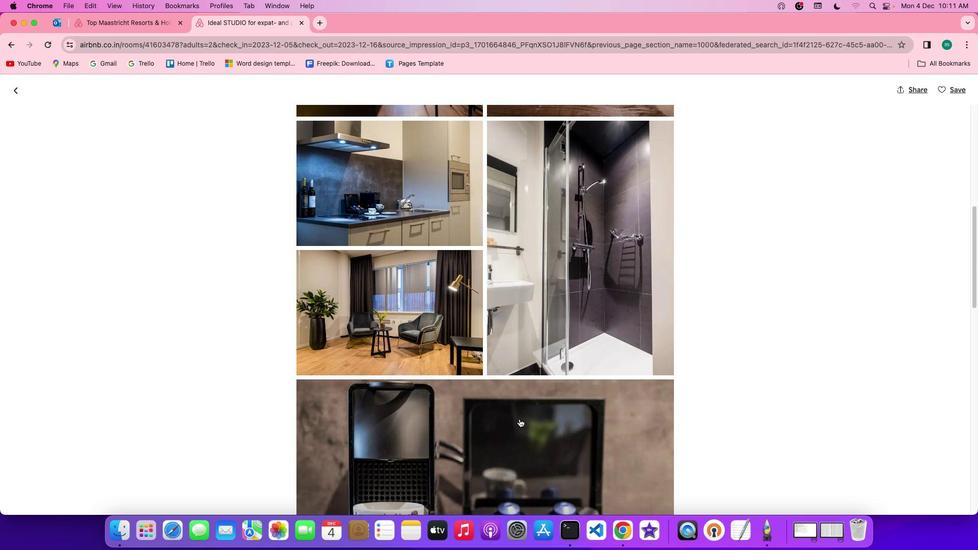 
Action: Mouse scrolled (519, 419) with delta (0, 0)
Screenshot: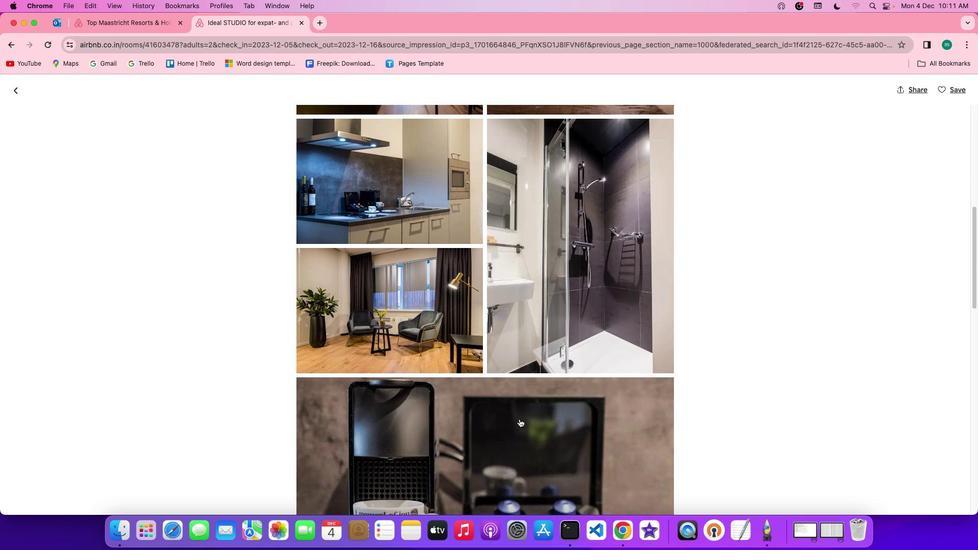 
Action: Mouse scrolled (519, 419) with delta (0, 0)
Screenshot: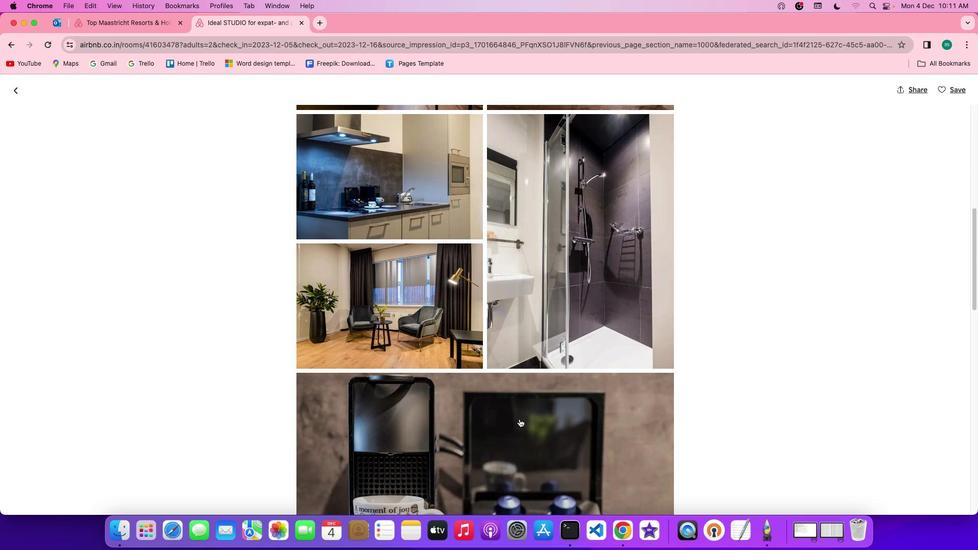 
Action: Mouse scrolled (519, 419) with delta (0, 0)
Screenshot: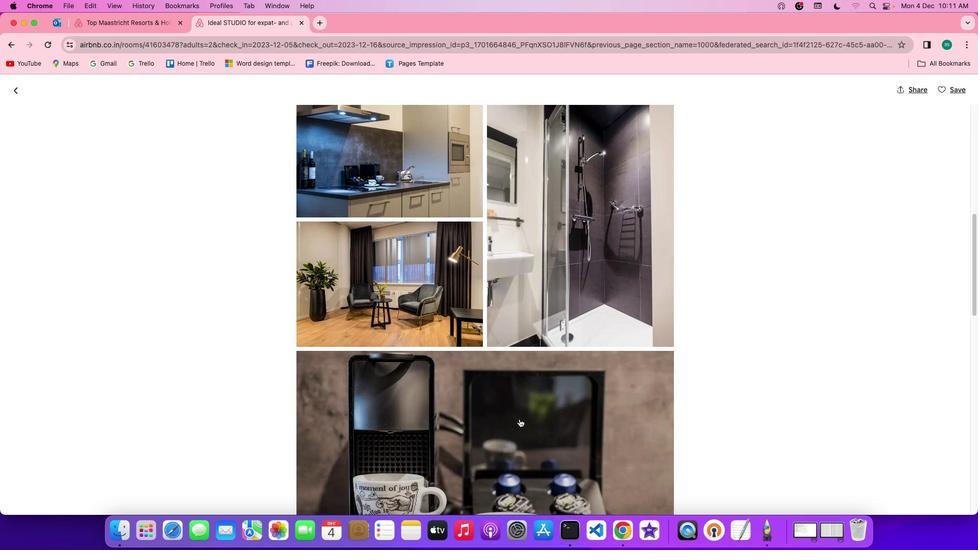
Action: Mouse scrolled (519, 419) with delta (0, 0)
Screenshot: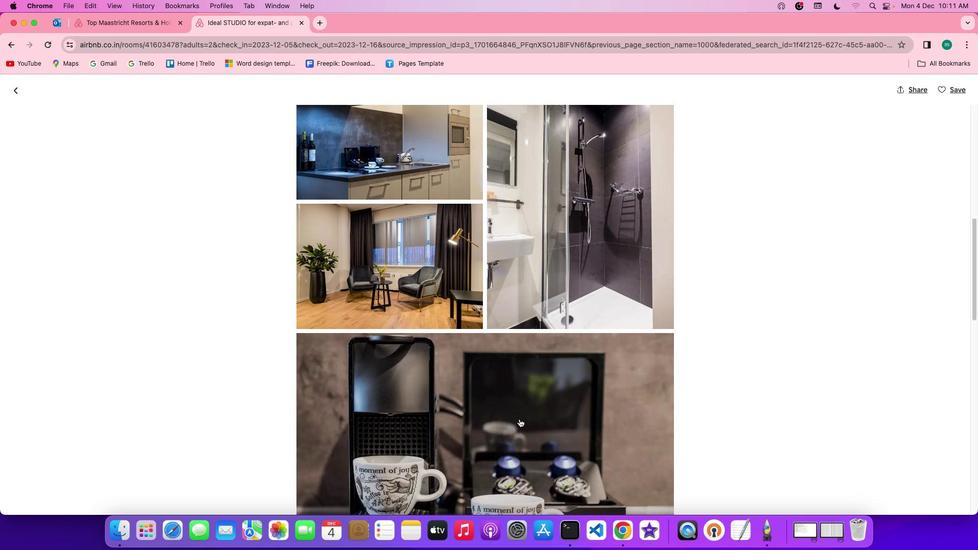 
Action: Mouse scrolled (519, 419) with delta (0, 0)
Screenshot: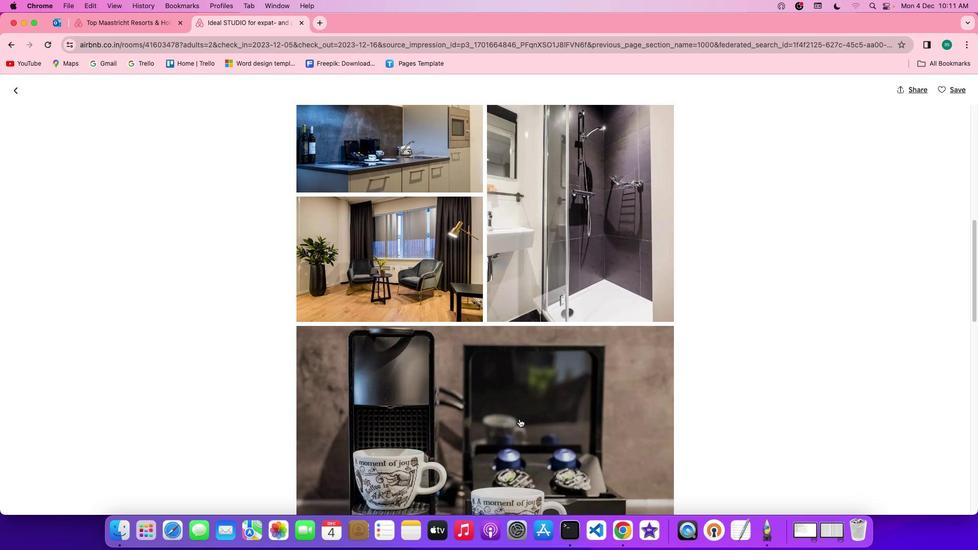 
Action: Mouse scrolled (519, 419) with delta (0, 0)
Screenshot: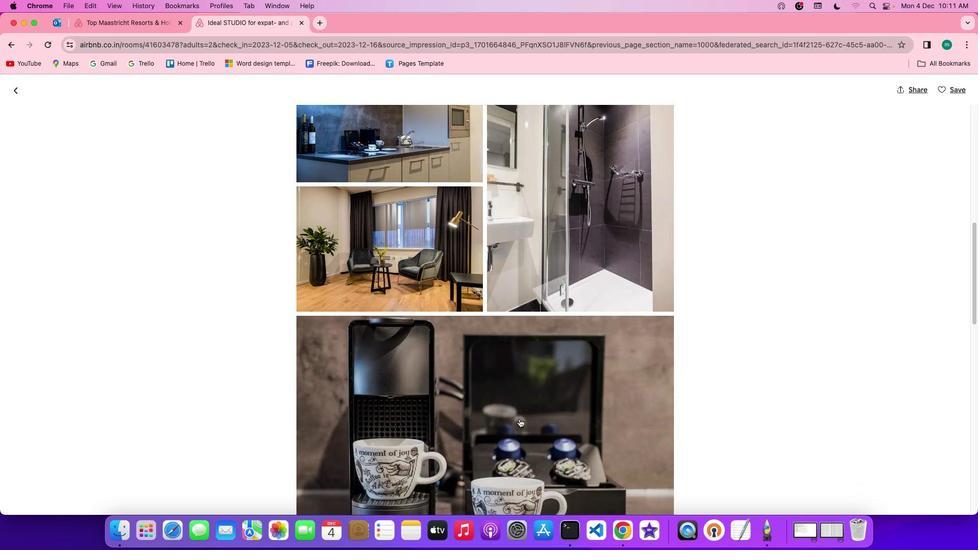 
Action: Mouse scrolled (519, 419) with delta (0, 0)
Screenshot: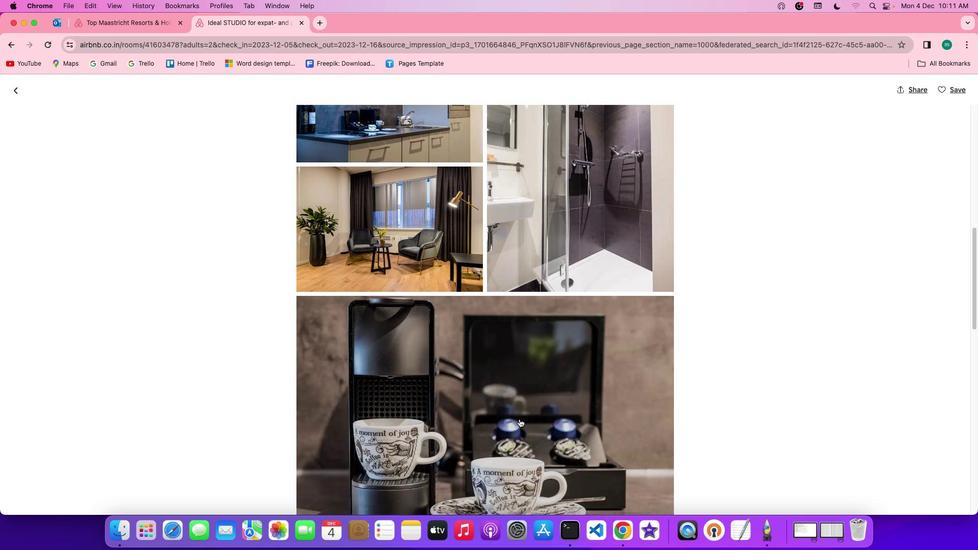 
Action: Mouse scrolled (519, 419) with delta (0, 0)
Screenshot: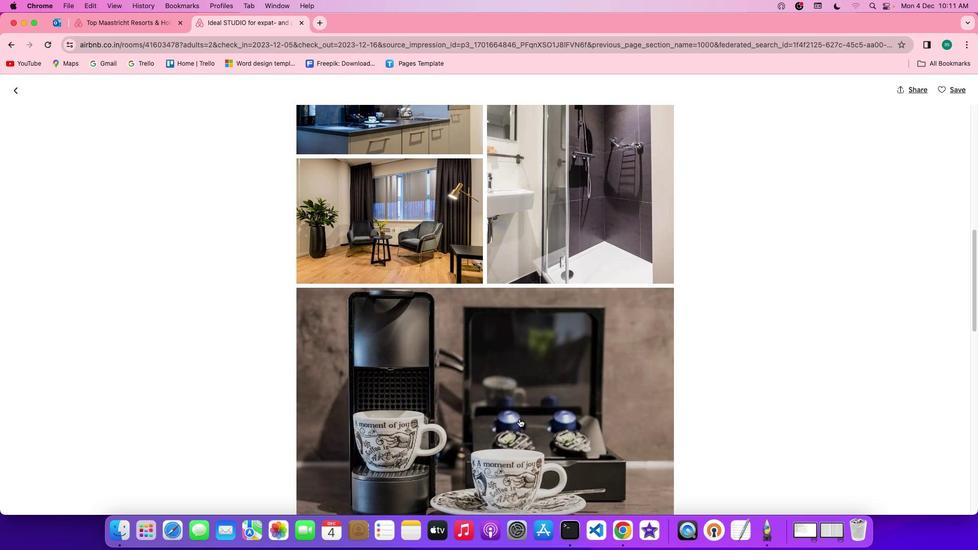 
Action: Mouse scrolled (519, 419) with delta (0, 0)
Screenshot: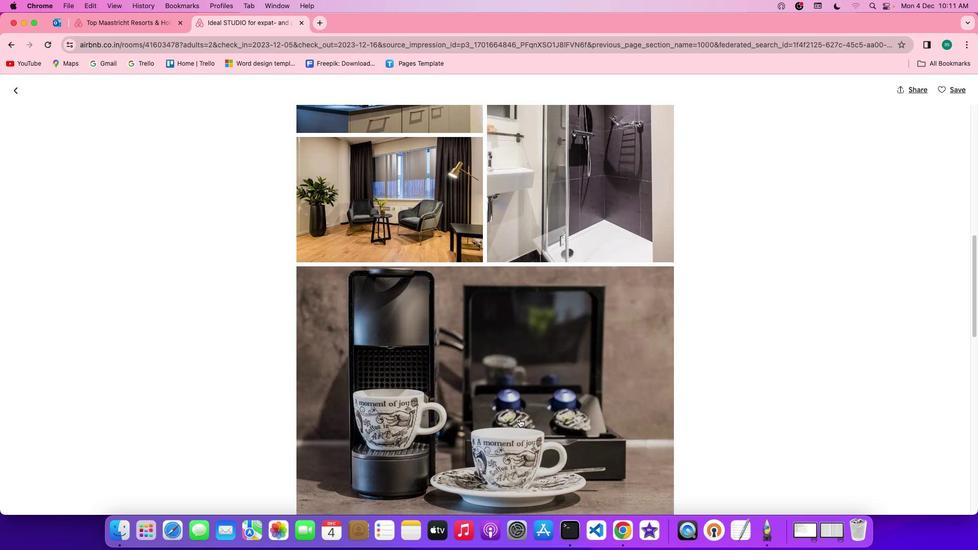 
Action: Mouse scrolled (519, 419) with delta (0, 0)
Screenshot: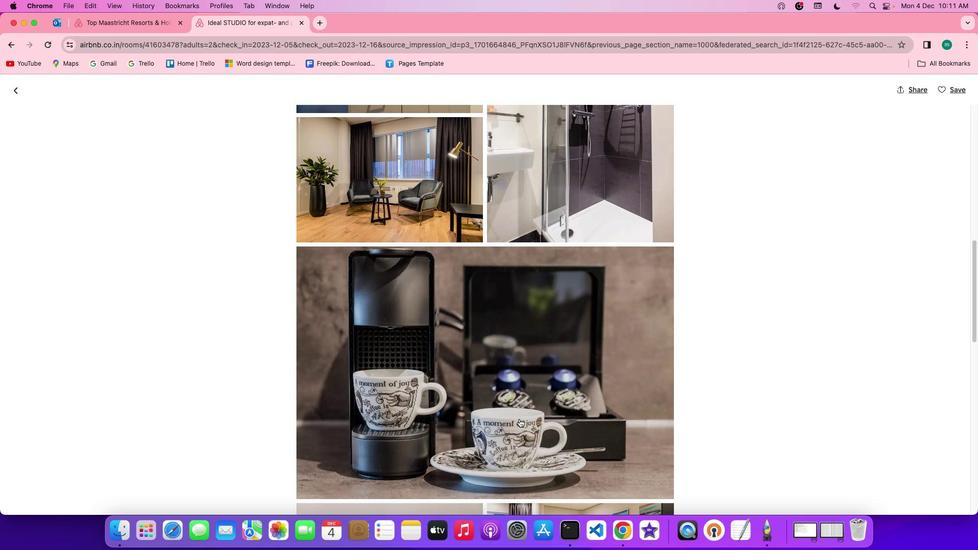 
Action: Mouse scrolled (519, 419) with delta (0, 0)
Screenshot: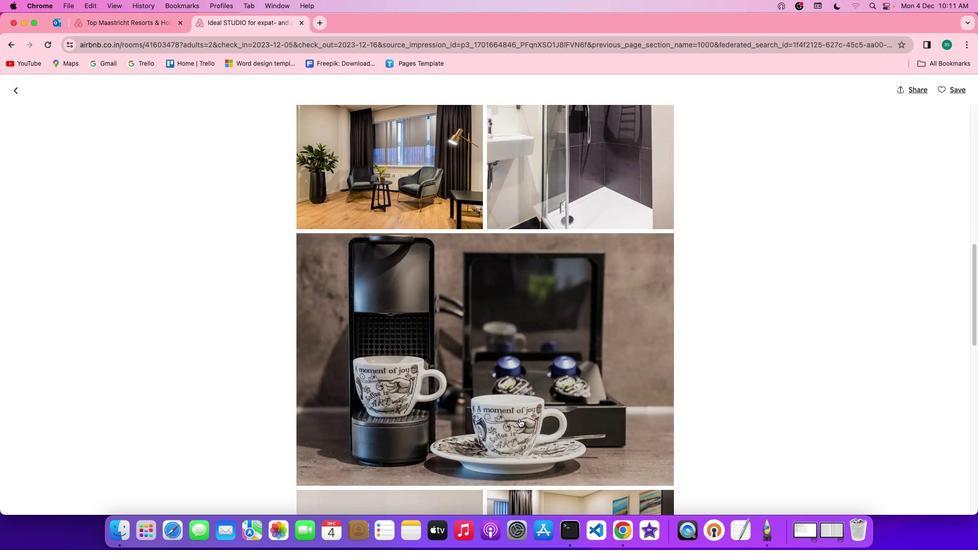 
Action: Mouse scrolled (519, 419) with delta (0, -1)
Screenshot: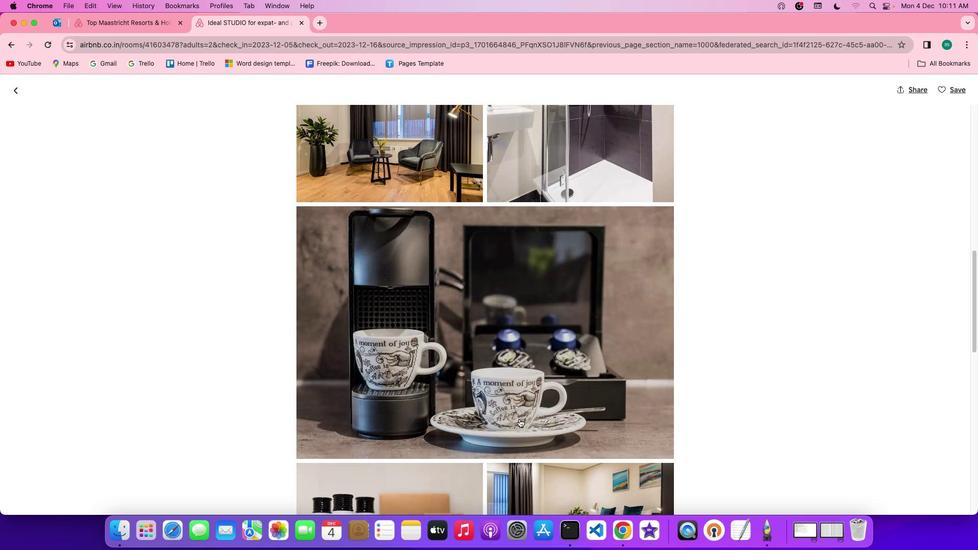 
Action: Mouse scrolled (519, 419) with delta (0, 0)
Screenshot: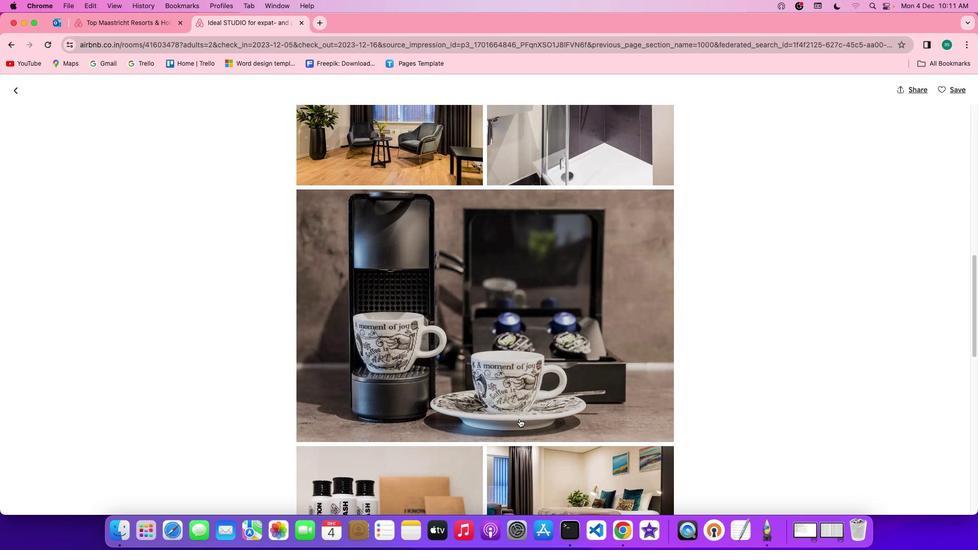 
Action: Mouse scrolled (519, 419) with delta (0, 0)
Screenshot: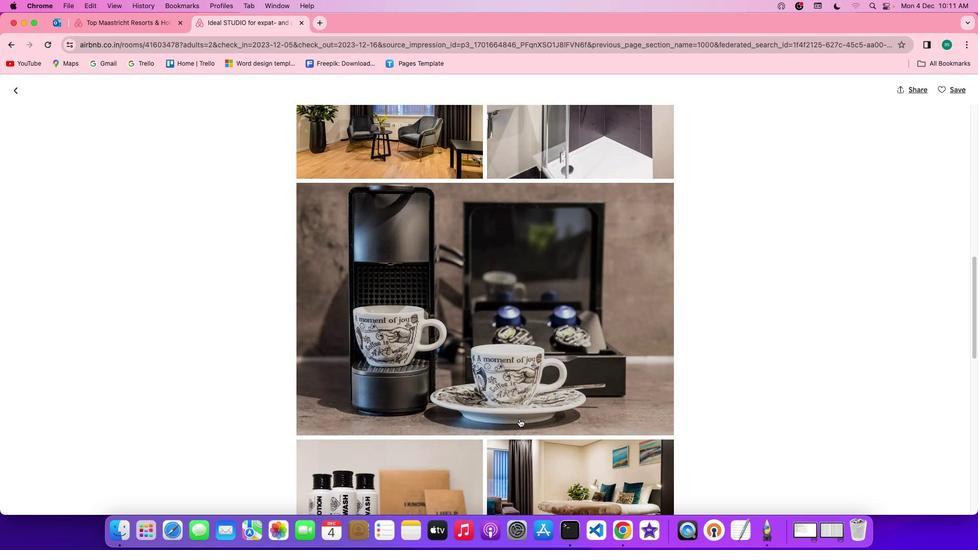 
Action: Mouse scrolled (519, 419) with delta (0, 0)
Screenshot: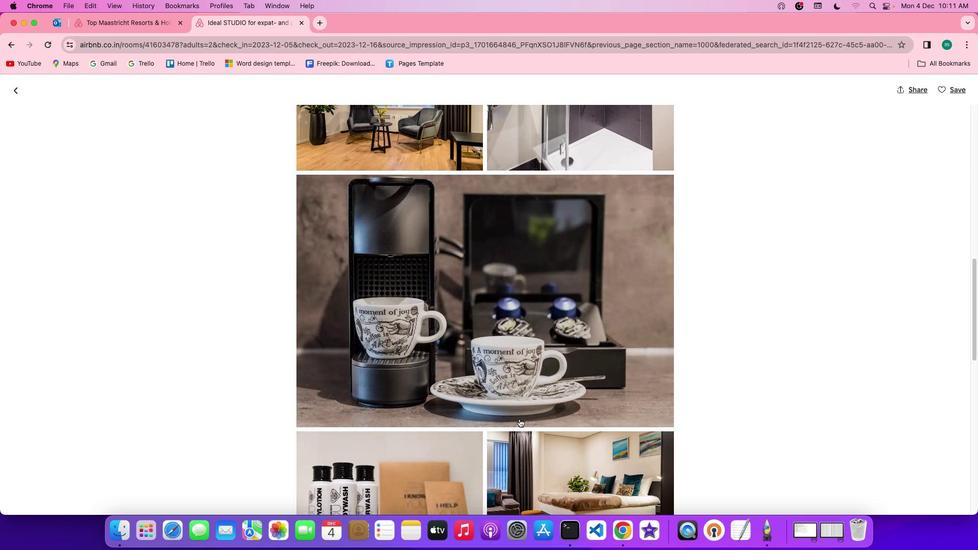 
Action: Mouse scrolled (519, 419) with delta (0, 0)
Screenshot: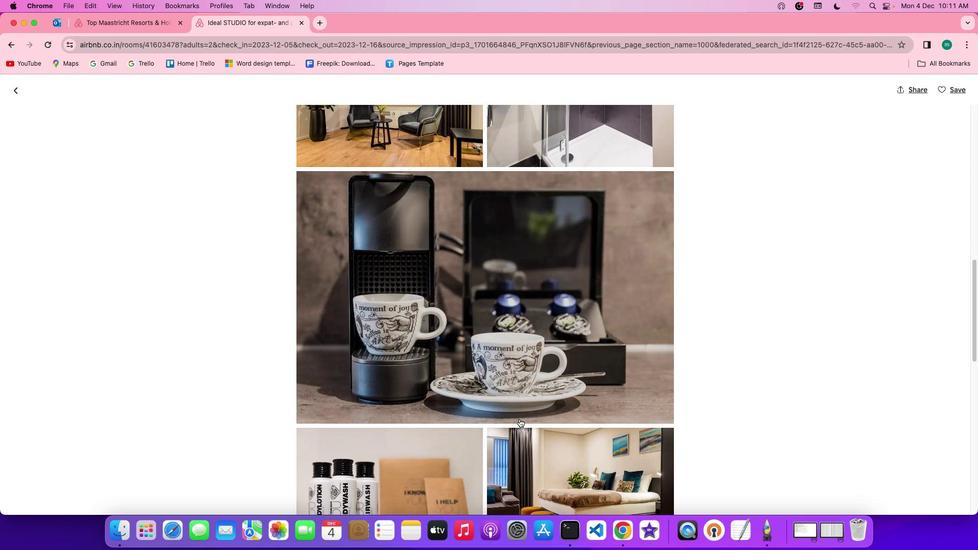 
Action: Mouse scrolled (519, 419) with delta (0, 0)
Screenshot: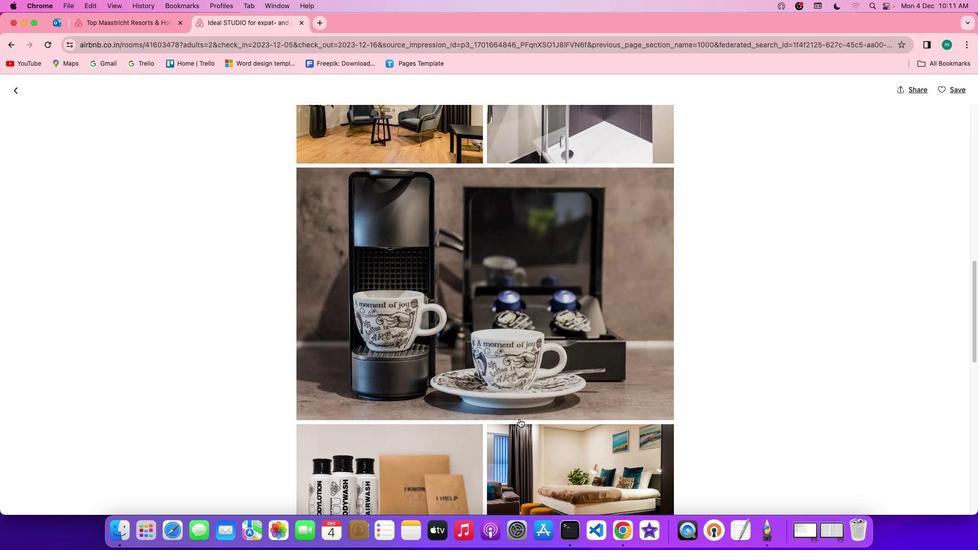 
Action: Mouse scrolled (519, 419) with delta (0, 0)
Screenshot: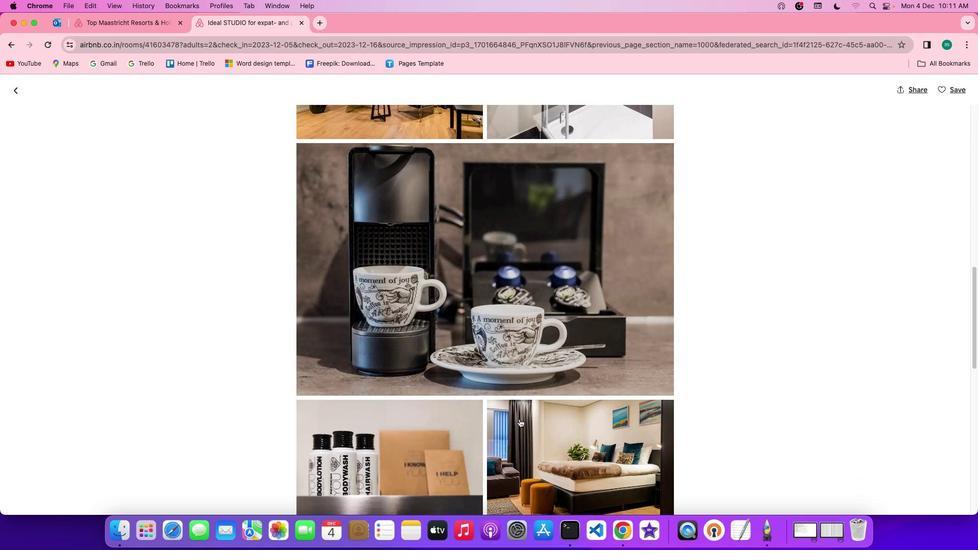 
Action: Mouse scrolled (519, 419) with delta (0, 0)
Screenshot: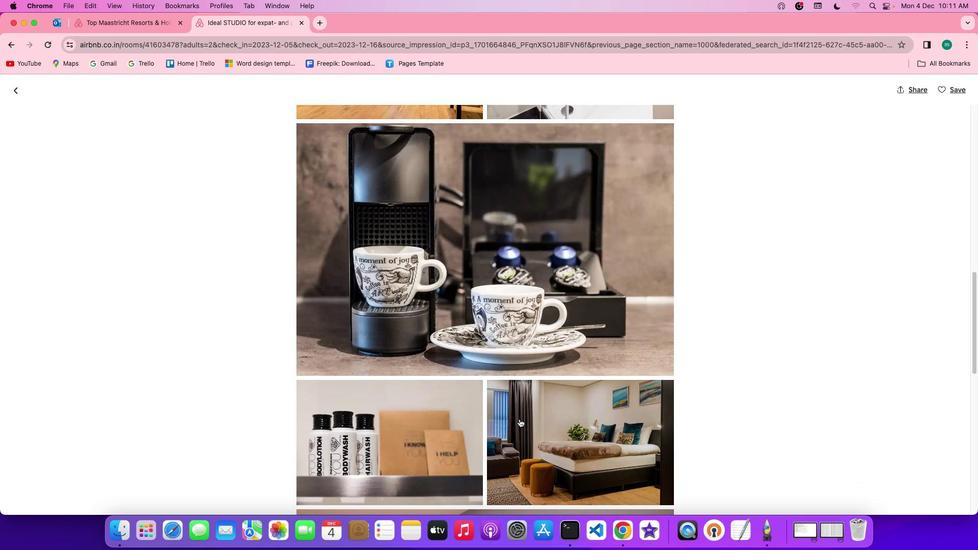 
Action: Mouse scrolled (519, 419) with delta (0, 0)
Screenshot: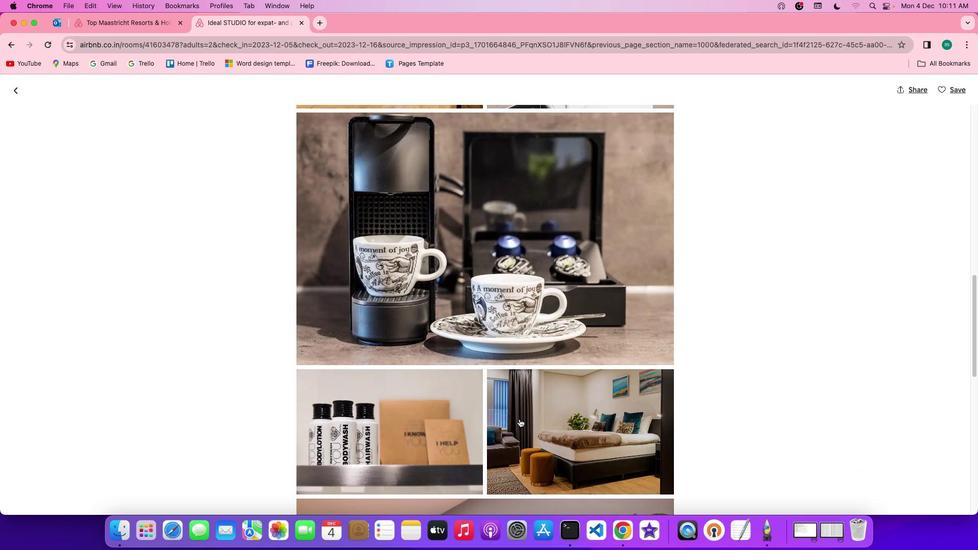 
Action: Mouse scrolled (519, 419) with delta (0, 0)
Screenshot: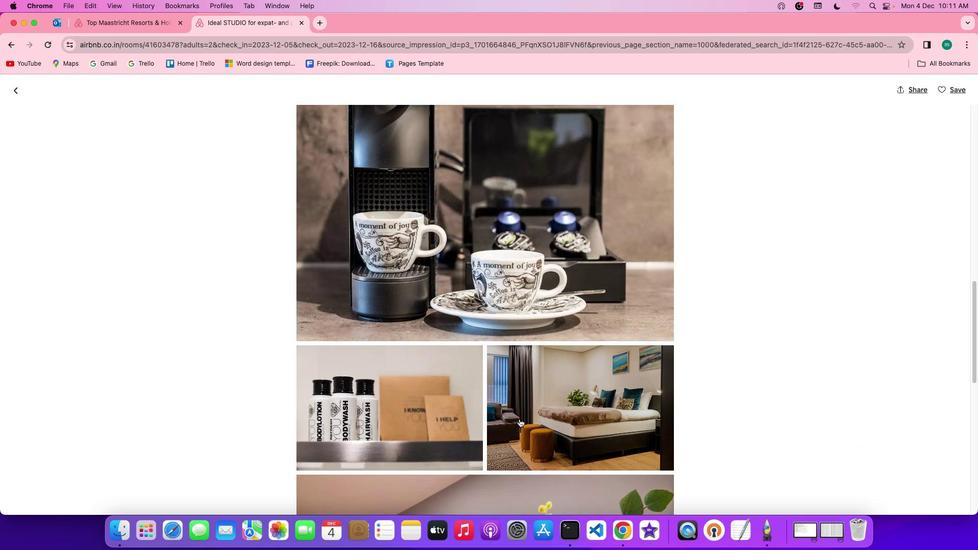 
Action: Mouse scrolled (519, 419) with delta (0, 0)
Screenshot: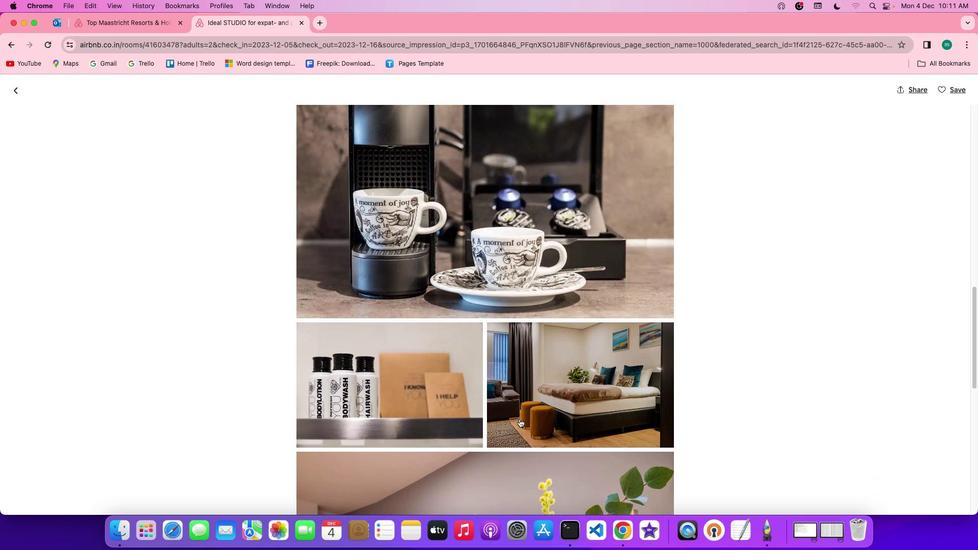 
Action: Mouse scrolled (519, 419) with delta (0, 0)
Screenshot: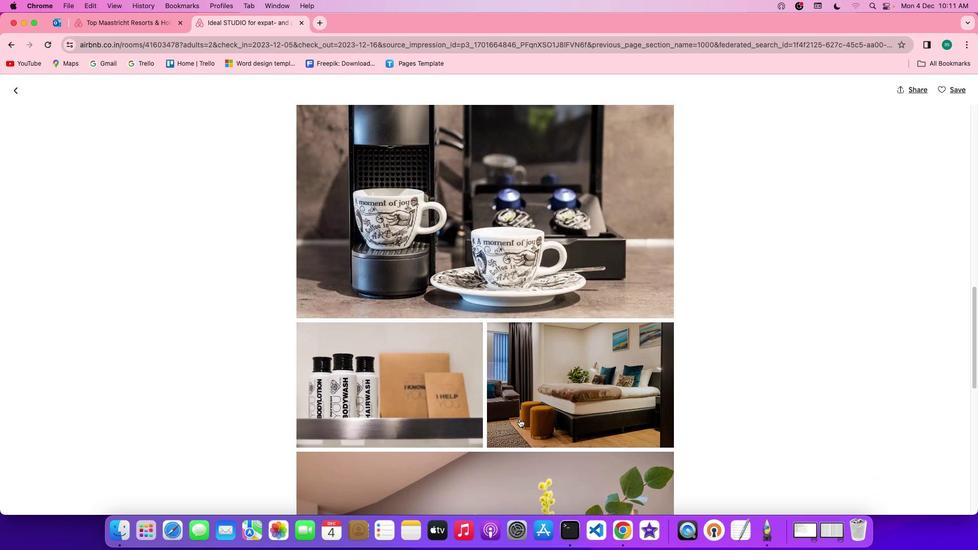 
Action: Mouse scrolled (519, 419) with delta (0, 0)
Screenshot: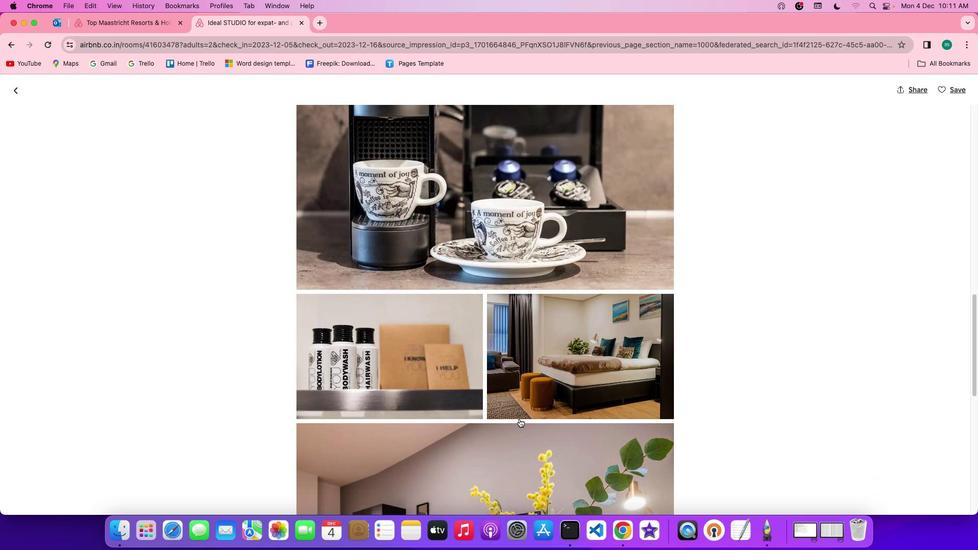 
Action: Mouse scrolled (519, 419) with delta (0, 0)
Screenshot: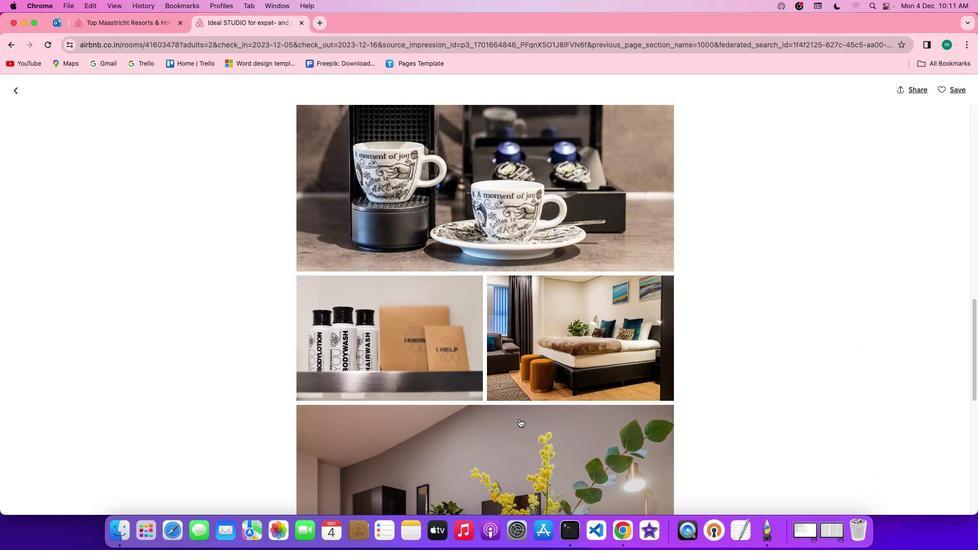 
Action: Mouse scrolled (519, 419) with delta (0, 0)
Screenshot: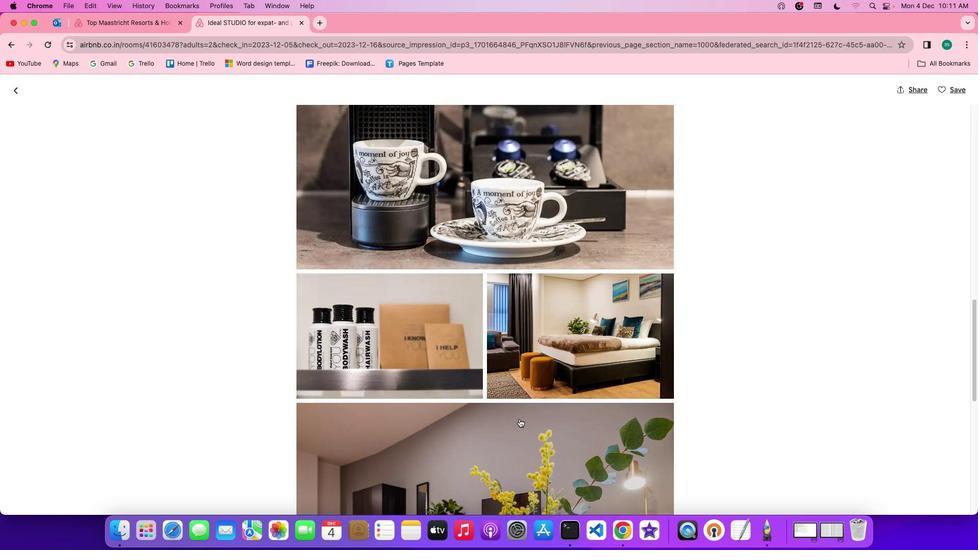 
Action: Mouse scrolled (519, 419) with delta (0, 0)
Screenshot: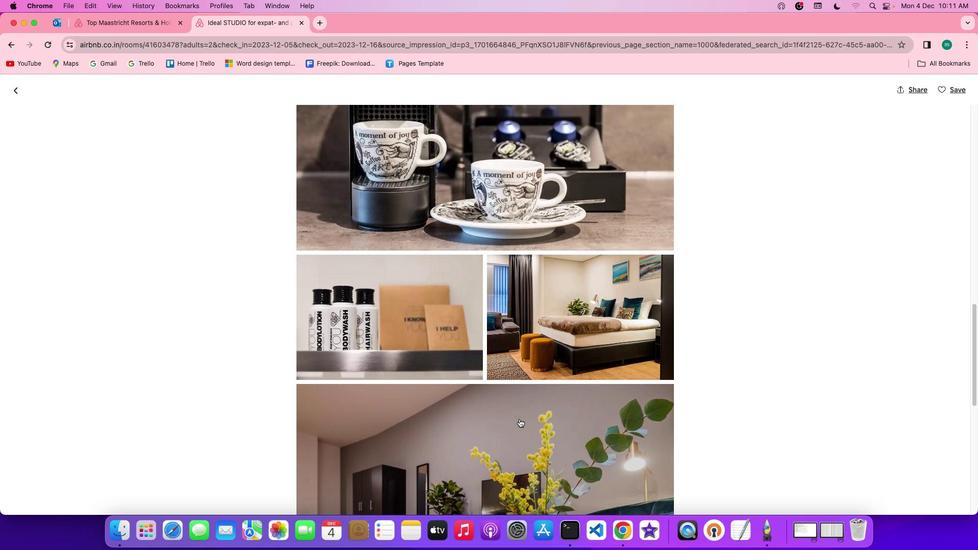 
Action: Mouse scrolled (519, 419) with delta (0, 0)
Screenshot: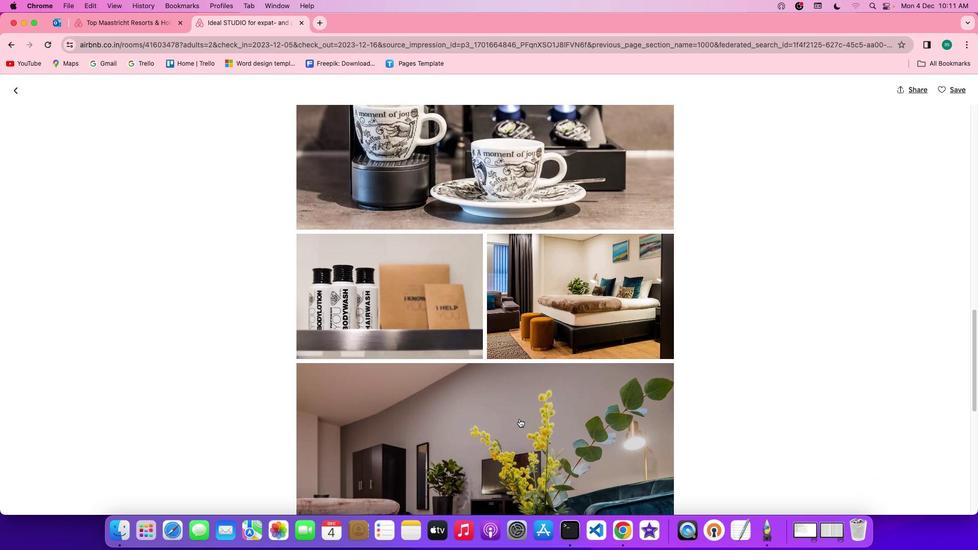 
Action: Mouse scrolled (519, 419) with delta (0, 0)
Screenshot: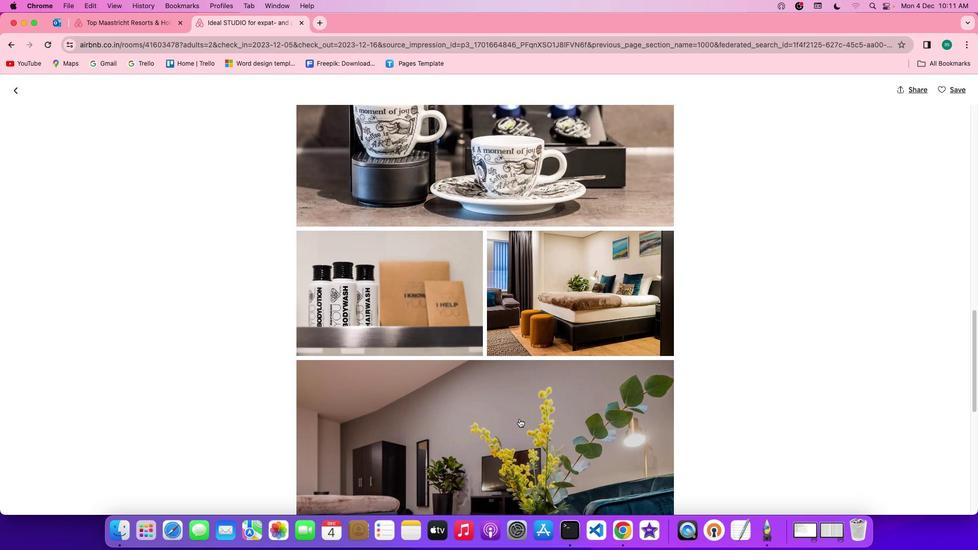 
Action: Mouse scrolled (519, 419) with delta (0, 0)
Screenshot: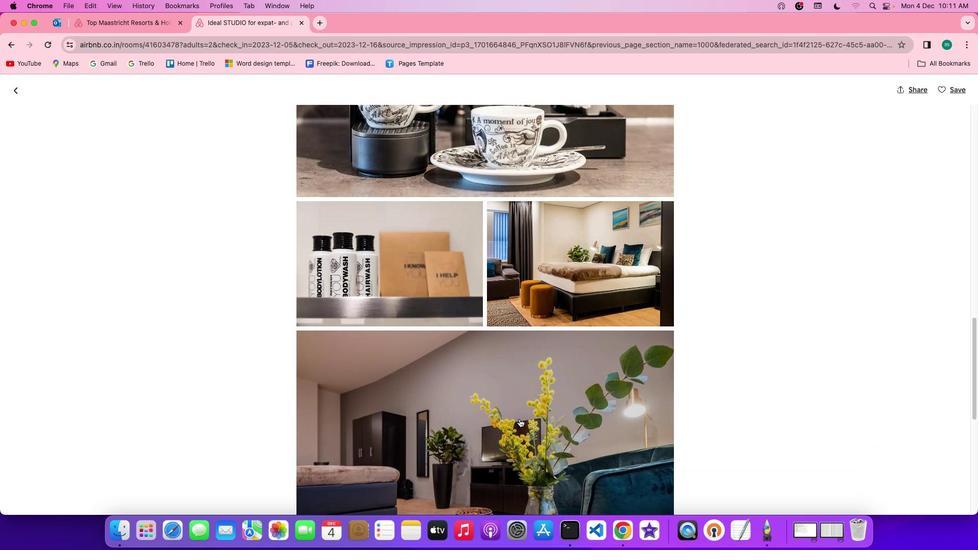 
Action: Mouse scrolled (519, 419) with delta (0, 0)
Screenshot: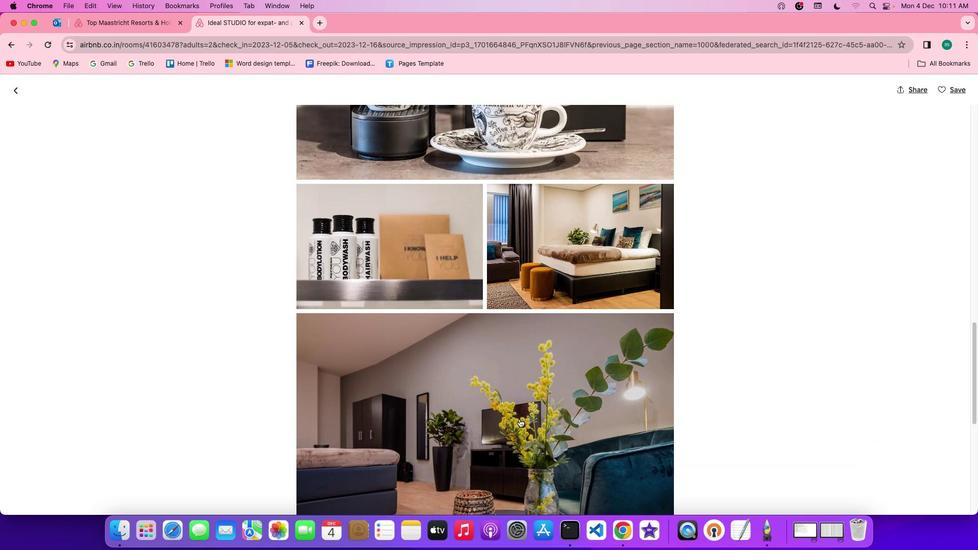 
Action: Mouse scrolled (519, 419) with delta (0, 0)
Screenshot: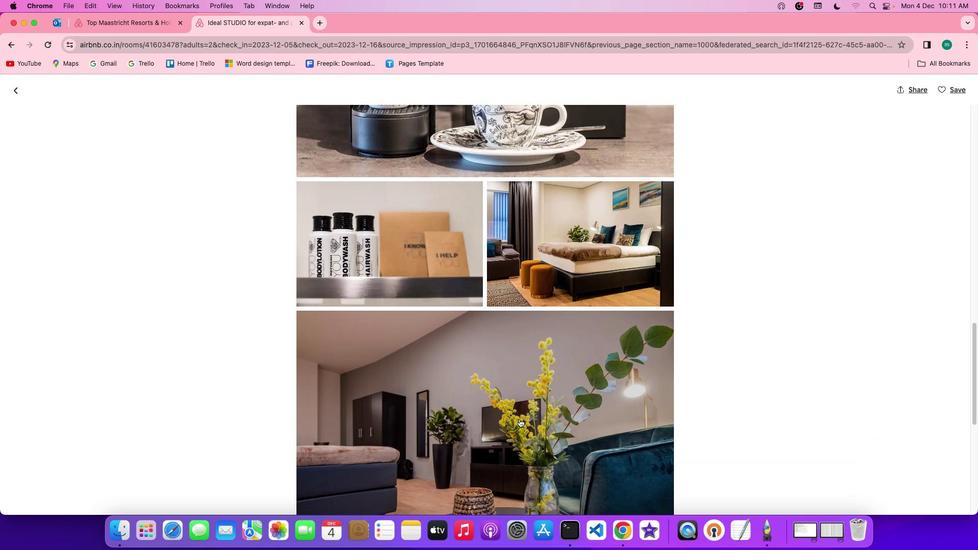 
Action: Mouse scrolled (519, 419) with delta (0, 0)
Screenshot: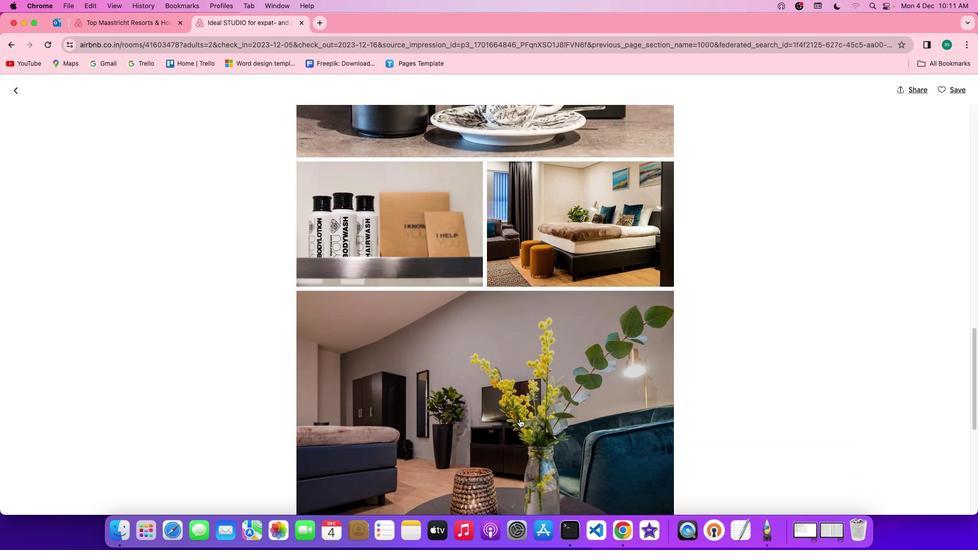
Action: Mouse scrolled (519, 419) with delta (0, 0)
Screenshot: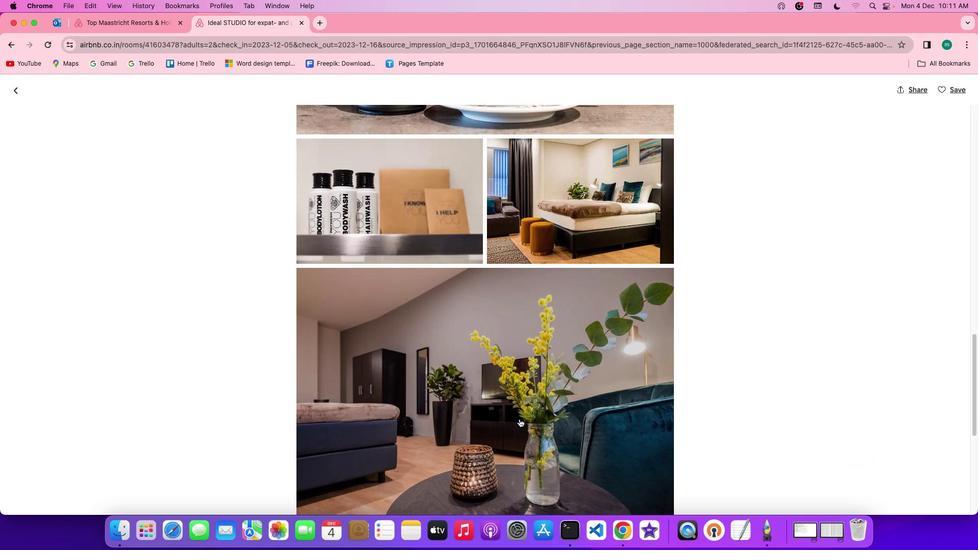 
Action: Mouse scrolled (519, 419) with delta (0, 0)
Screenshot: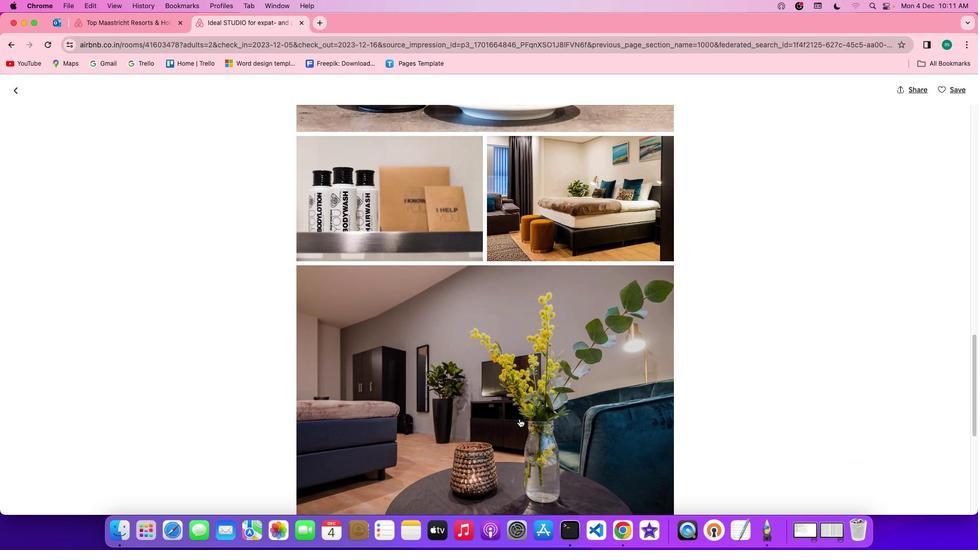 
Action: Mouse scrolled (519, 419) with delta (0, 0)
Screenshot: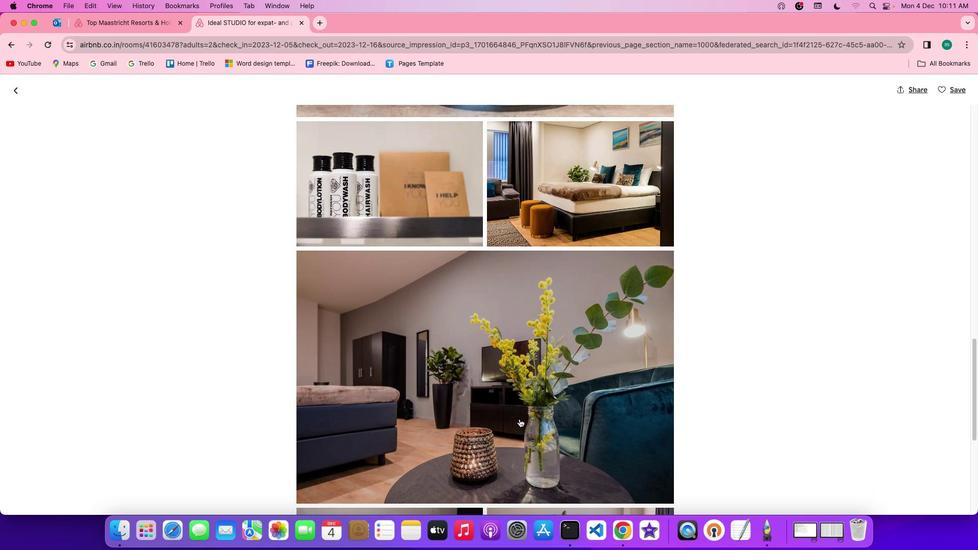
Action: Mouse scrolled (519, 419) with delta (0, 0)
Screenshot: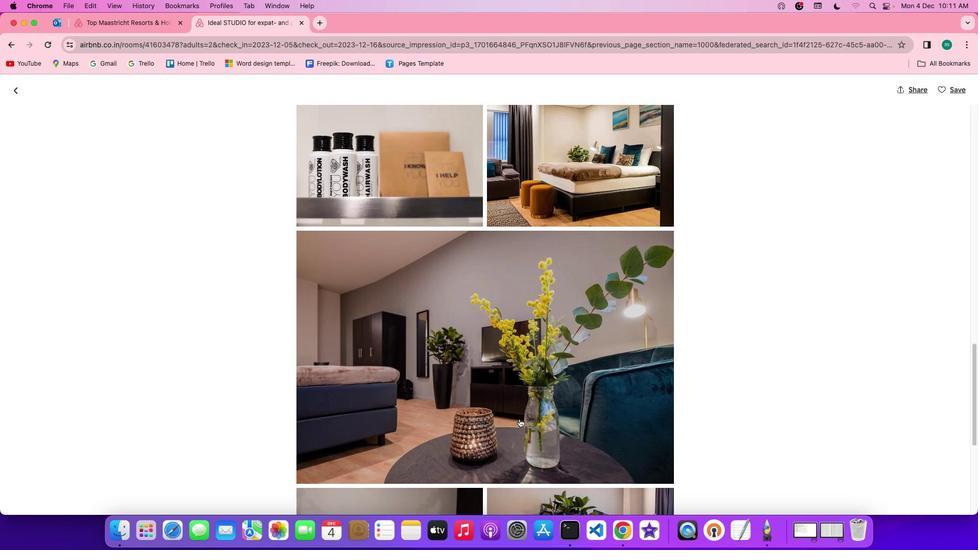 
Action: Mouse scrolled (519, 419) with delta (0, 0)
Screenshot: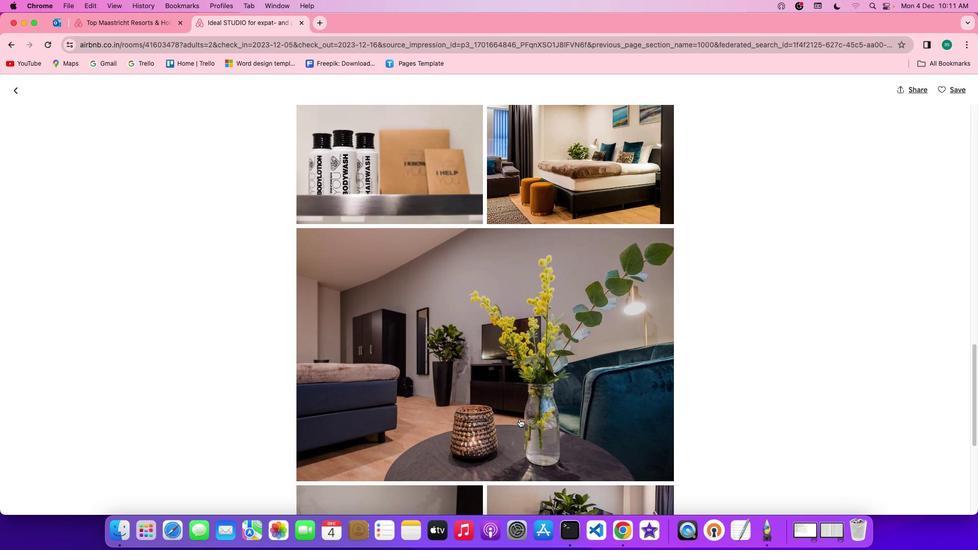 
Action: Mouse scrolled (519, 419) with delta (0, 0)
Screenshot: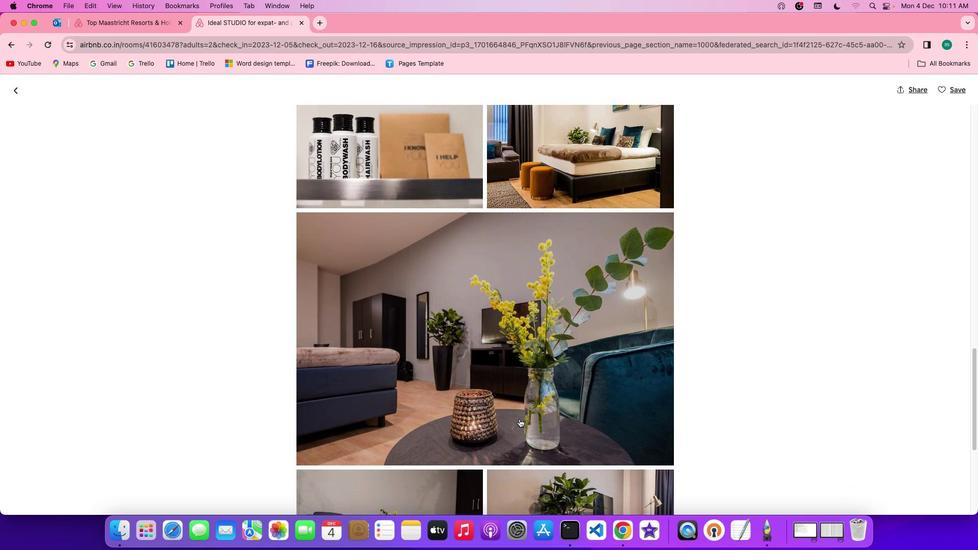 
Action: Mouse scrolled (519, 419) with delta (0, 0)
Screenshot: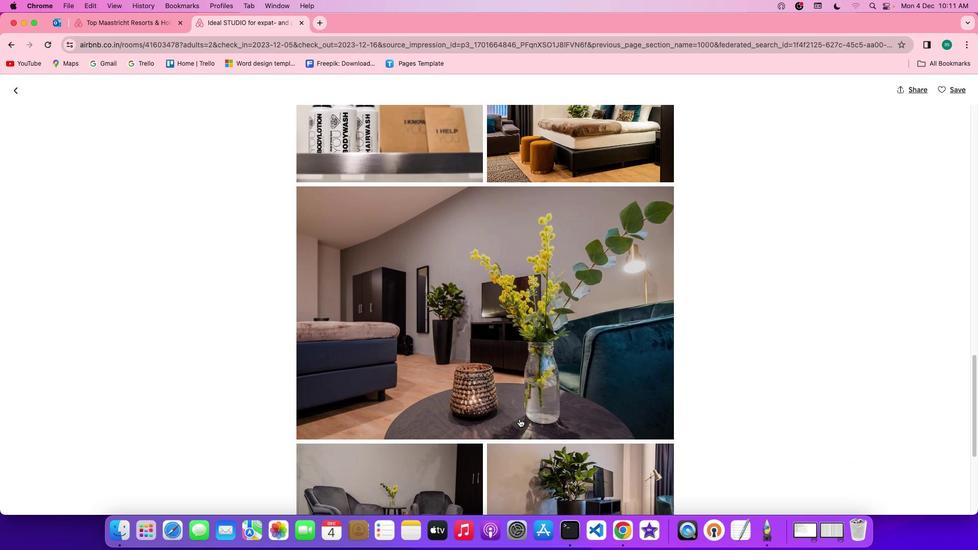 
Action: Mouse scrolled (519, 419) with delta (0, 0)
Screenshot: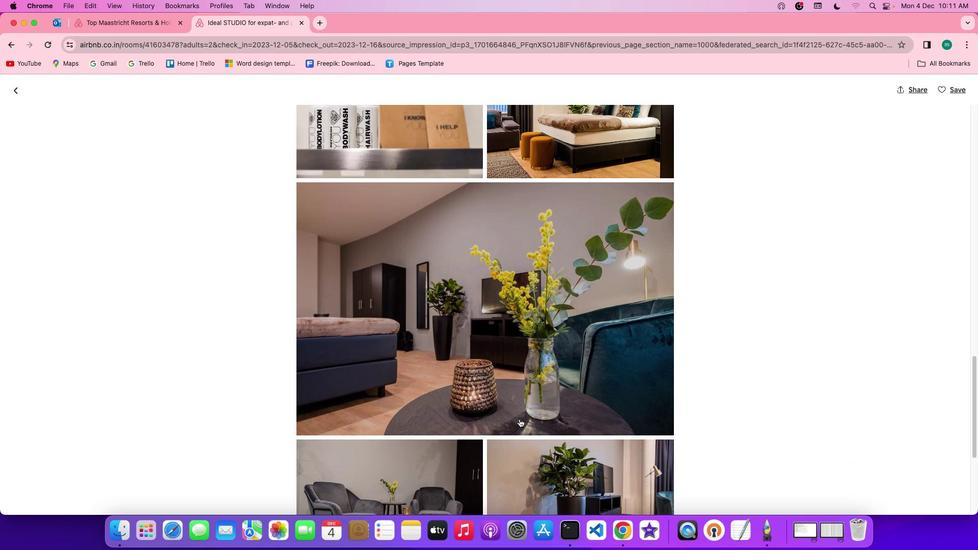 
Action: Mouse scrolled (519, 419) with delta (0, 0)
Screenshot: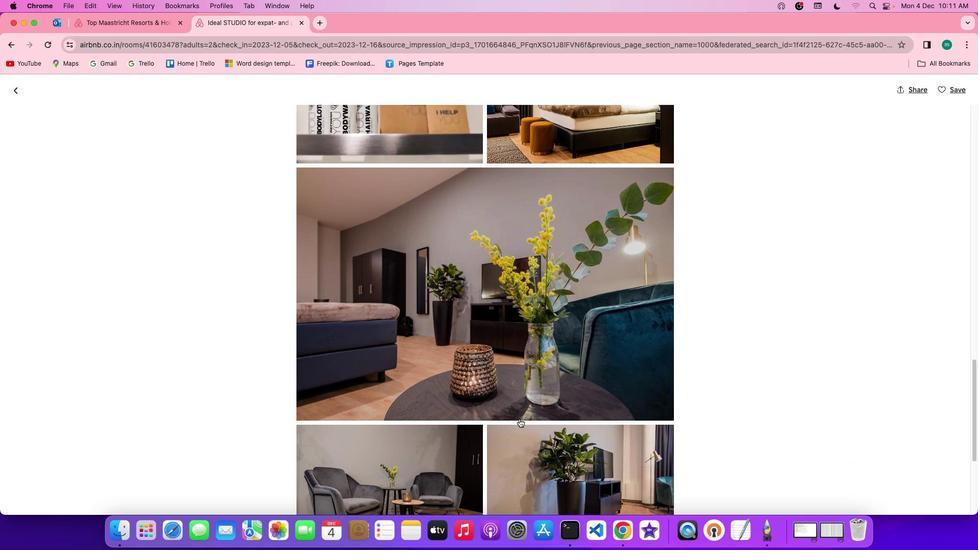 
Action: Mouse scrolled (519, 419) with delta (0, 0)
Screenshot: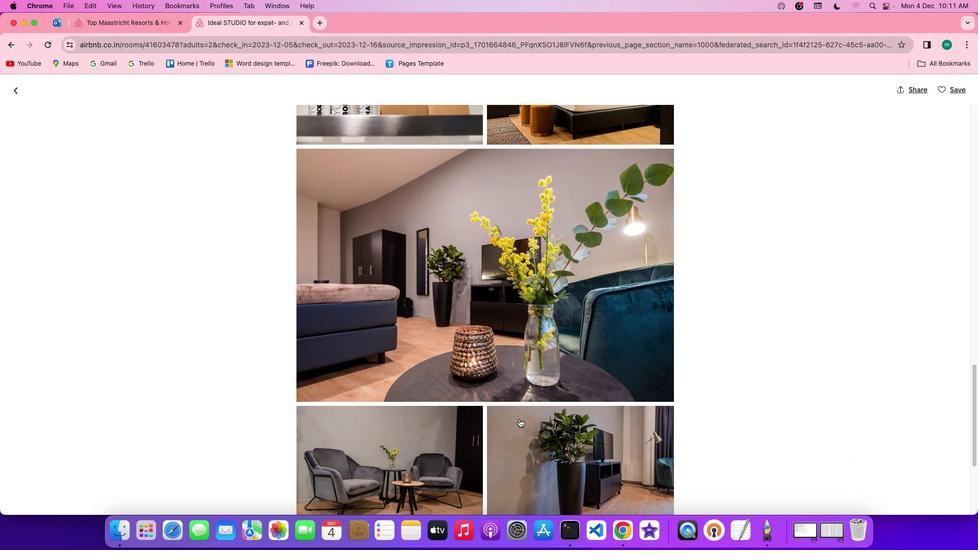 
Action: Mouse scrolled (519, 419) with delta (0, 0)
Screenshot: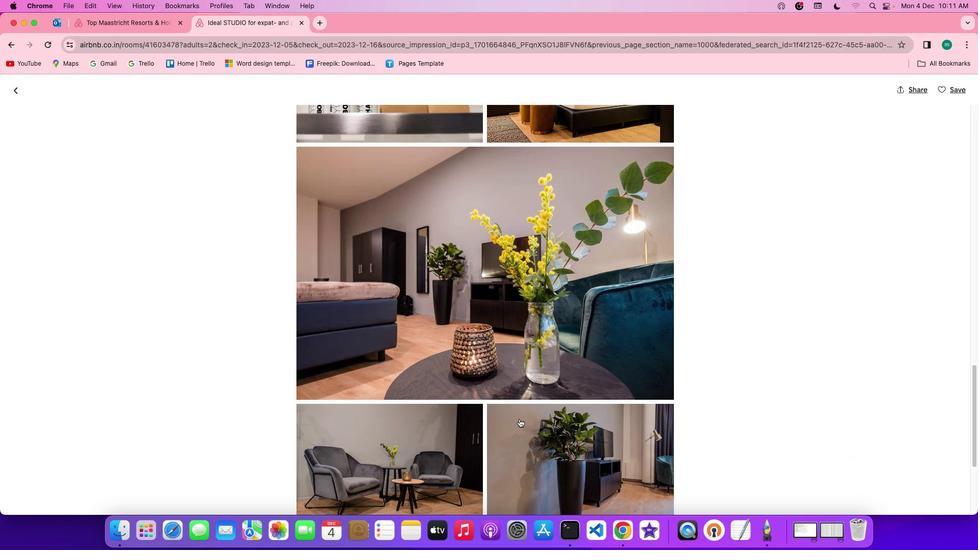 
Action: Mouse scrolled (519, 419) with delta (0, 0)
Screenshot: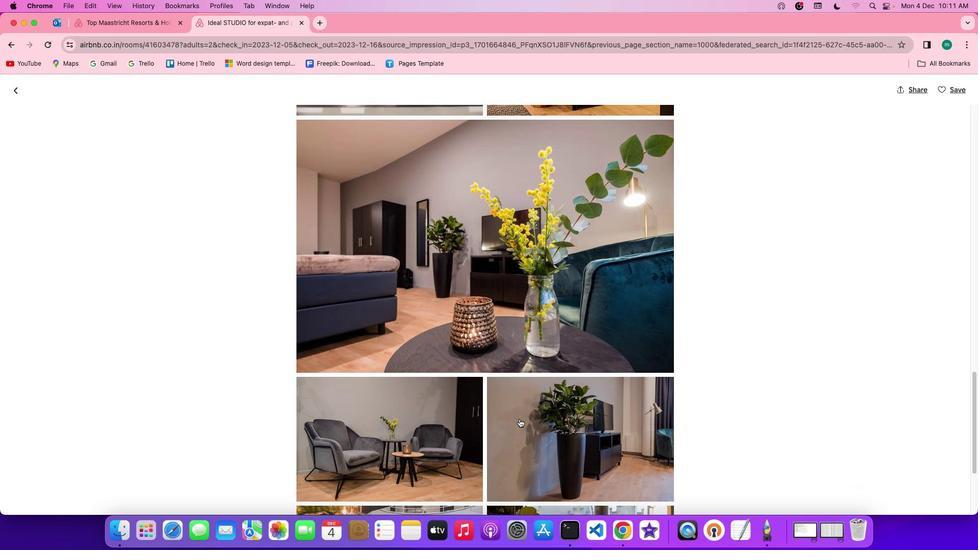 
Action: Mouse scrolled (519, 419) with delta (0, 0)
Screenshot: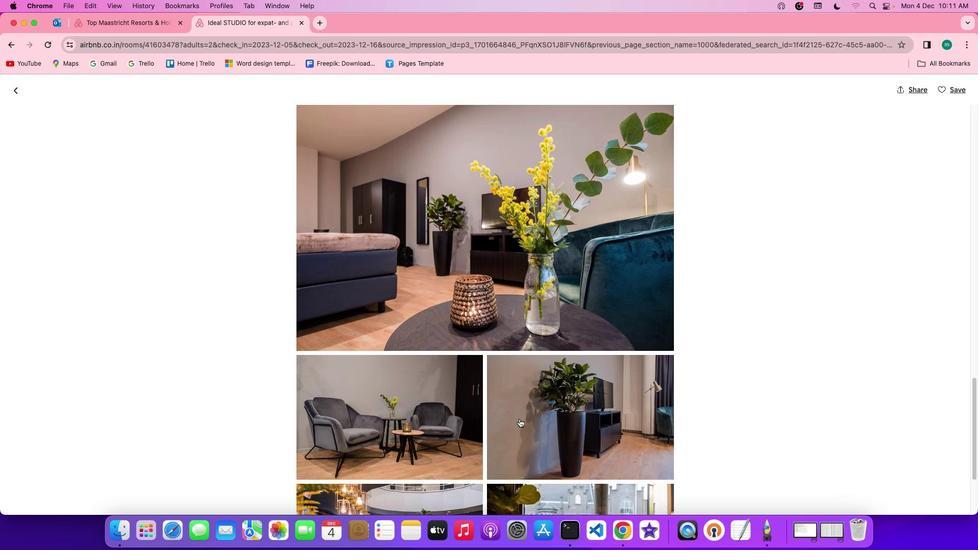
Action: Mouse scrolled (519, 419) with delta (0, 0)
Screenshot: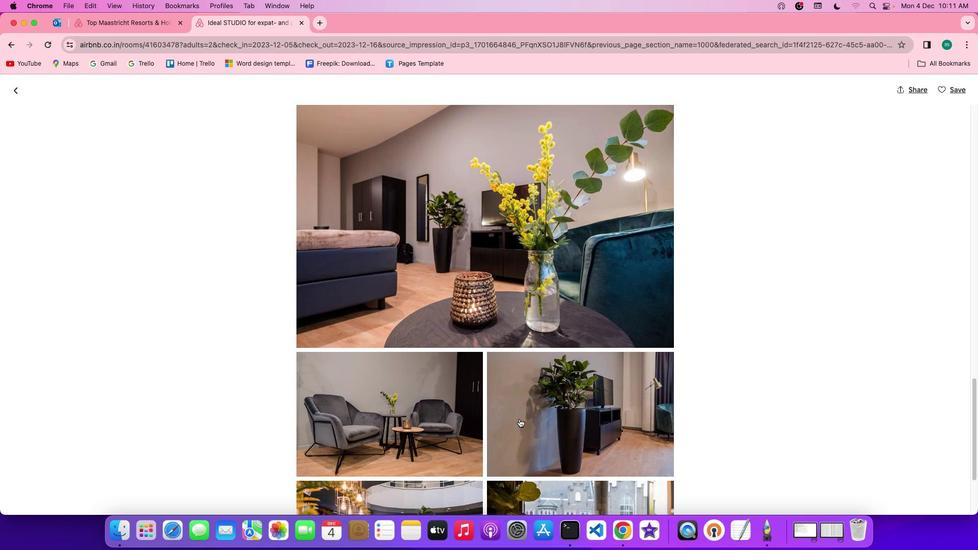 
Action: Mouse scrolled (519, 419) with delta (0, 0)
Screenshot: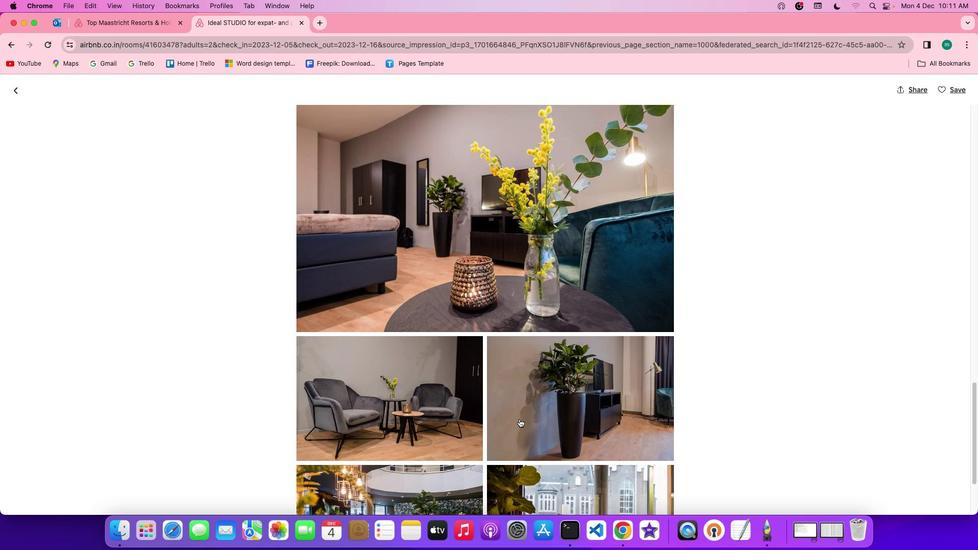 
Action: Mouse scrolled (519, 419) with delta (0, 0)
Screenshot: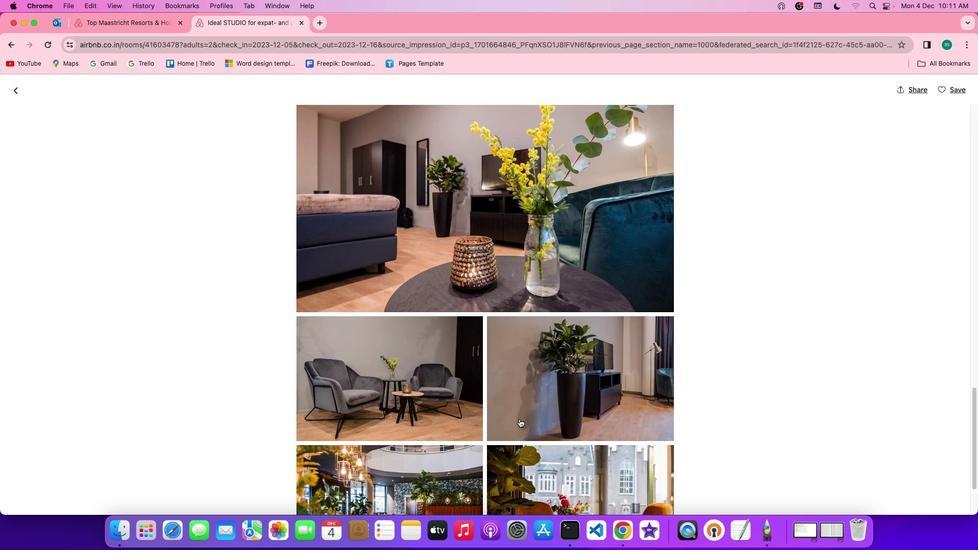 
Action: Mouse scrolled (519, 419) with delta (0, 0)
Screenshot: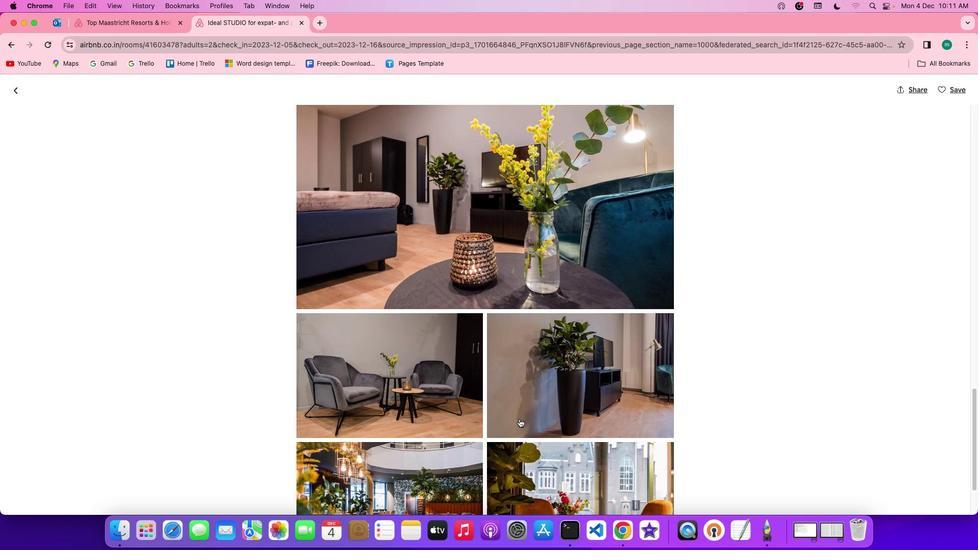 
Action: Mouse scrolled (519, 419) with delta (0, 0)
Screenshot: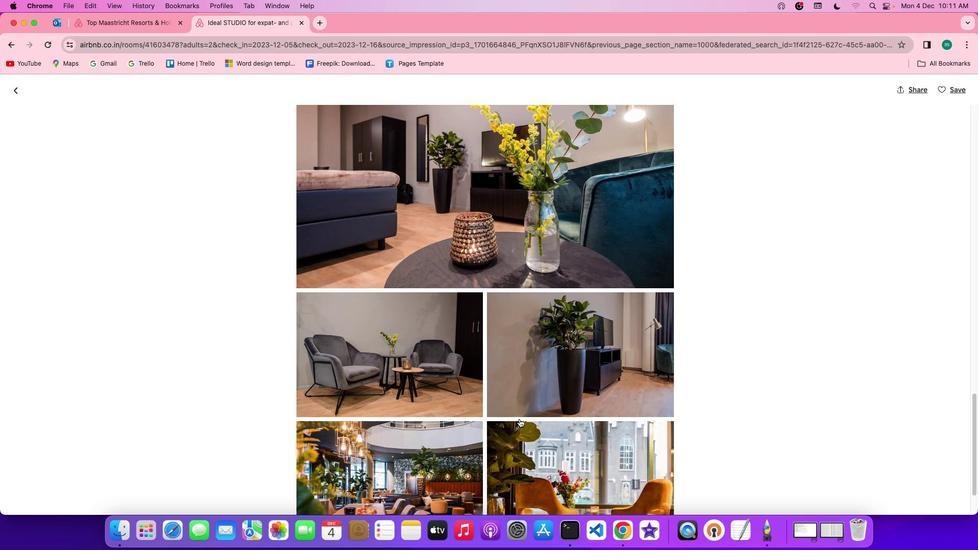 
Action: Mouse scrolled (519, 419) with delta (0, 0)
Screenshot: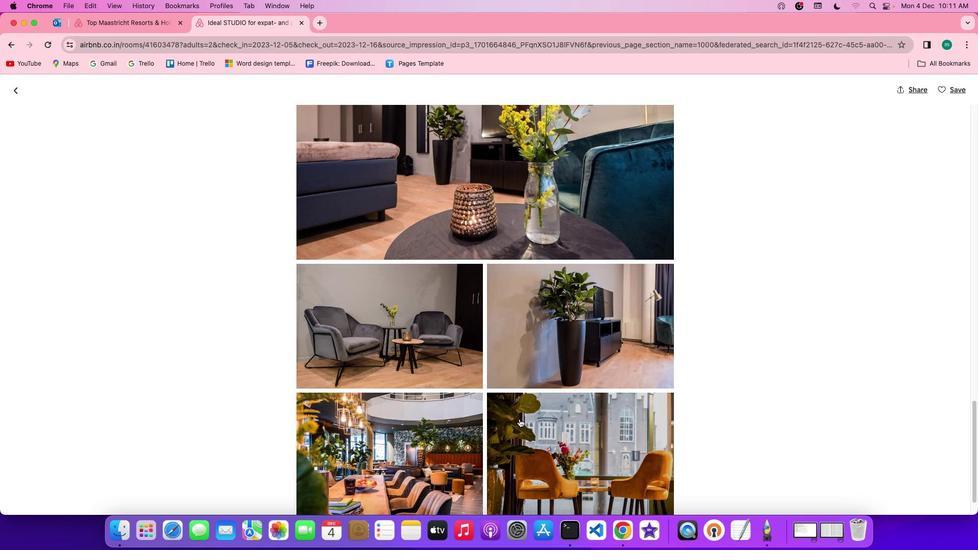 
Action: Mouse scrolled (519, 419) with delta (0, 0)
Screenshot: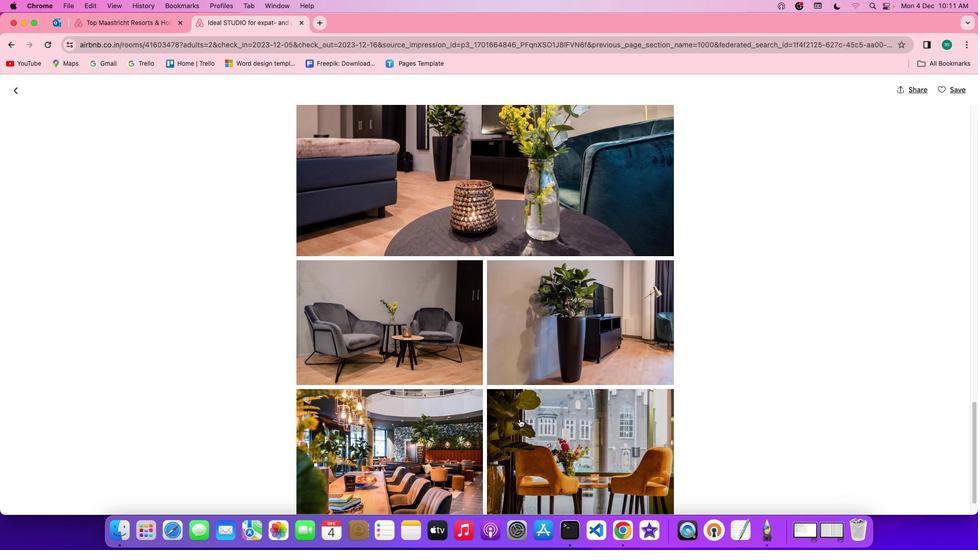 
Action: Mouse scrolled (519, 419) with delta (0, 0)
Screenshot: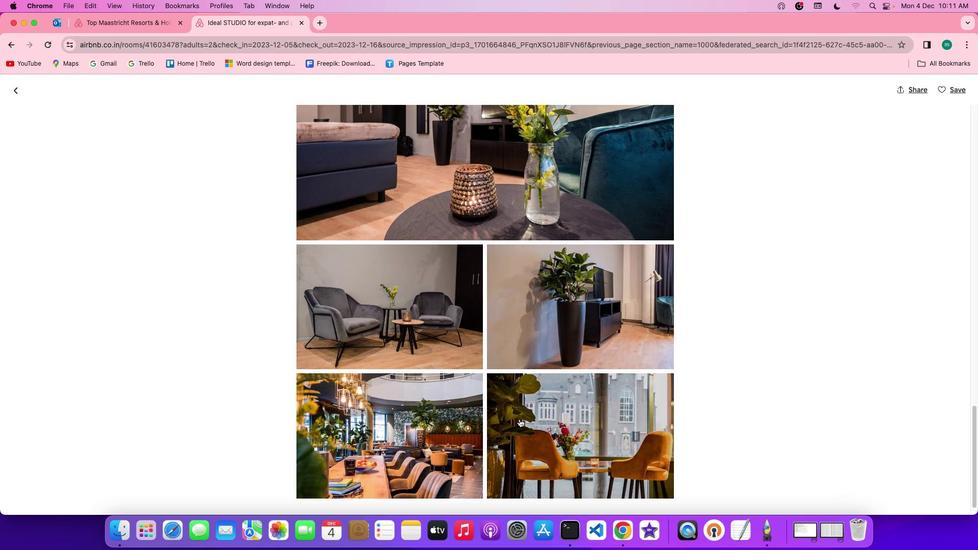 
Action: Mouse scrolled (519, 419) with delta (0, 0)
Screenshot: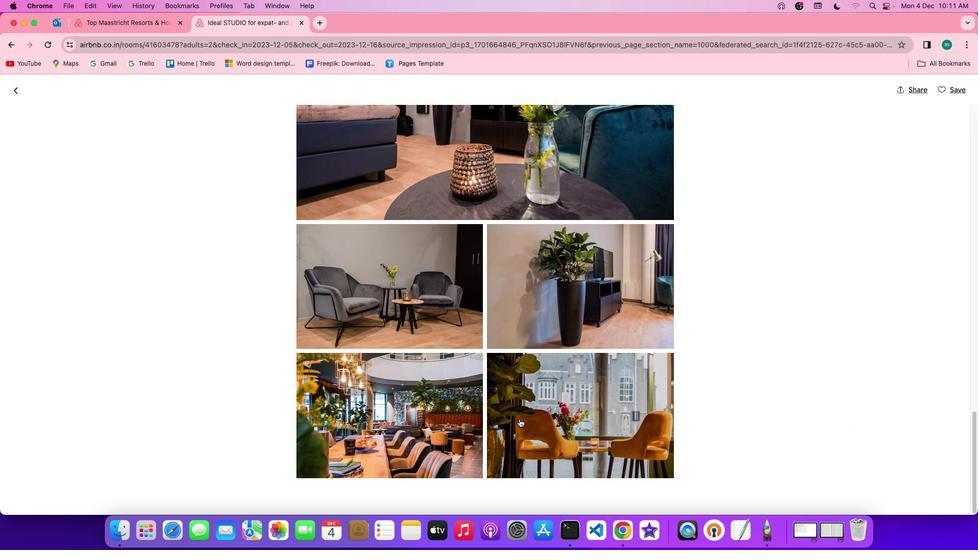 
Action: Mouse scrolled (519, 419) with delta (0, 0)
Screenshot: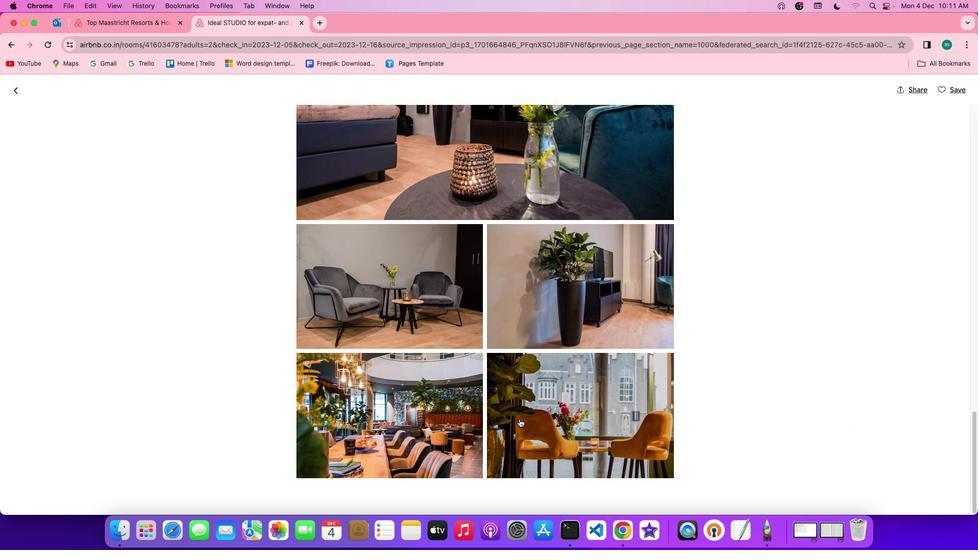 
Action: Mouse scrolled (519, 419) with delta (0, 0)
Screenshot: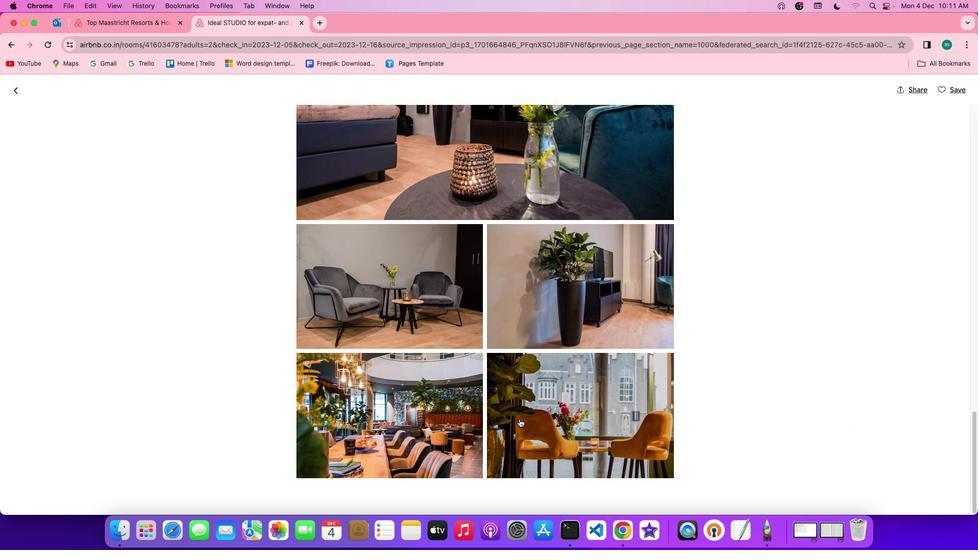 
Action: Mouse scrolled (519, 419) with delta (0, 0)
Screenshot: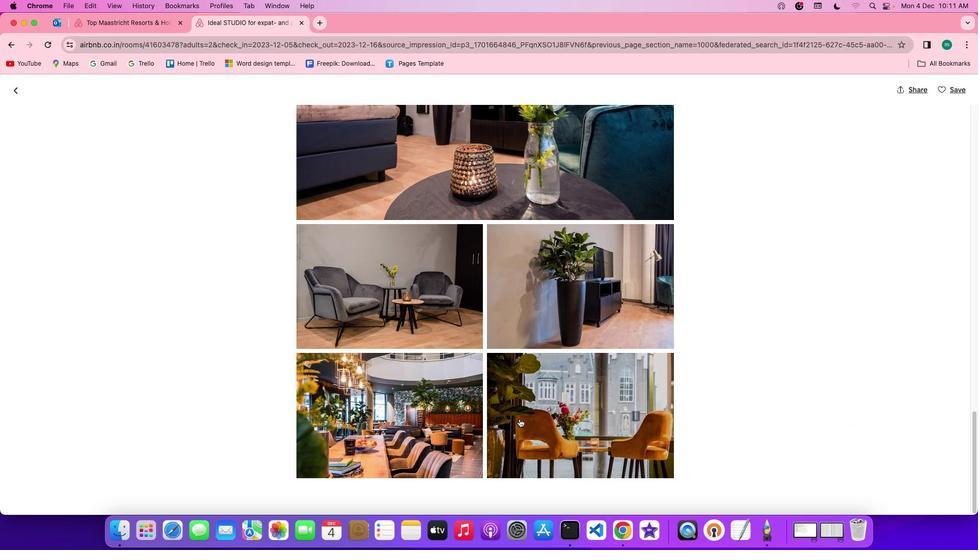 
Action: Mouse scrolled (519, 419) with delta (0, 0)
Screenshot: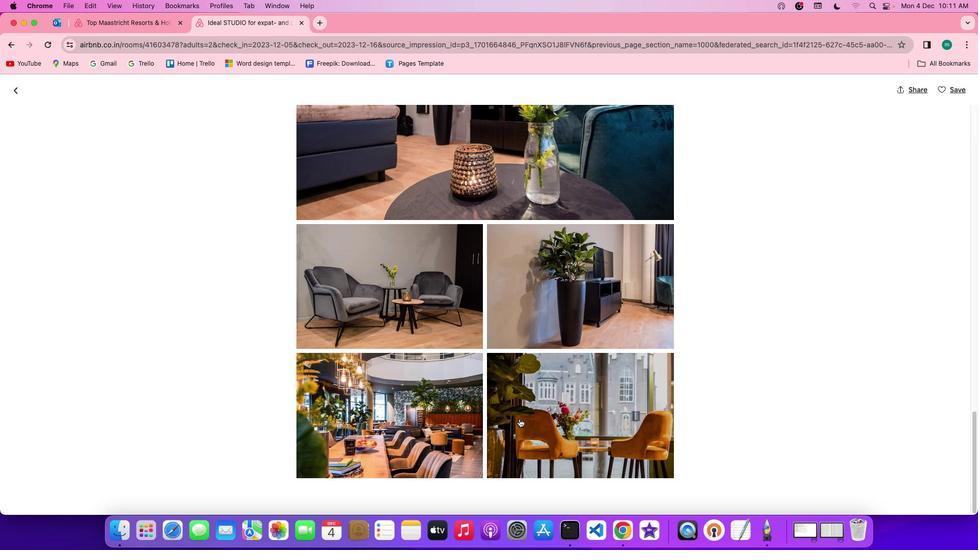 
Action: Mouse scrolled (519, 419) with delta (0, 0)
Screenshot: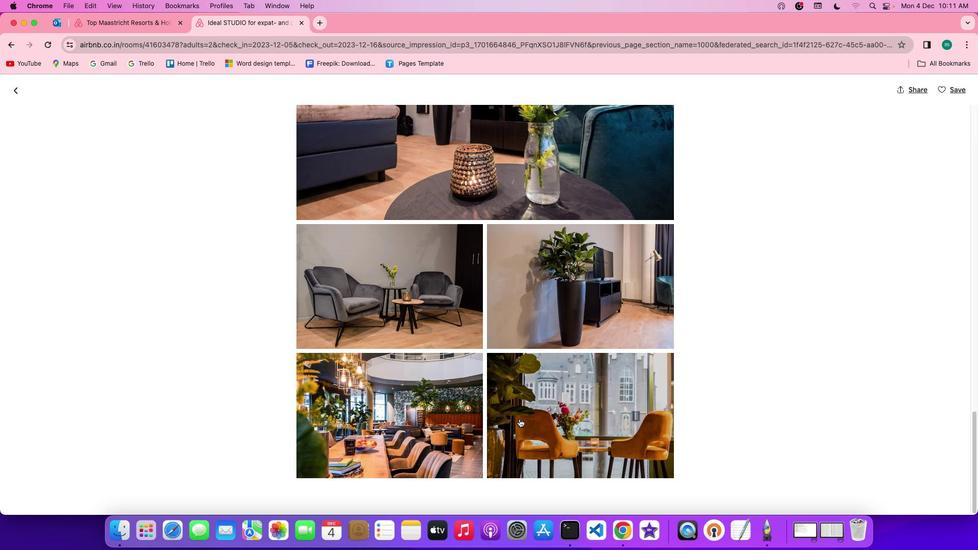 
Action: Mouse scrolled (519, 419) with delta (0, 0)
Screenshot: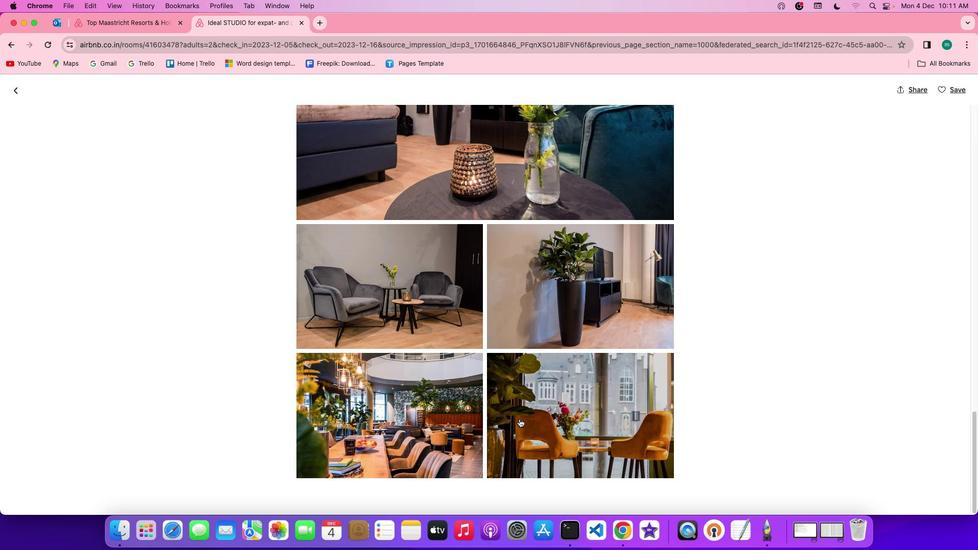 
Action: Mouse scrolled (519, 419) with delta (0, 0)
Screenshot: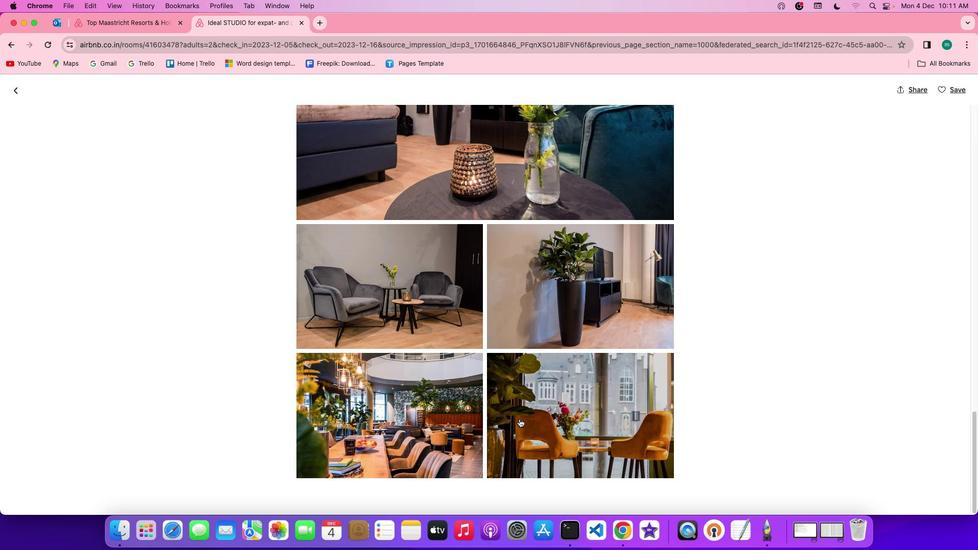
Action: Mouse scrolled (519, 419) with delta (0, 0)
Screenshot: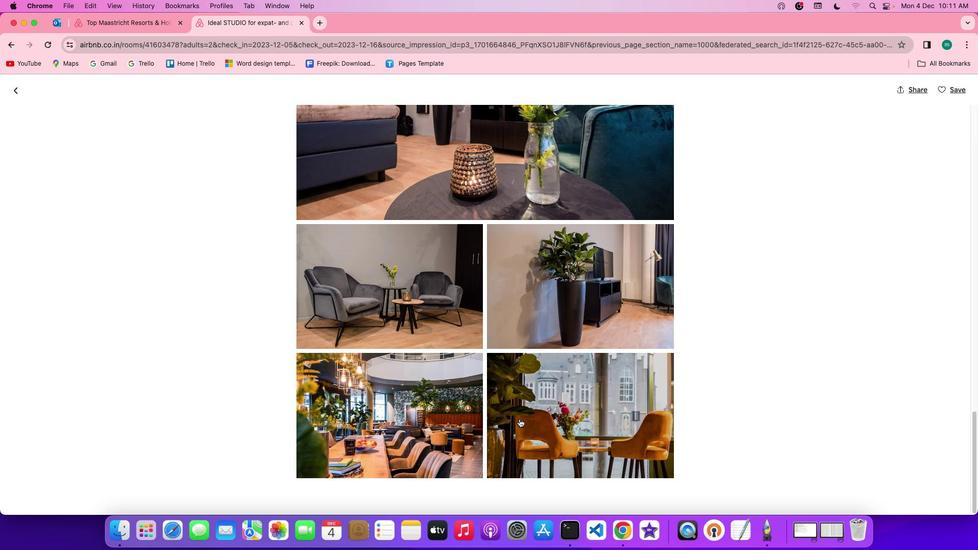 
Action: Mouse scrolled (519, 419) with delta (0, 0)
Screenshot: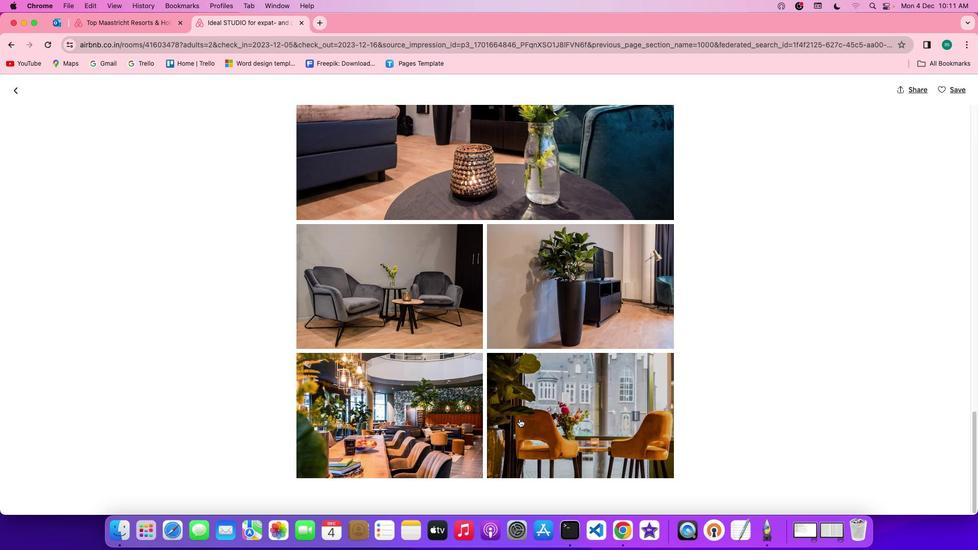 
Action: Mouse scrolled (519, 419) with delta (0, 0)
Screenshot: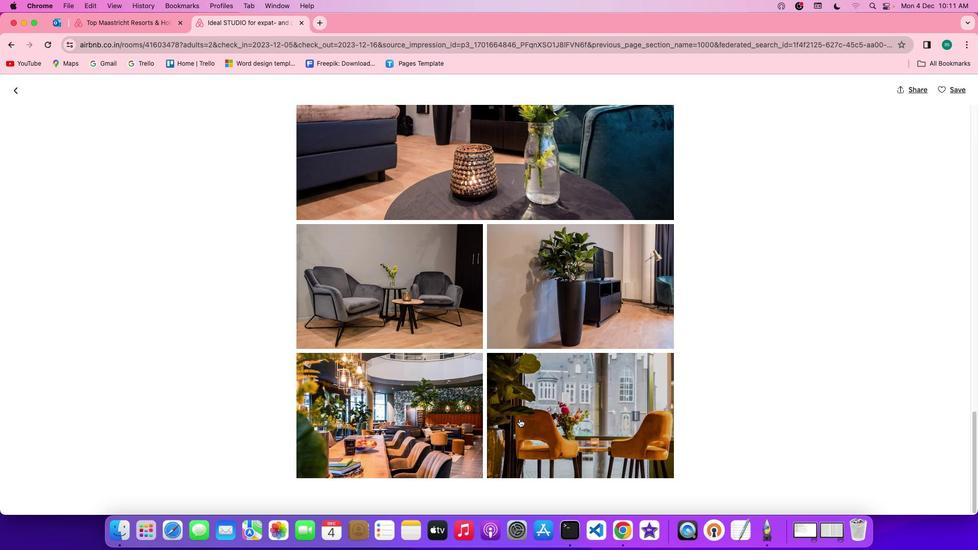 
Action: Mouse scrolled (519, 419) with delta (0, 0)
Screenshot: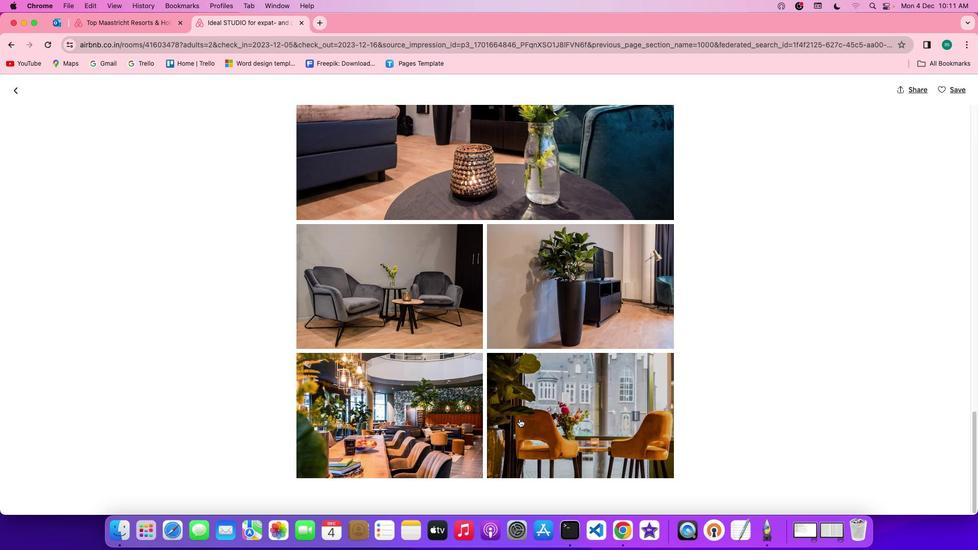 
Action: Mouse scrolled (519, 419) with delta (0, 0)
Screenshot: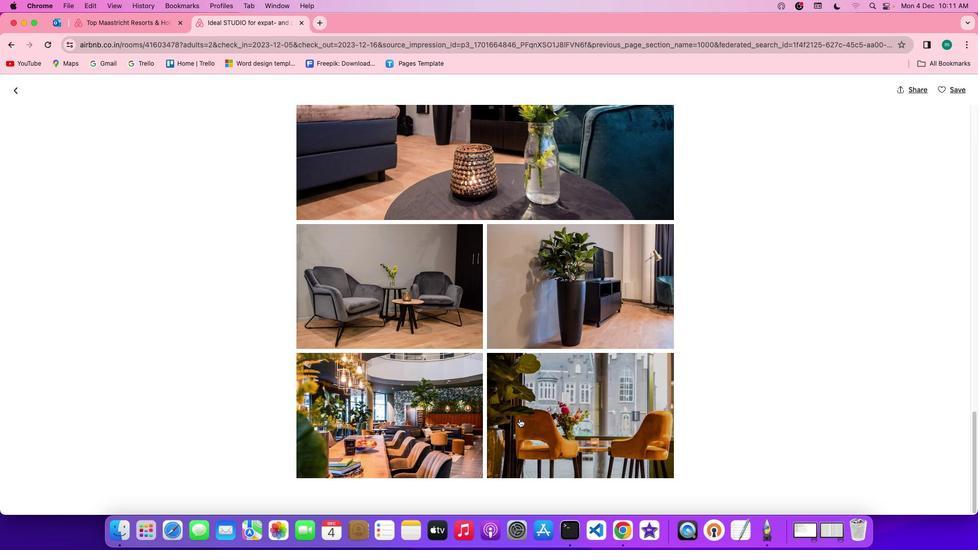 
Action: Mouse scrolled (519, 419) with delta (0, 0)
Screenshot: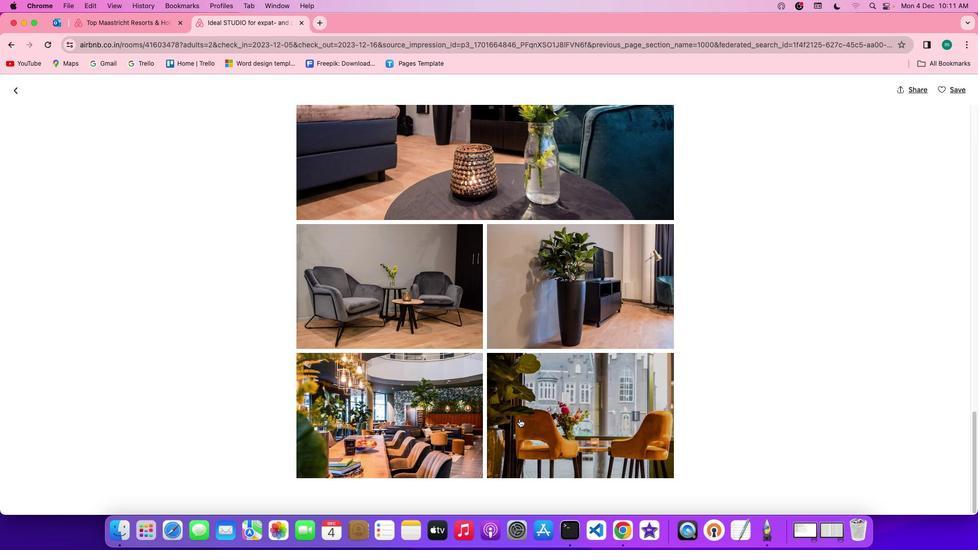 
Action: Mouse scrolled (519, 419) with delta (0, -1)
Screenshot: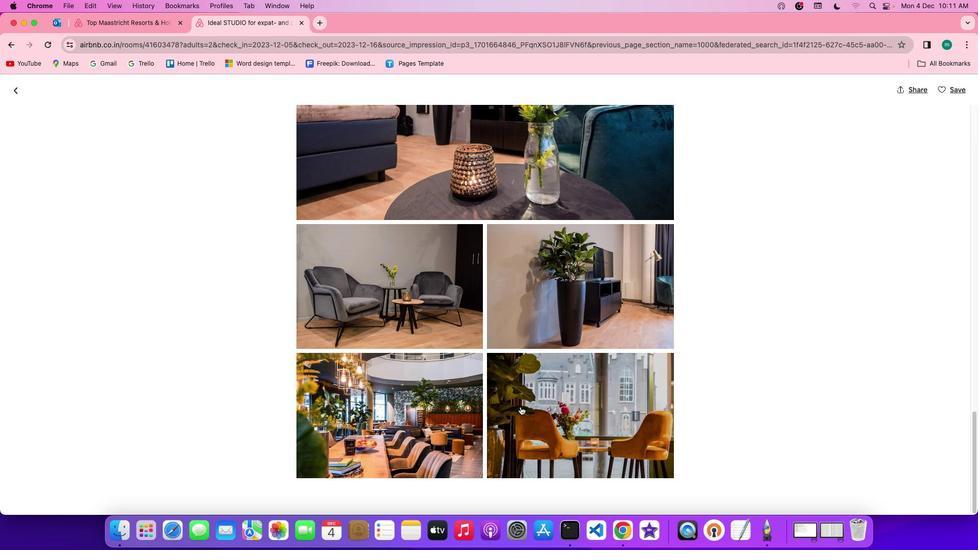 
Action: Mouse moved to (11, 95)
Screenshot: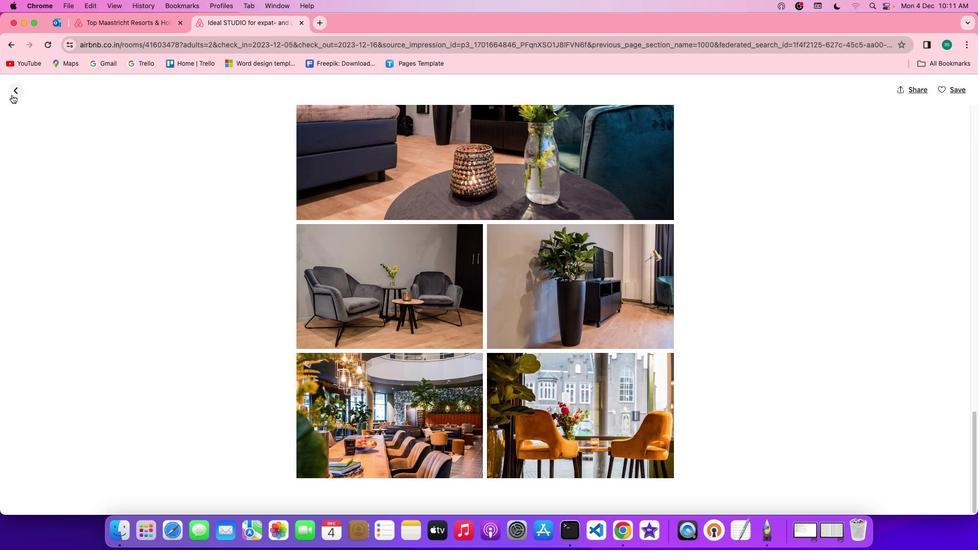 
Action: Mouse pressed left at (11, 95)
Screenshot: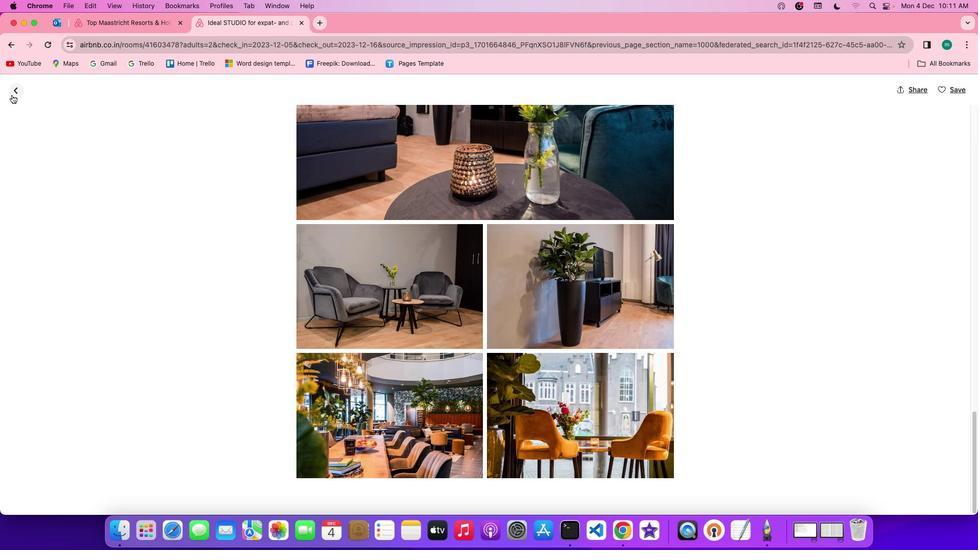 
Action: Mouse moved to (516, 329)
Screenshot: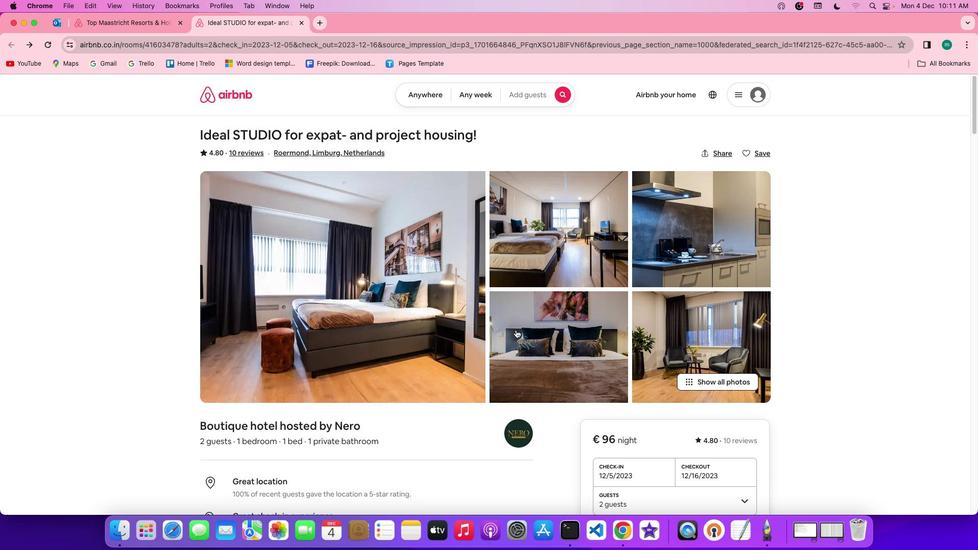 
Action: Mouse scrolled (516, 329) with delta (0, 0)
Screenshot: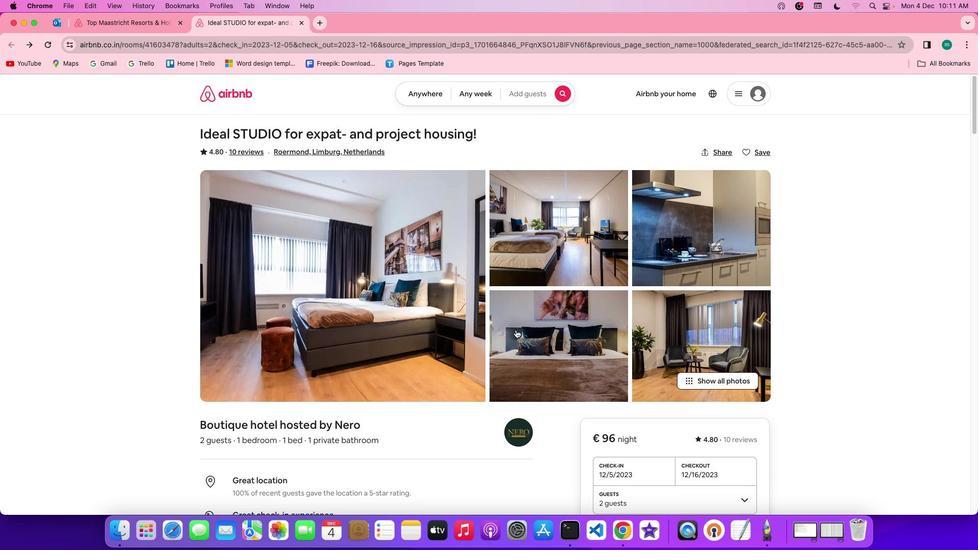 
Action: Mouse scrolled (516, 329) with delta (0, 0)
Screenshot: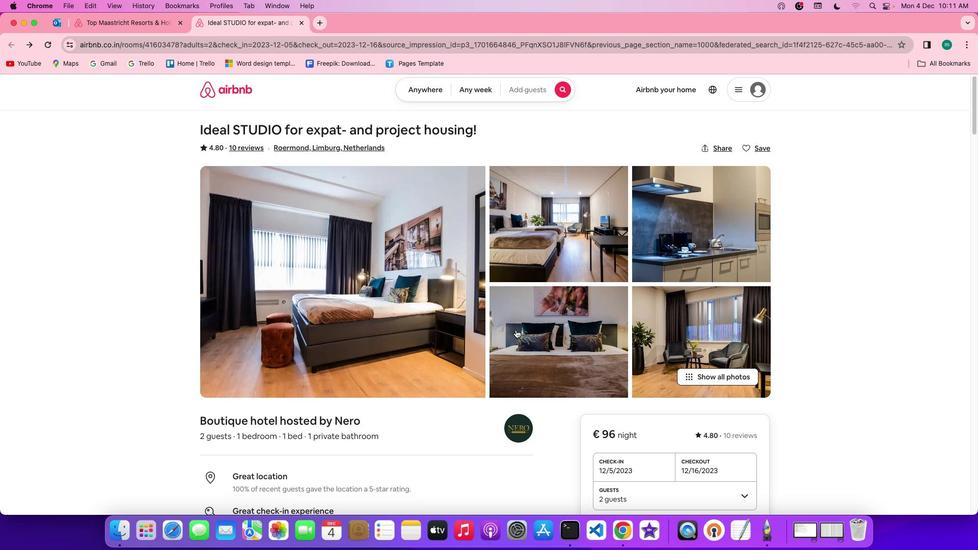 
Action: Mouse scrolled (516, 329) with delta (0, 0)
Screenshot: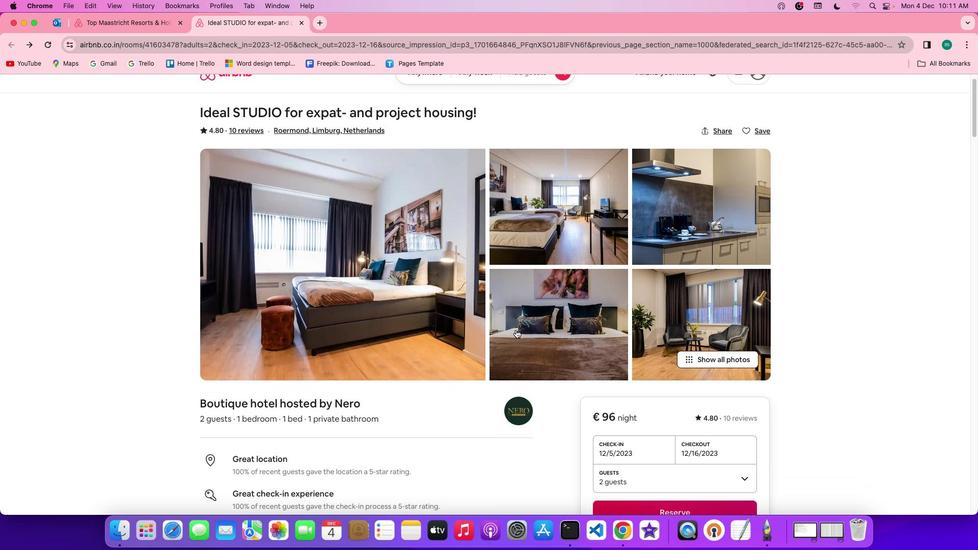 
Action: Mouse scrolled (516, 329) with delta (0, 0)
Screenshot: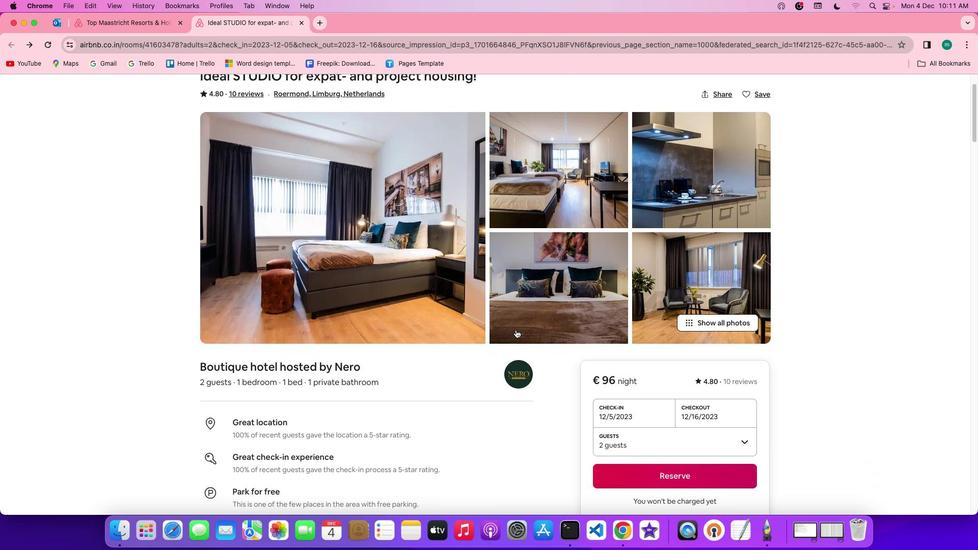 
Action: Mouse scrolled (516, 329) with delta (0, 0)
Screenshot: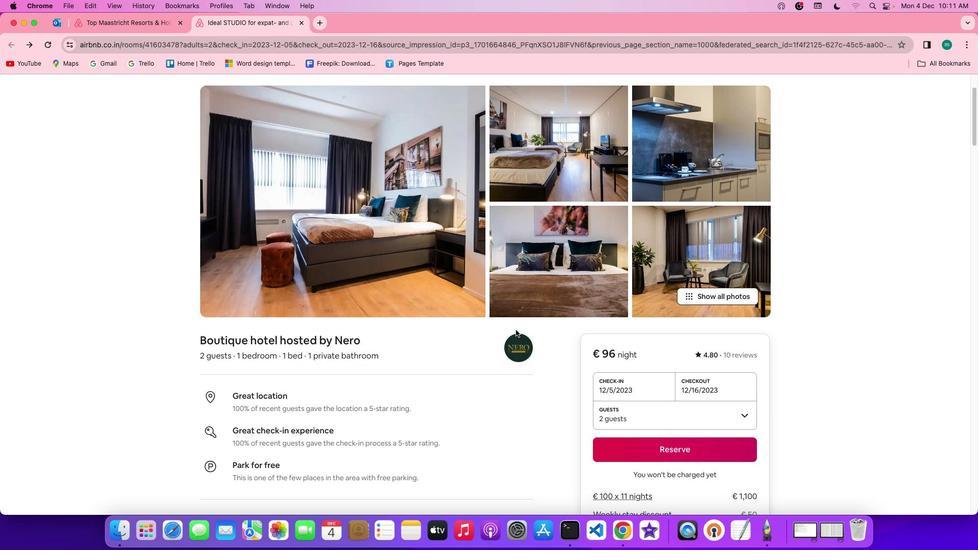 
Action: Mouse scrolled (516, 329) with delta (0, 0)
Screenshot: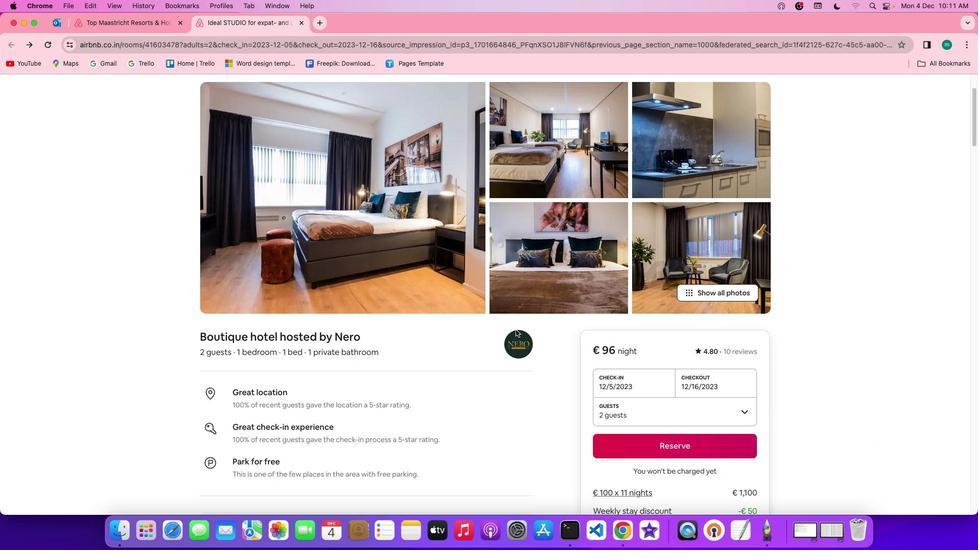
Action: Mouse scrolled (516, 329) with delta (0, -1)
Screenshot: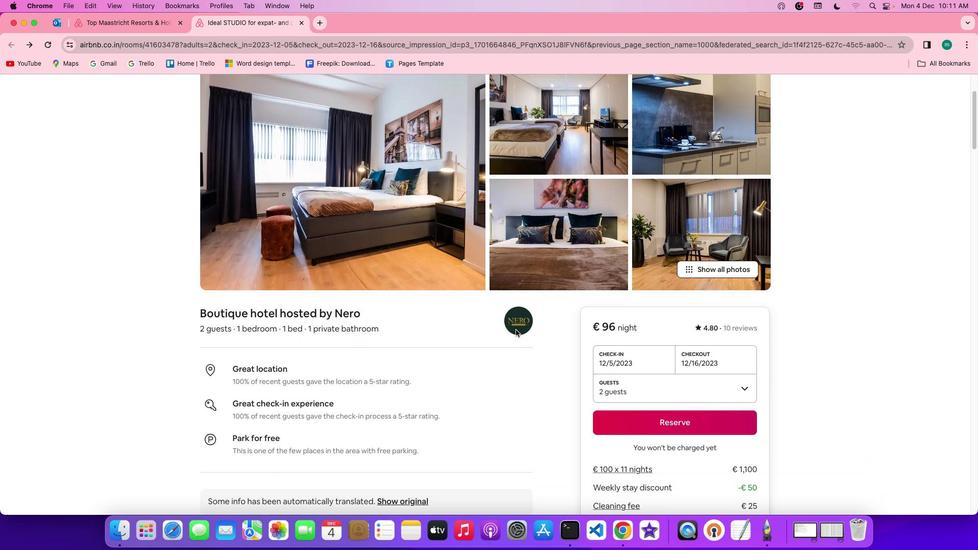 
Action: Mouse scrolled (516, 329) with delta (0, -1)
Screenshot: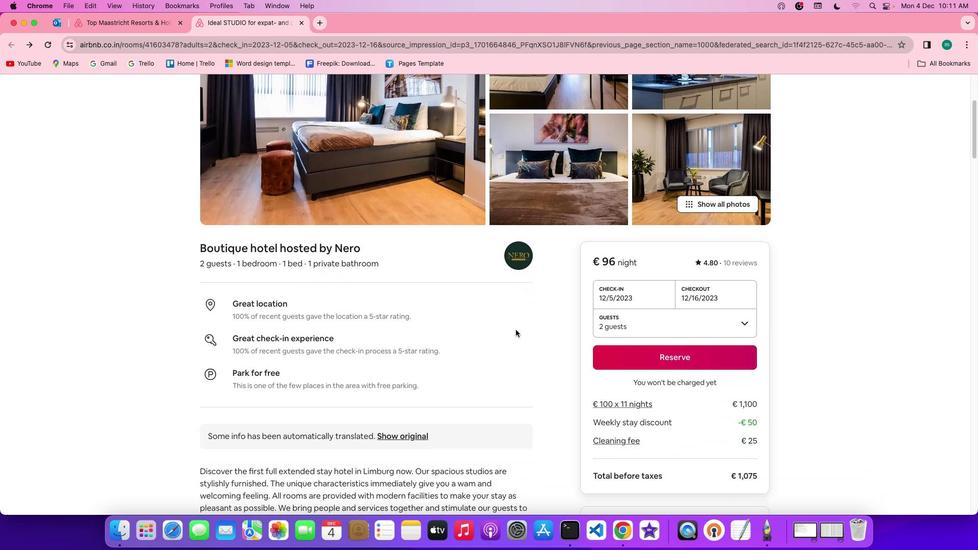 
Action: Mouse scrolled (516, 329) with delta (0, 0)
Screenshot: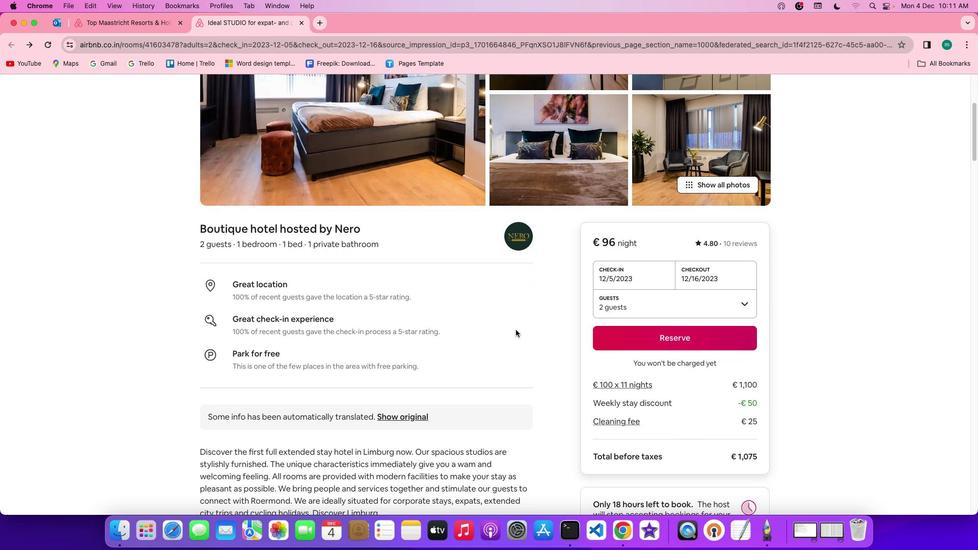 
Action: Mouse scrolled (516, 329) with delta (0, 0)
Screenshot: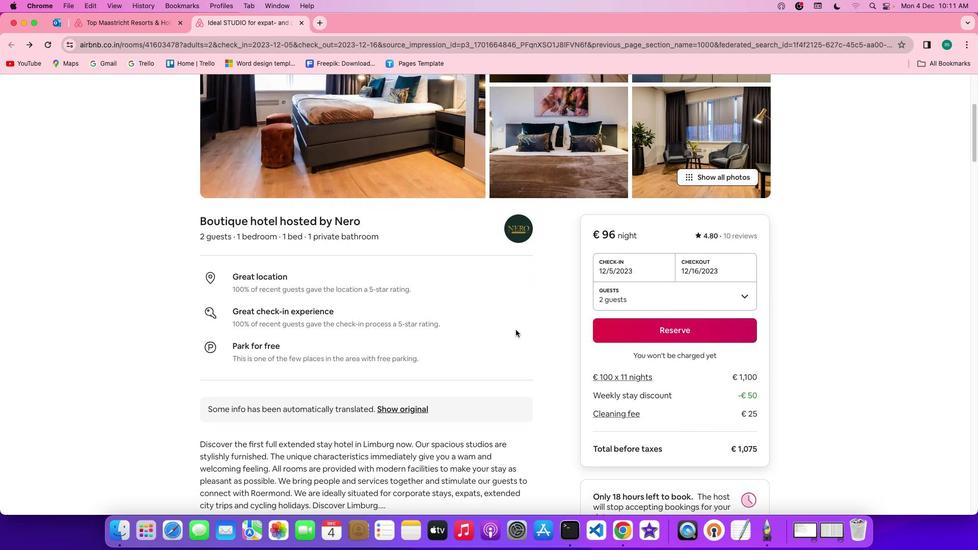 
Action: Mouse scrolled (516, 329) with delta (0, -1)
Screenshot: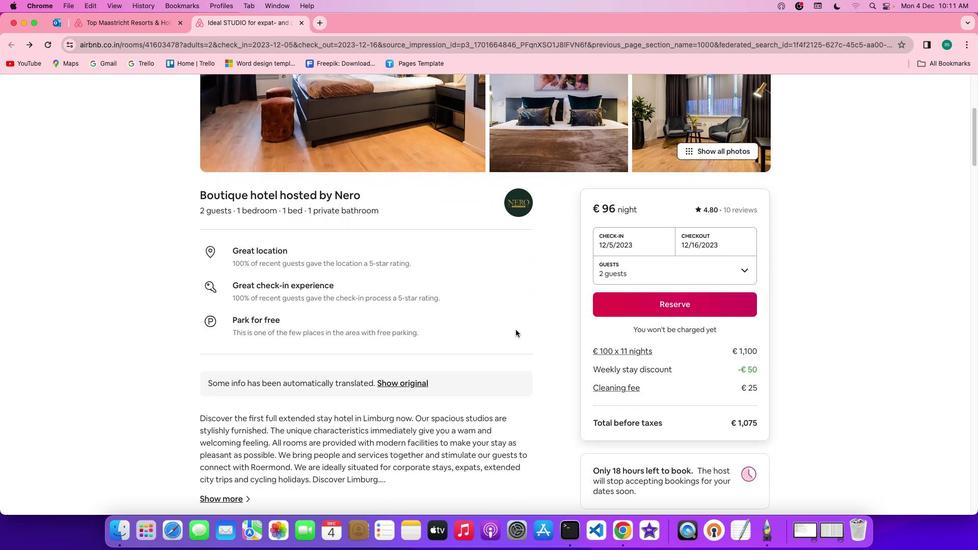 
Action: Mouse scrolled (516, 329) with delta (0, 0)
Screenshot: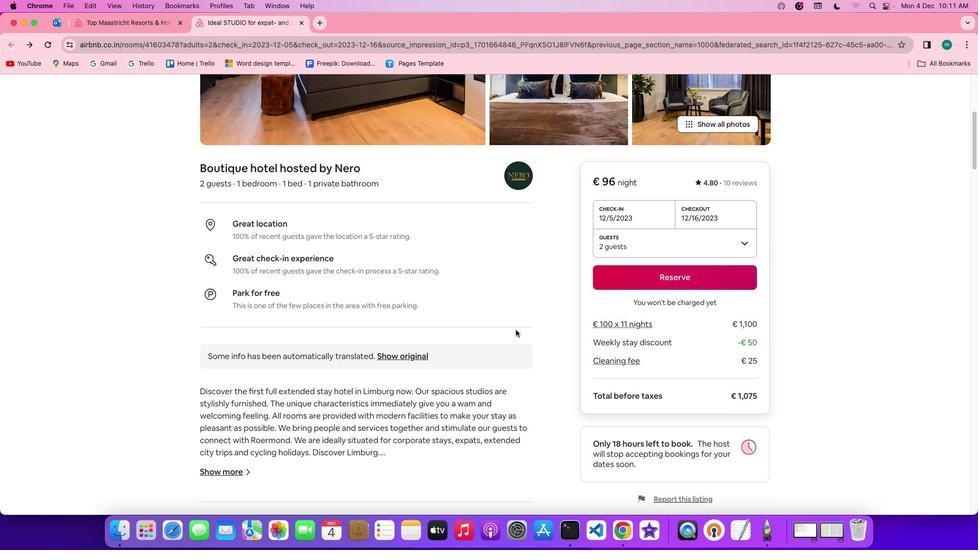 
Action: Mouse scrolled (516, 329) with delta (0, 0)
Screenshot: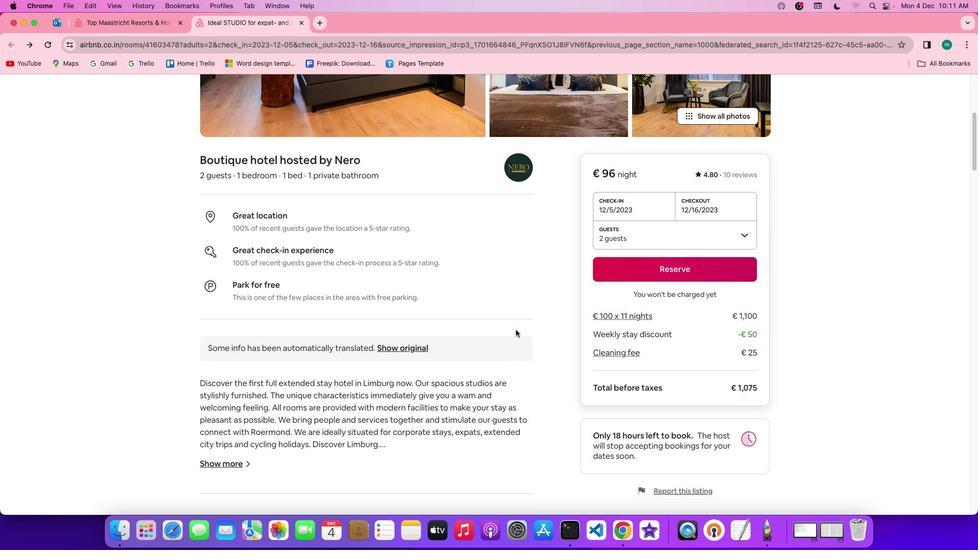 
Action: Mouse scrolled (516, 329) with delta (0, -1)
Screenshot: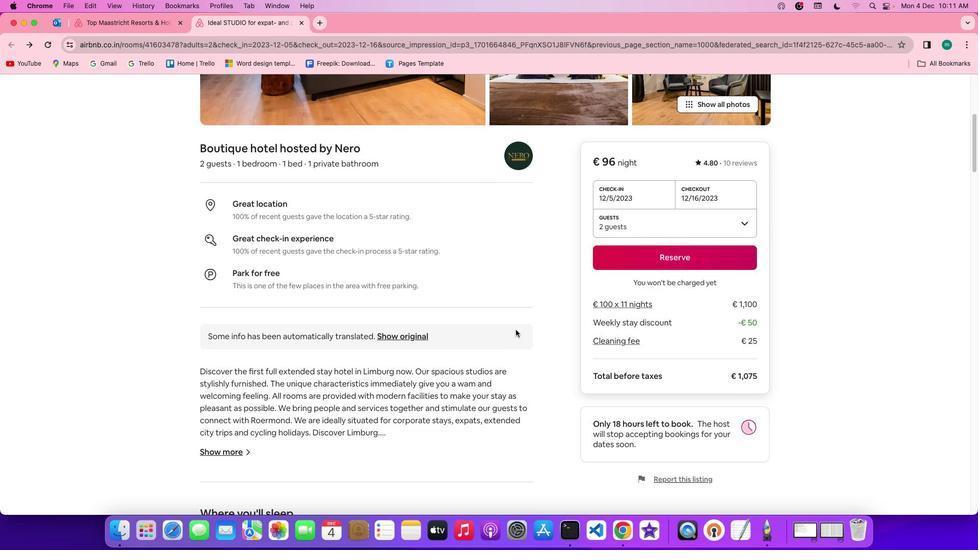 
Action: Mouse scrolled (516, 329) with delta (0, -1)
Screenshot: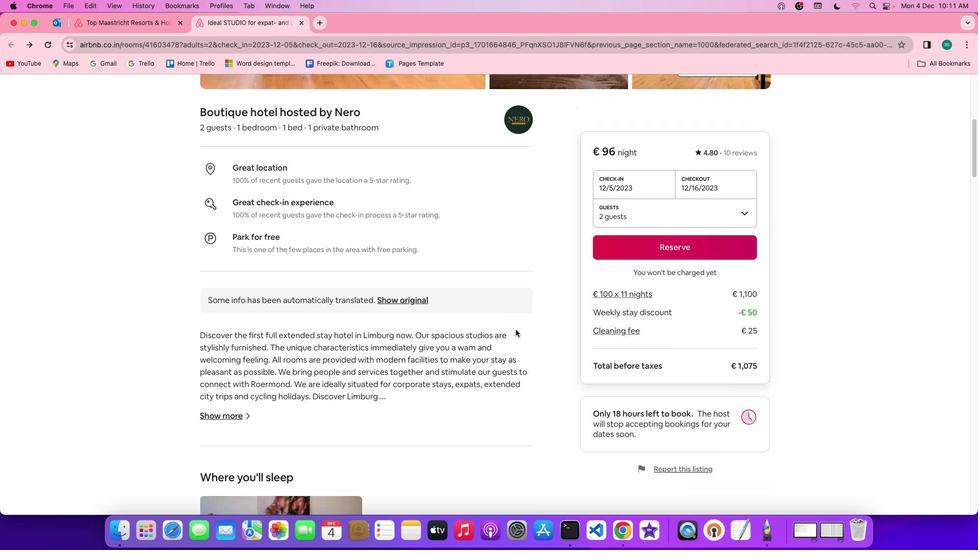 
Action: Mouse scrolled (516, 329) with delta (0, 0)
Screenshot: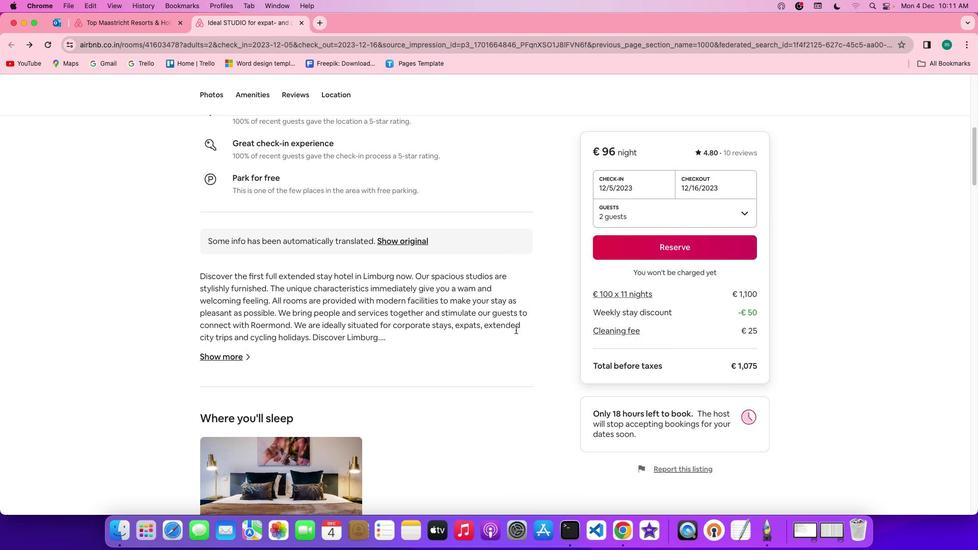 
Action: Mouse scrolled (516, 329) with delta (0, 0)
Screenshot: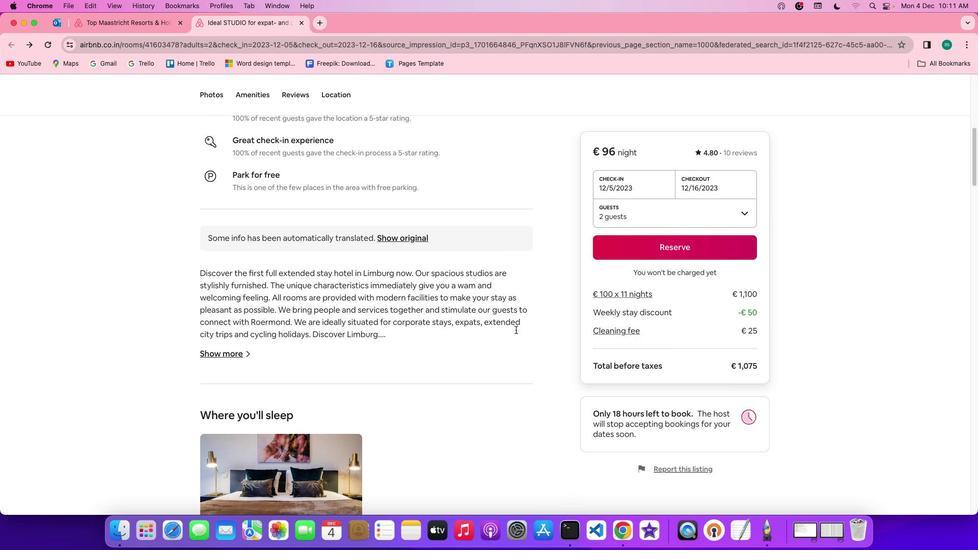 
Action: Mouse scrolled (516, 329) with delta (0, 0)
Screenshot: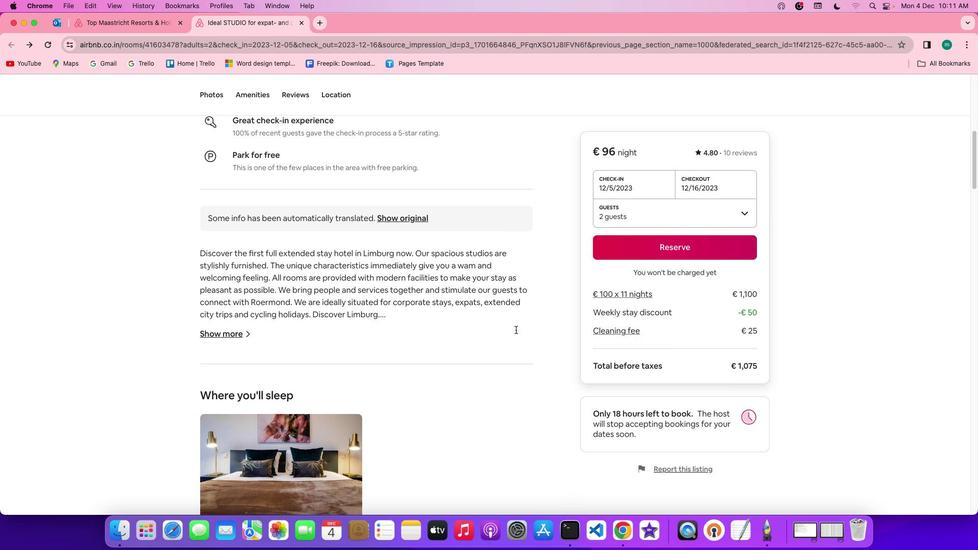 
Action: Mouse scrolled (516, 329) with delta (0, 0)
Screenshot: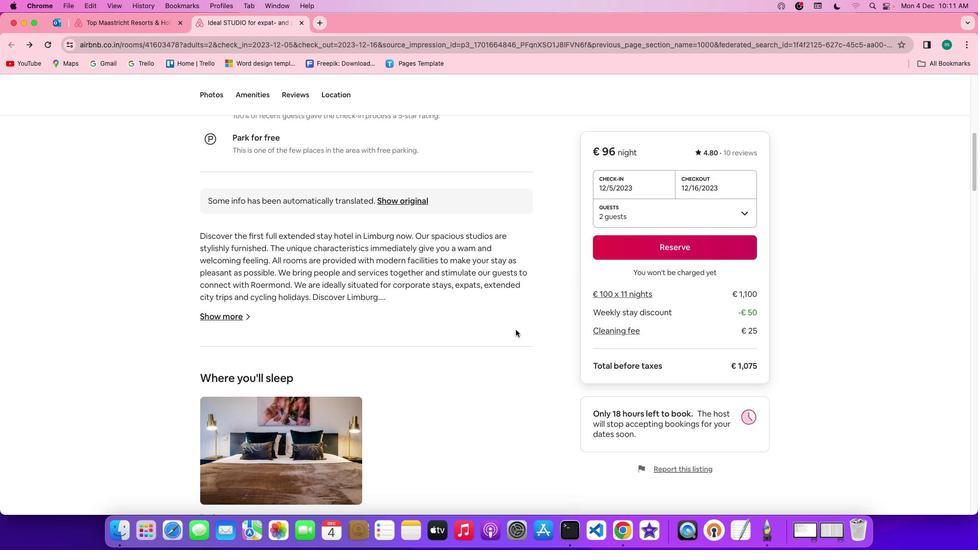 
Action: Mouse scrolled (516, 329) with delta (0, 0)
Screenshot: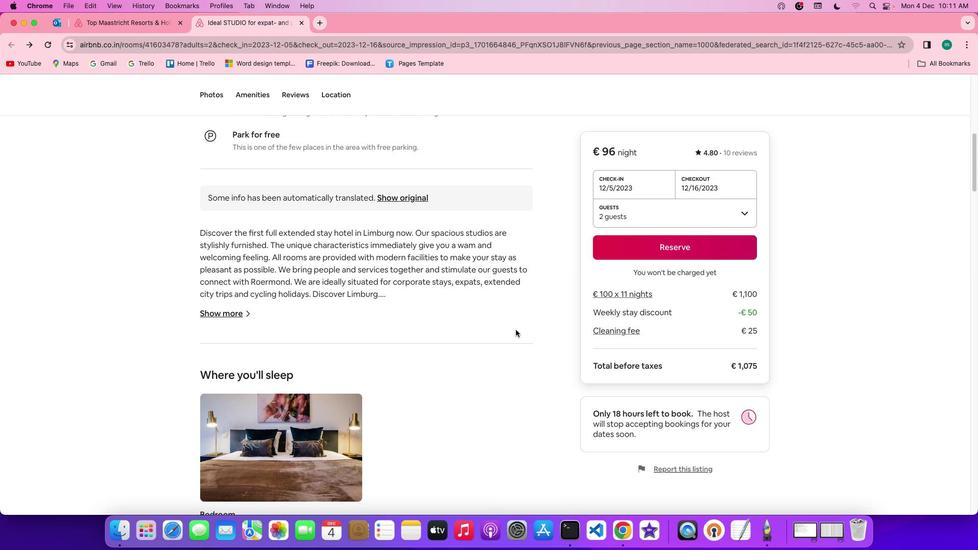 
Action: Mouse scrolled (516, 329) with delta (0, 0)
Screenshot: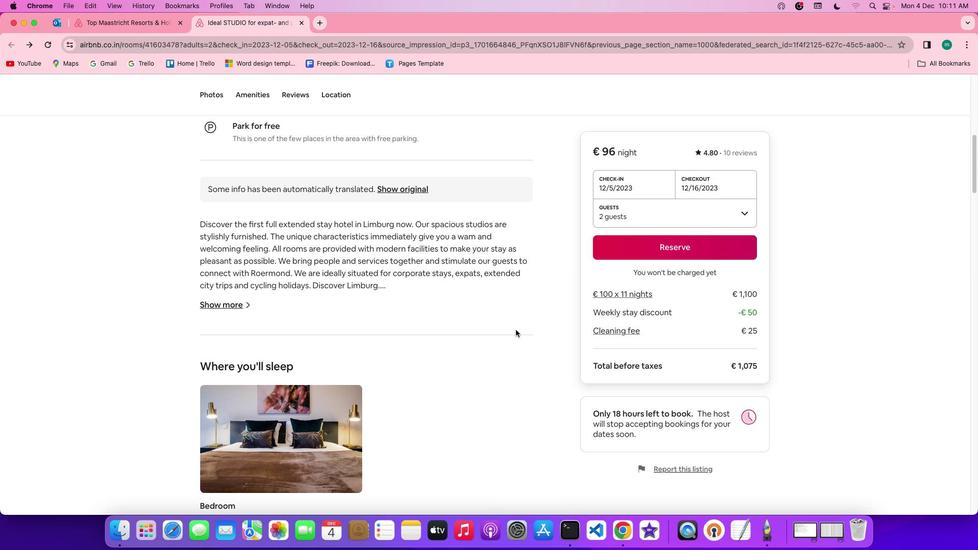 
Action: Mouse moved to (220, 289)
Screenshot: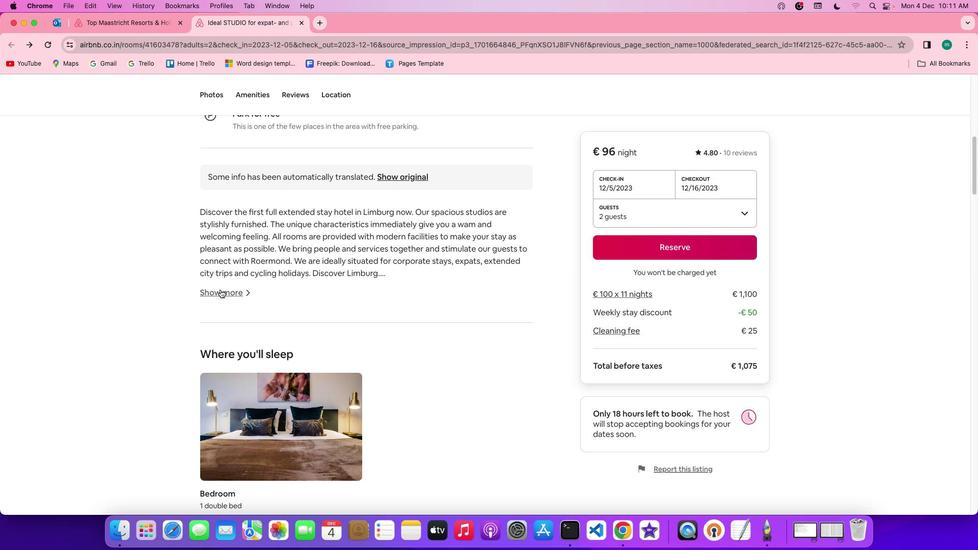 
Action: Mouse pressed left at (220, 289)
Screenshot: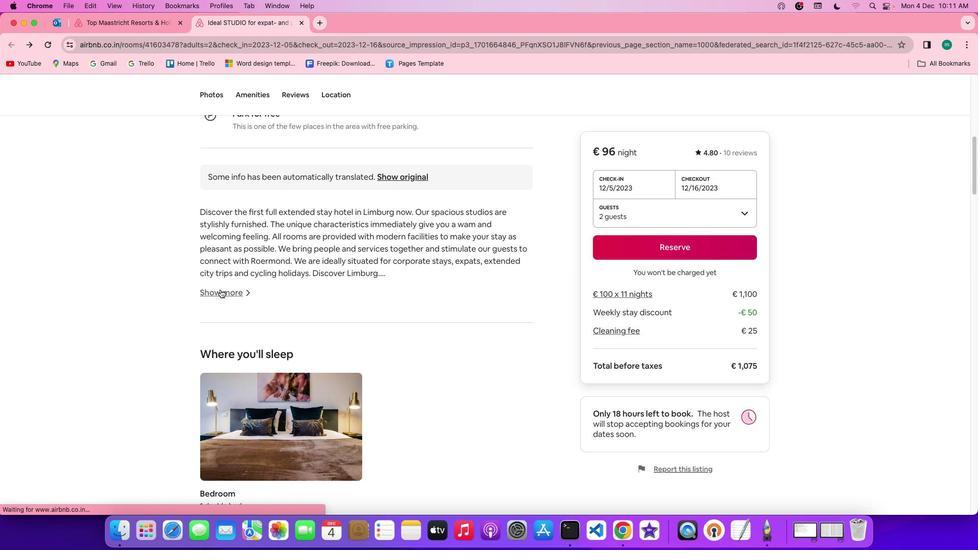 
Action: Mouse moved to (448, 321)
Screenshot: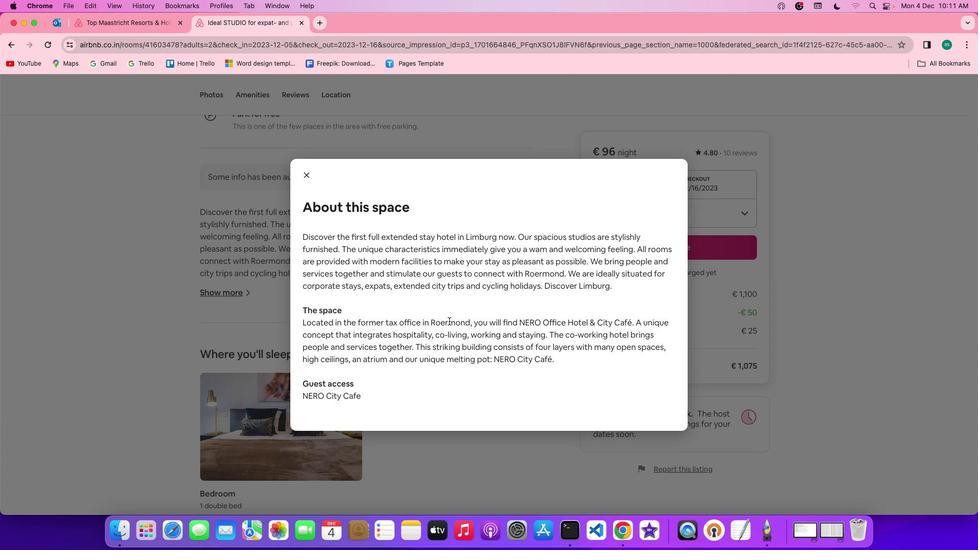 
Action: Mouse scrolled (448, 321) with delta (0, 0)
Screenshot: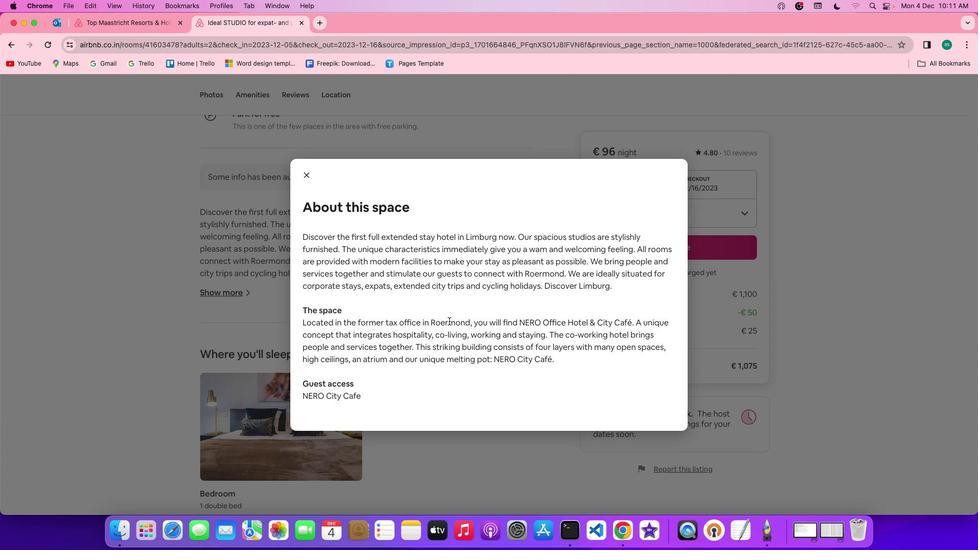 
Action: Mouse scrolled (448, 321) with delta (0, 0)
Screenshot: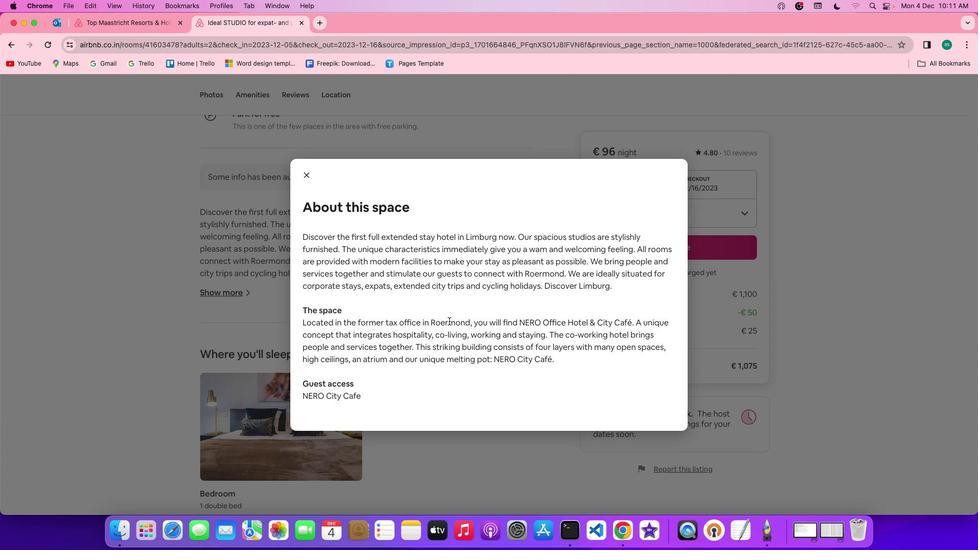 
Action: Mouse scrolled (448, 321) with delta (0, -1)
Screenshot: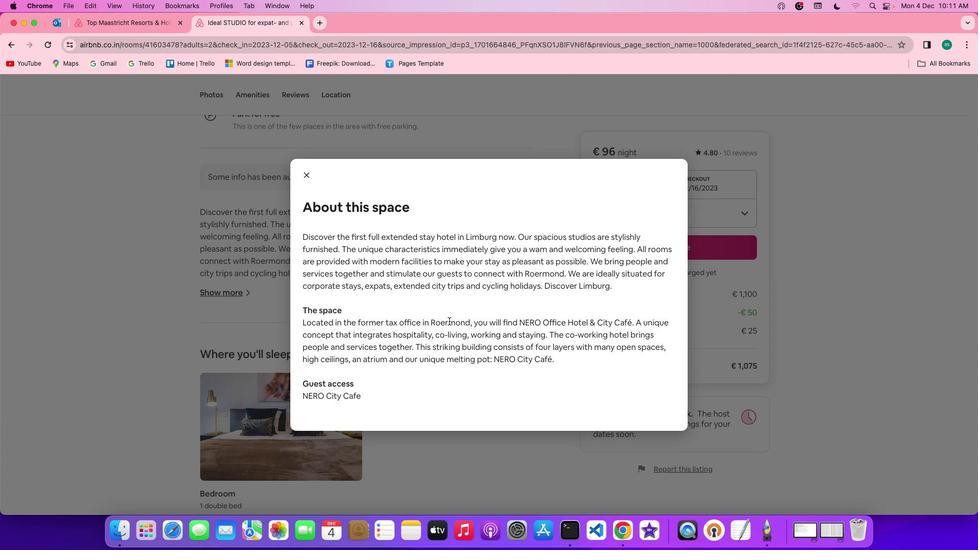 
Action: Mouse scrolled (448, 321) with delta (0, -1)
Screenshot: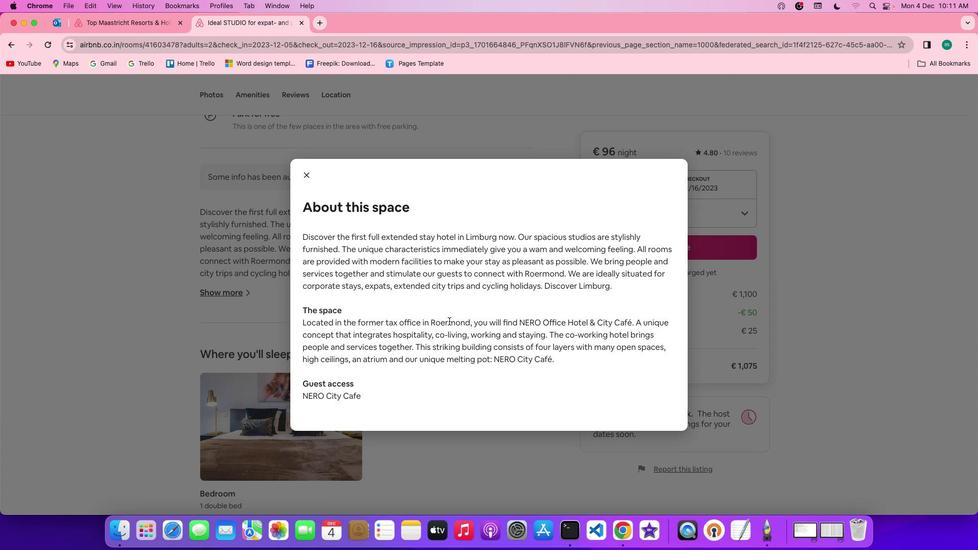 
Action: Mouse moved to (306, 174)
Screenshot: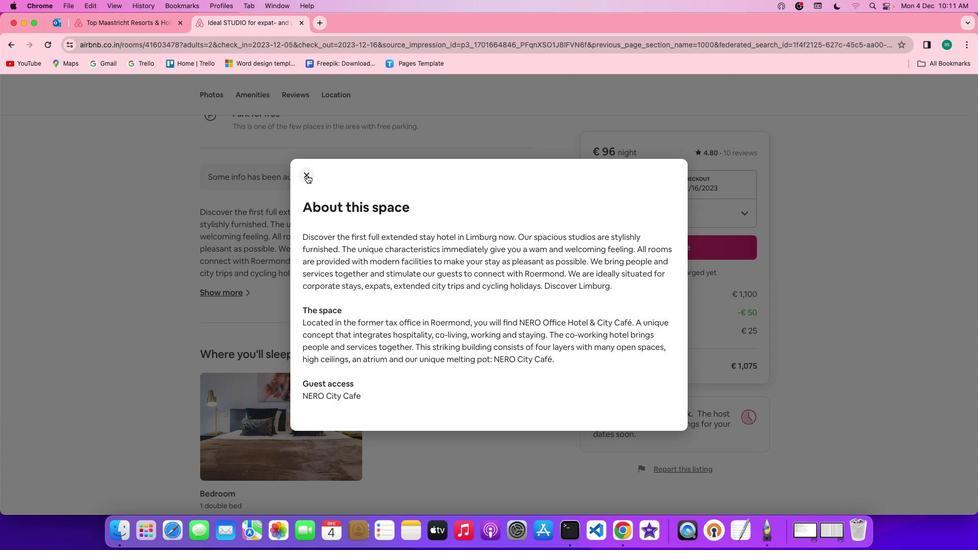 
Action: Mouse pressed left at (306, 174)
Screenshot: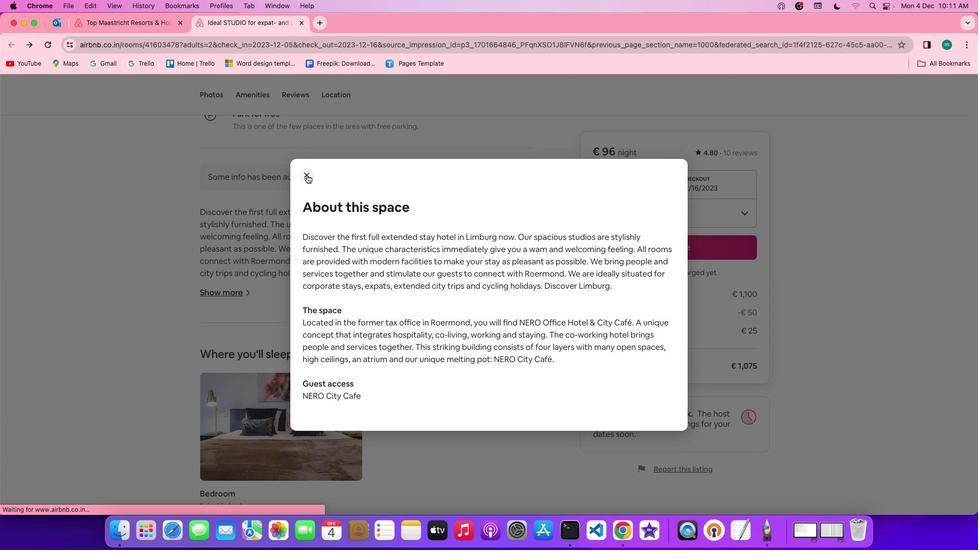 
Action: Mouse moved to (410, 329)
Screenshot: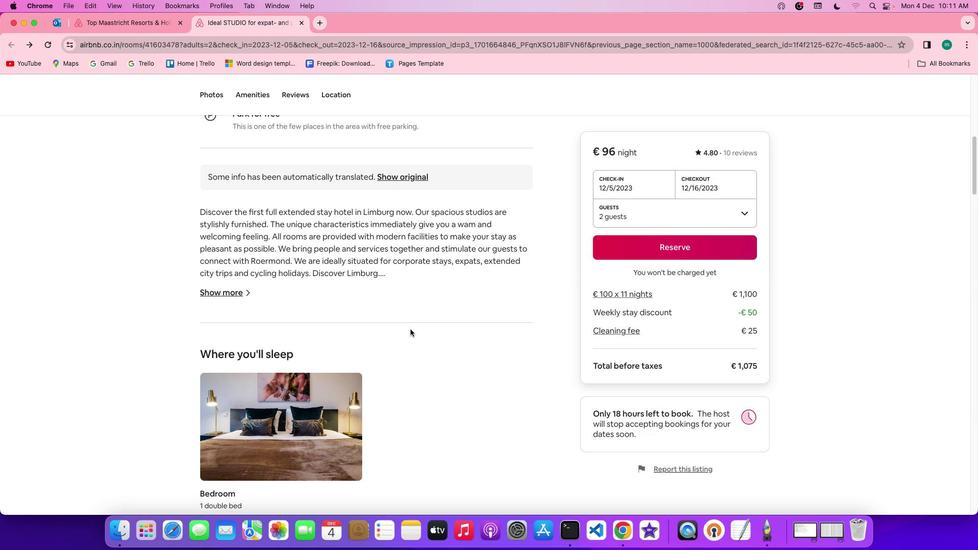 
Action: Mouse scrolled (410, 329) with delta (0, 0)
Screenshot: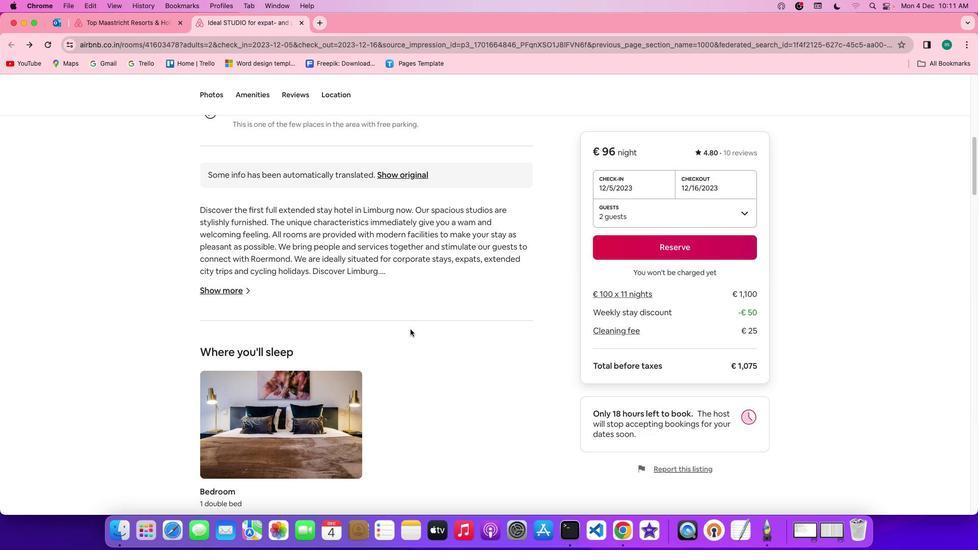 
Action: Mouse scrolled (410, 329) with delta (0, 0)
Screenshot: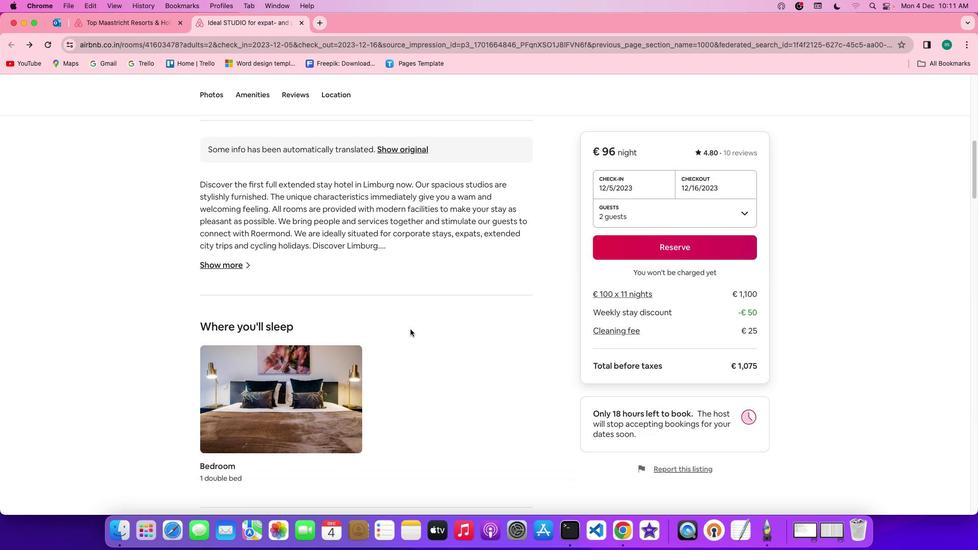 
Action: Mouse scrolled (410, 329) with delta (0, -1)
Screenshot: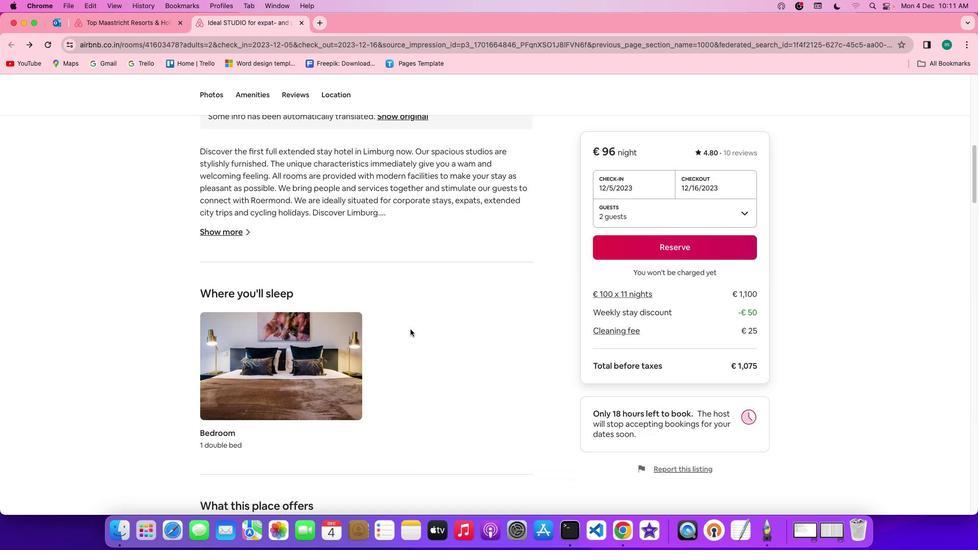 
Action: Mouse scrolled (410, 329) with delta (0, -1)
Screenshot: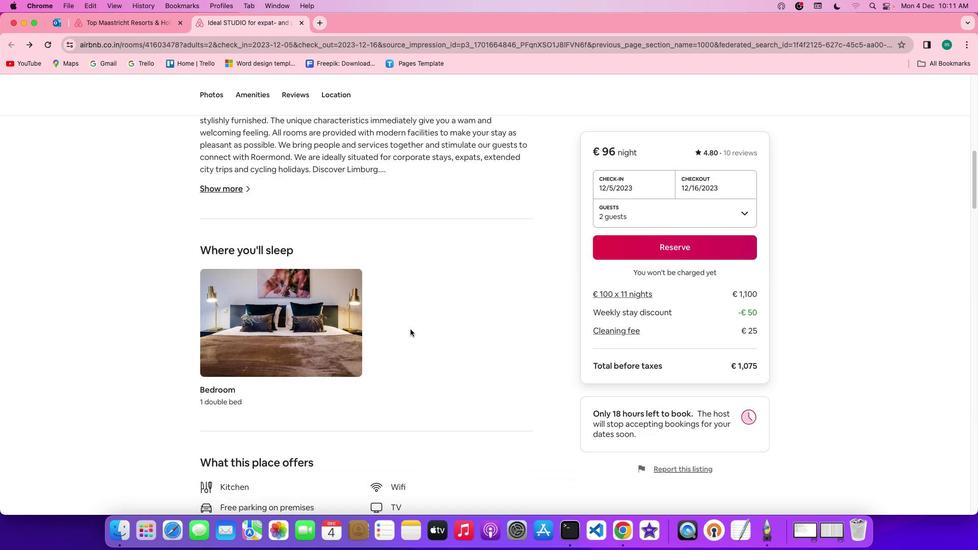 
Action: Mouse scrolled (410, 329) with delta (0, 0)
Screenshot: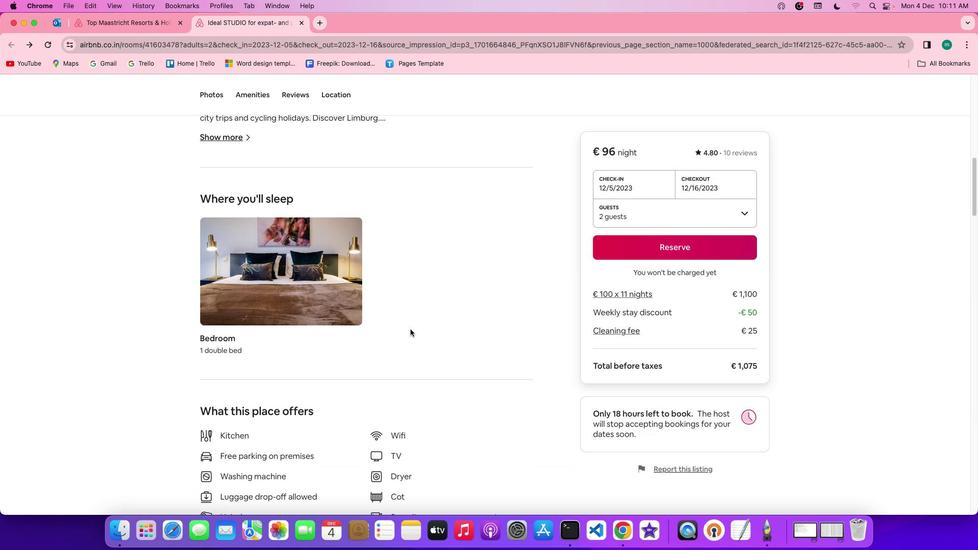 
Action: Mouse scrolled (410, 329) with delta (0, 0)
Screenshot: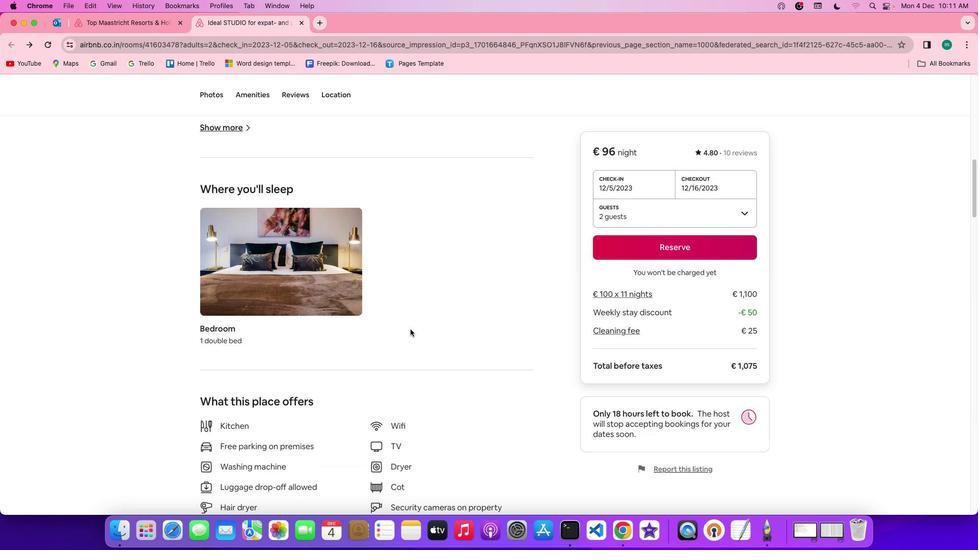 
Action: Mouse scrolled (410, 329) with delta (0, -1)
Screenshot: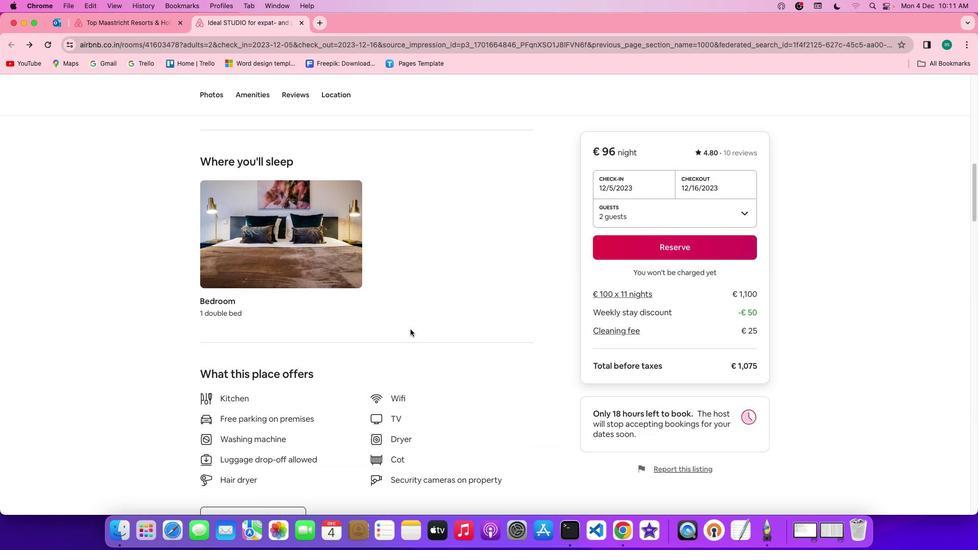 
Action: Mouse scrolled (410, 329) with delta (0, -1)
Screenshot: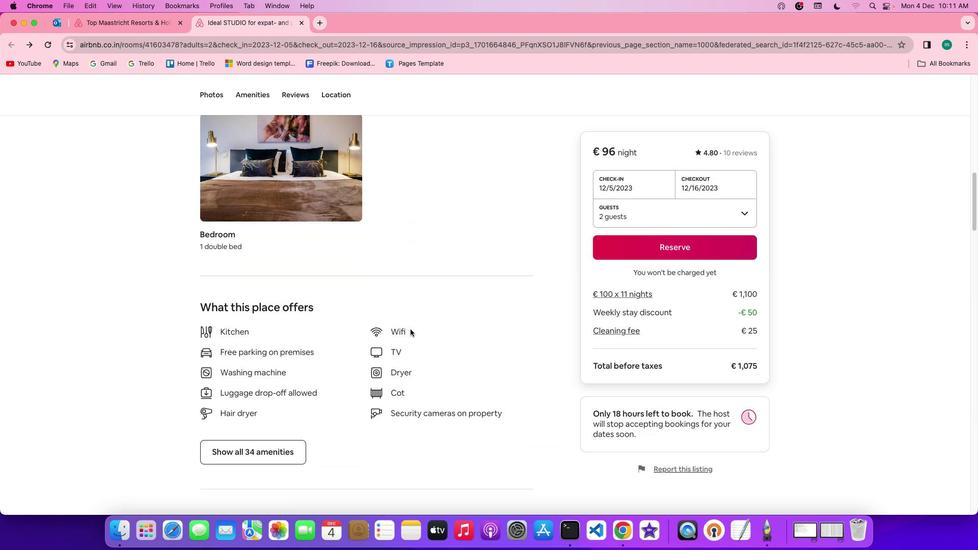 
Action: Mouse scrolled (410, 329) with delta (0, 0)
Screenshot: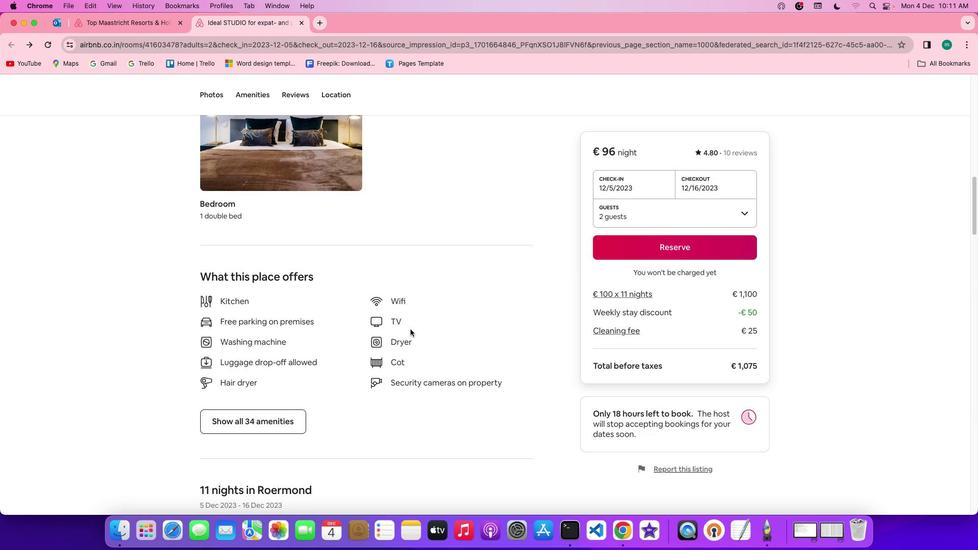 
Action: Mouse scrolled (410, 329) with delta (0, 0)
Screenshot: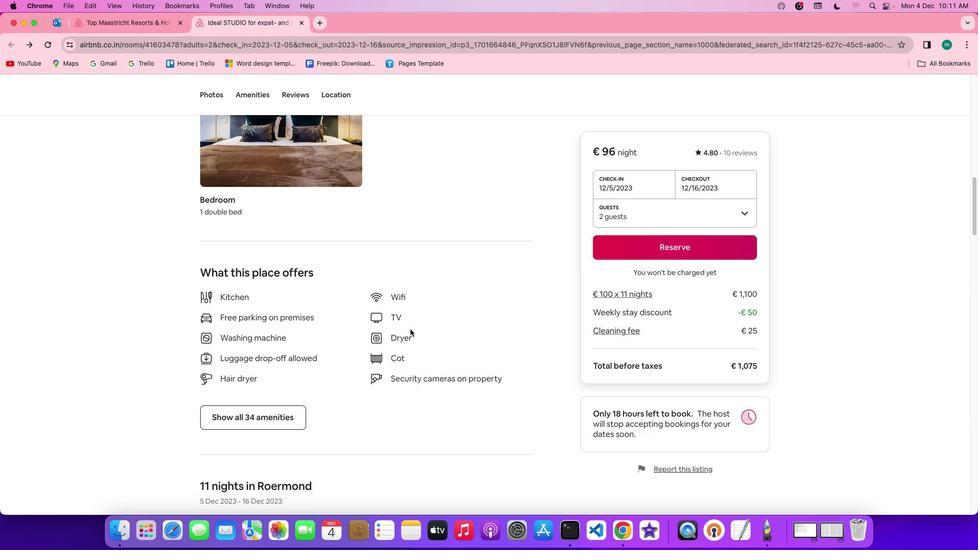 
Action: Mouse scrolled (410, 329) with delta (0, 0)
Screenshot: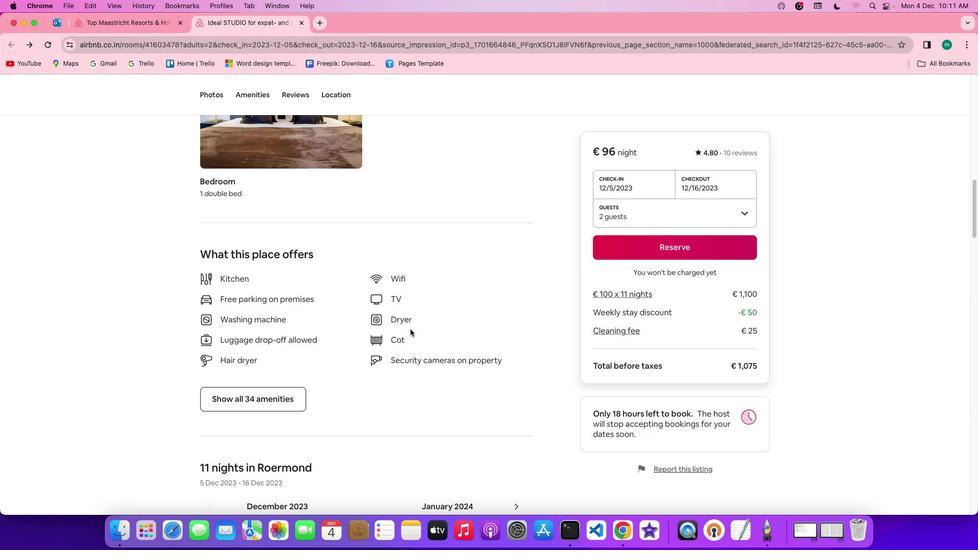 
Action: Mouse scrolled (410, 329) with delta (0, 0)
Screenshot: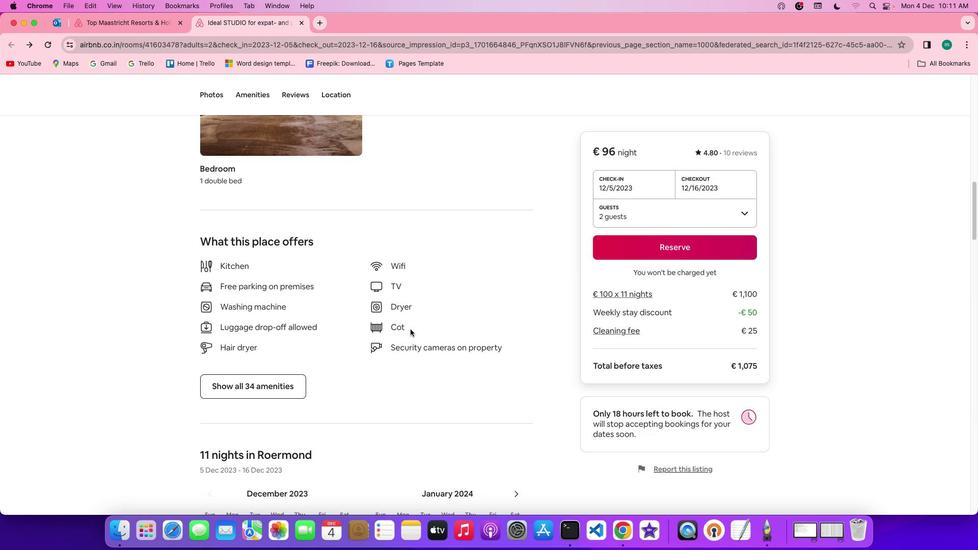 
Action: Mouse scrolled (410, 329) with delta (0, 0)
Screenshot: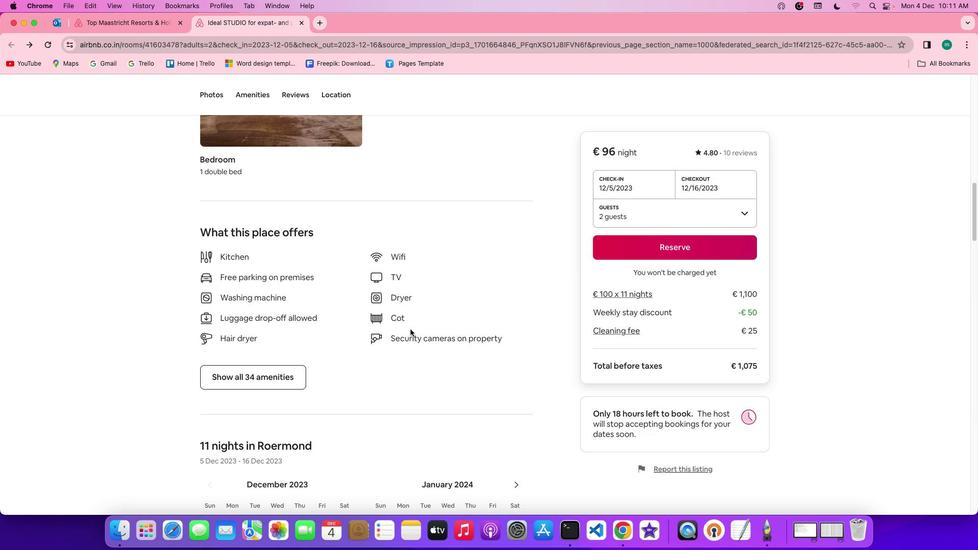 
Action: Mouse scrolled (410, 329) with delta (0, 0)
Screenshot: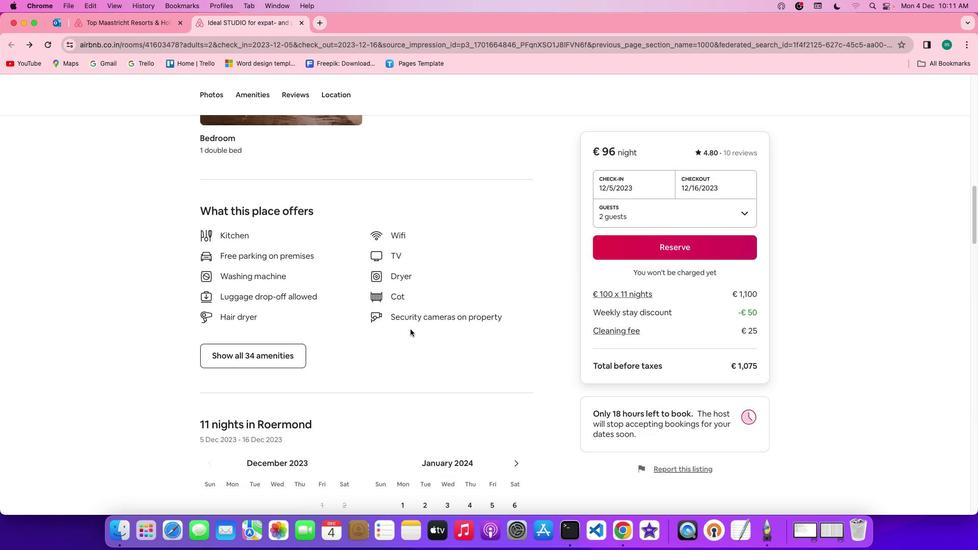 
Action: Mouse scrolled (410, 329) with delta (0, 0)
Screenshot: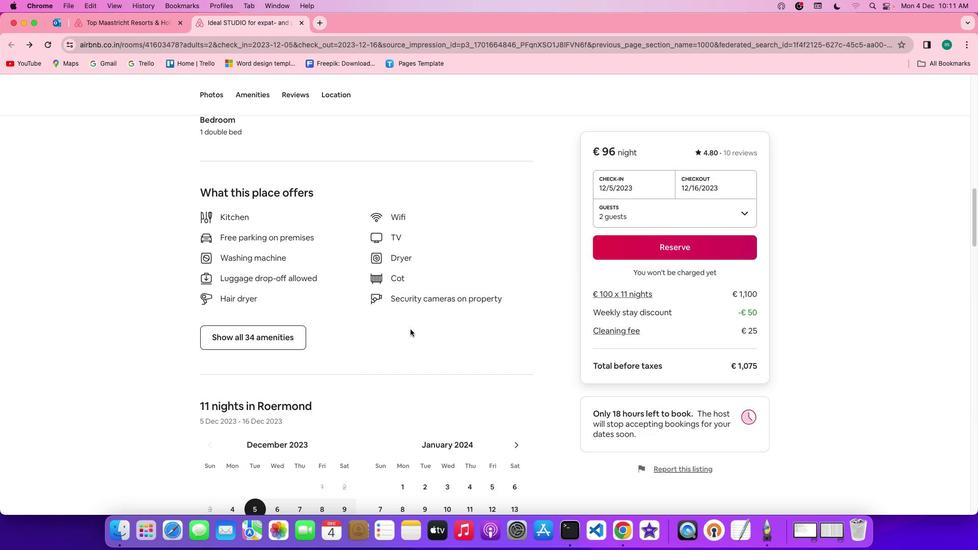 
Action: Mouse scrolled (410, 329) with delta (0, 0)
Screenshot: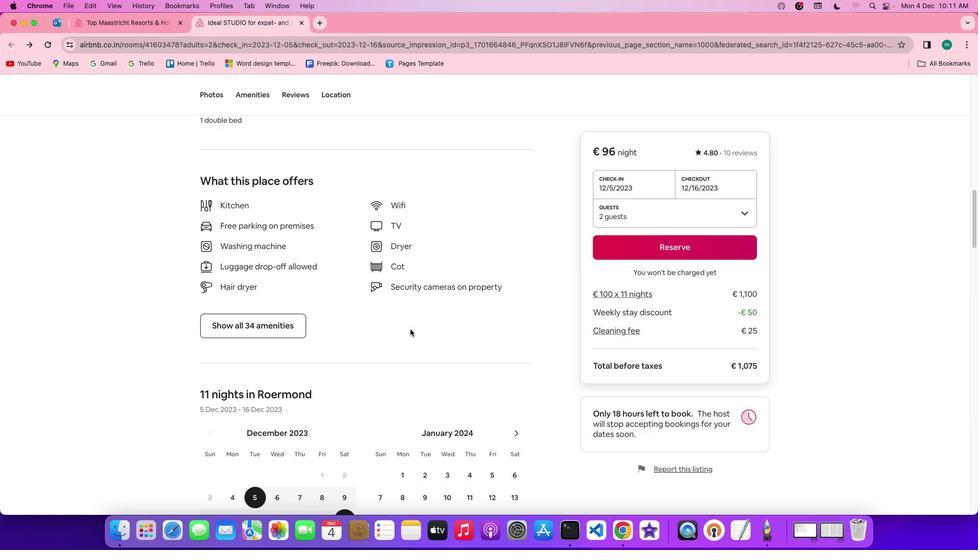 
Action: Mouse scrolled (410, 329) with delta (0, -1)
Screenshot: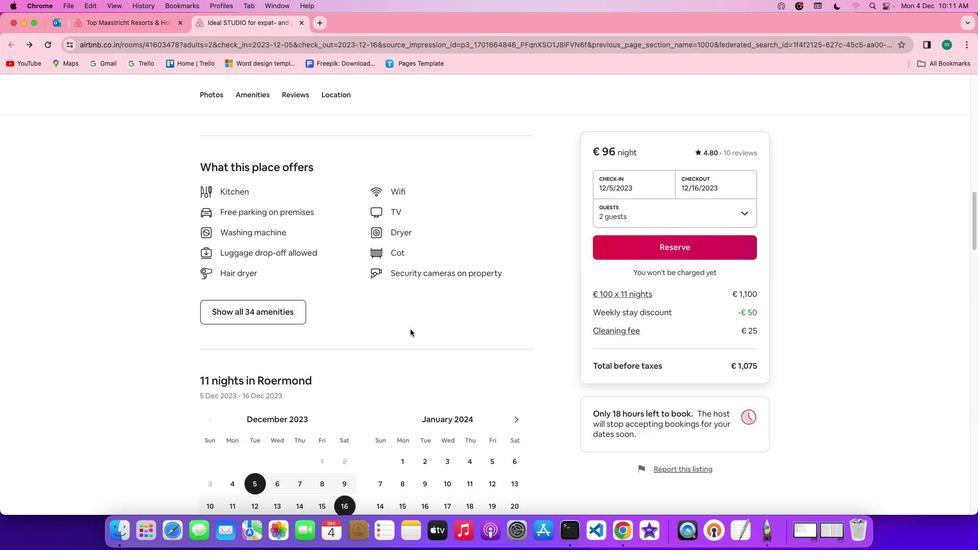 
Action: Mouse moved to (256, 281)
Screenshot: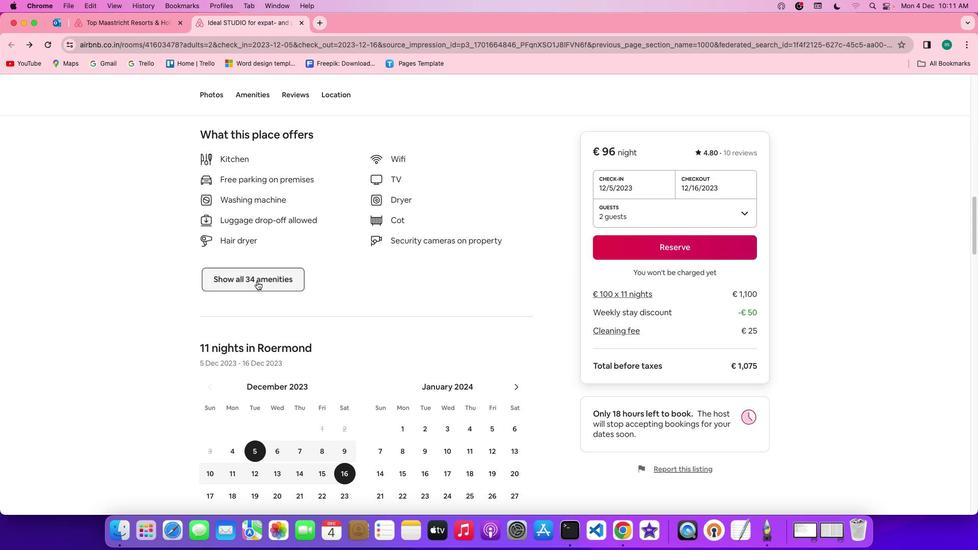 
Action: Mouse pressed left at (256, 281)
